 Task: Find an Airbnb in Hoeyang, North Korea for 7 guests from July 10 to July 15, with a price range of 10,000 to 15,000, 4 bedrooms, 7 beds, 4 bathrooms, and amenities including Wifi, TV, Free parking, Gym, Breakfast, and Self check-in.
Action: Mouse moved to (565, 135)
Screenshot: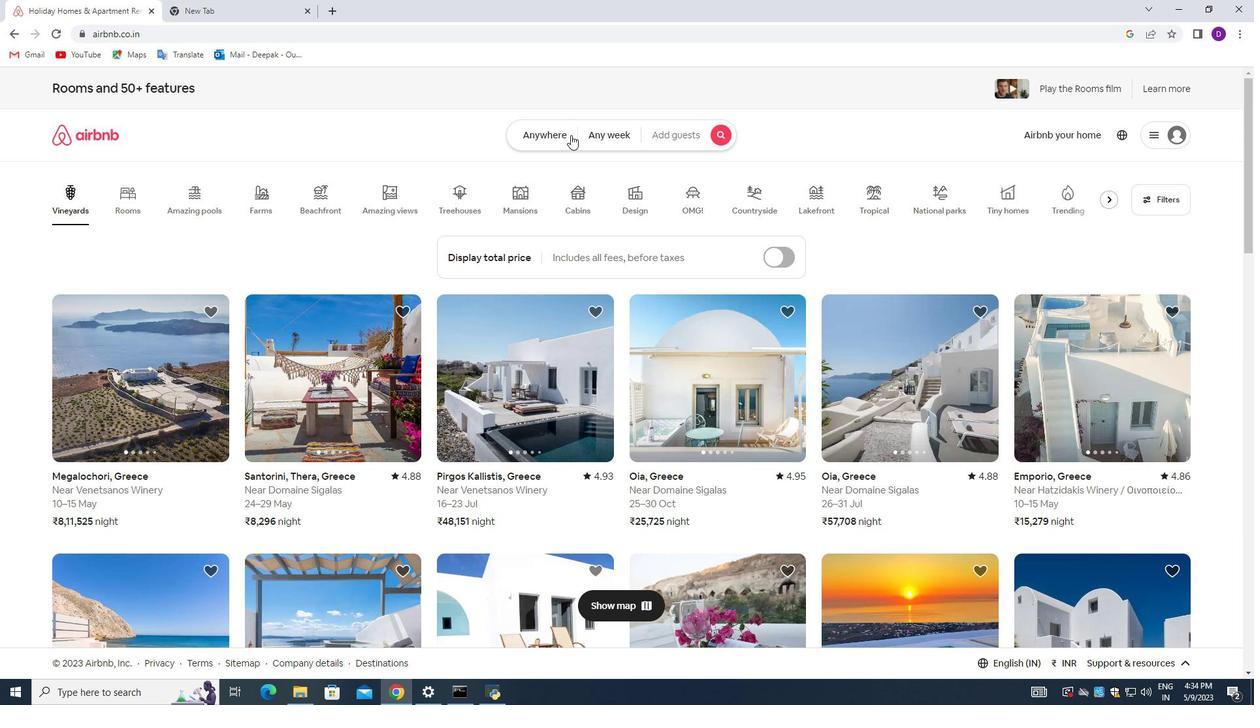 
Action: Mouse pressed left at (565, 135)
Screenshot: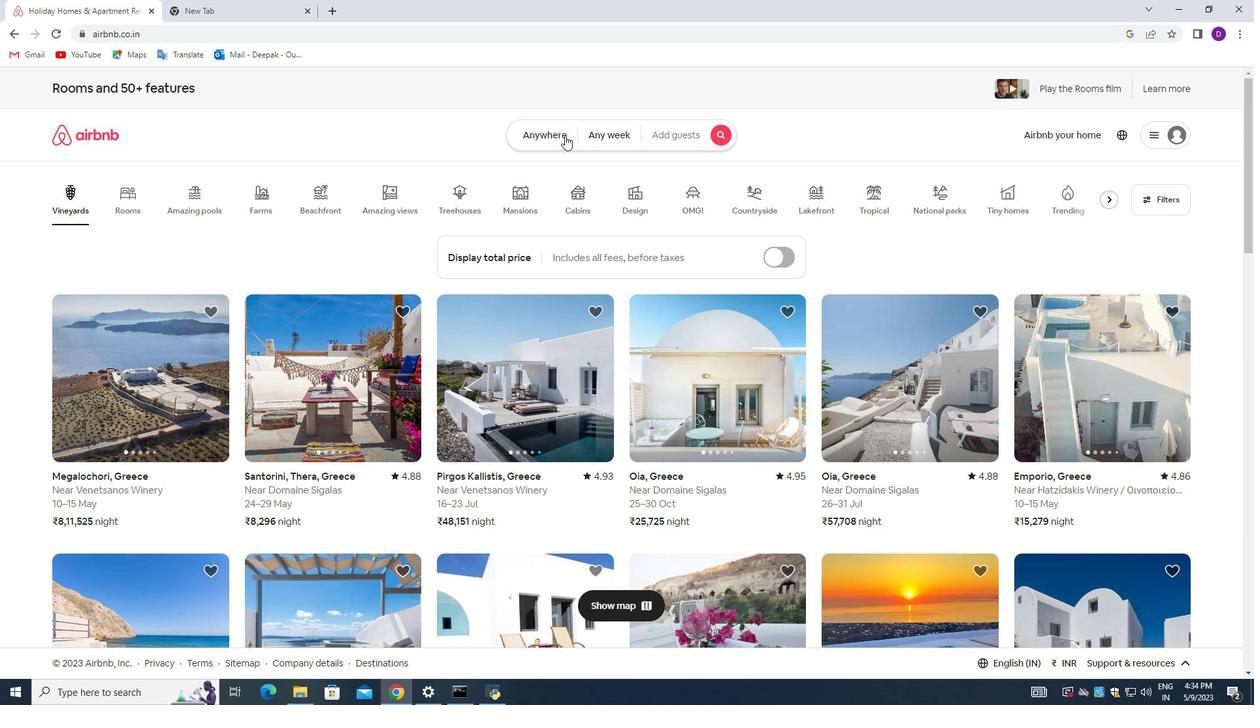 
Action: Mouse moved to (385, 180)
Screenshot: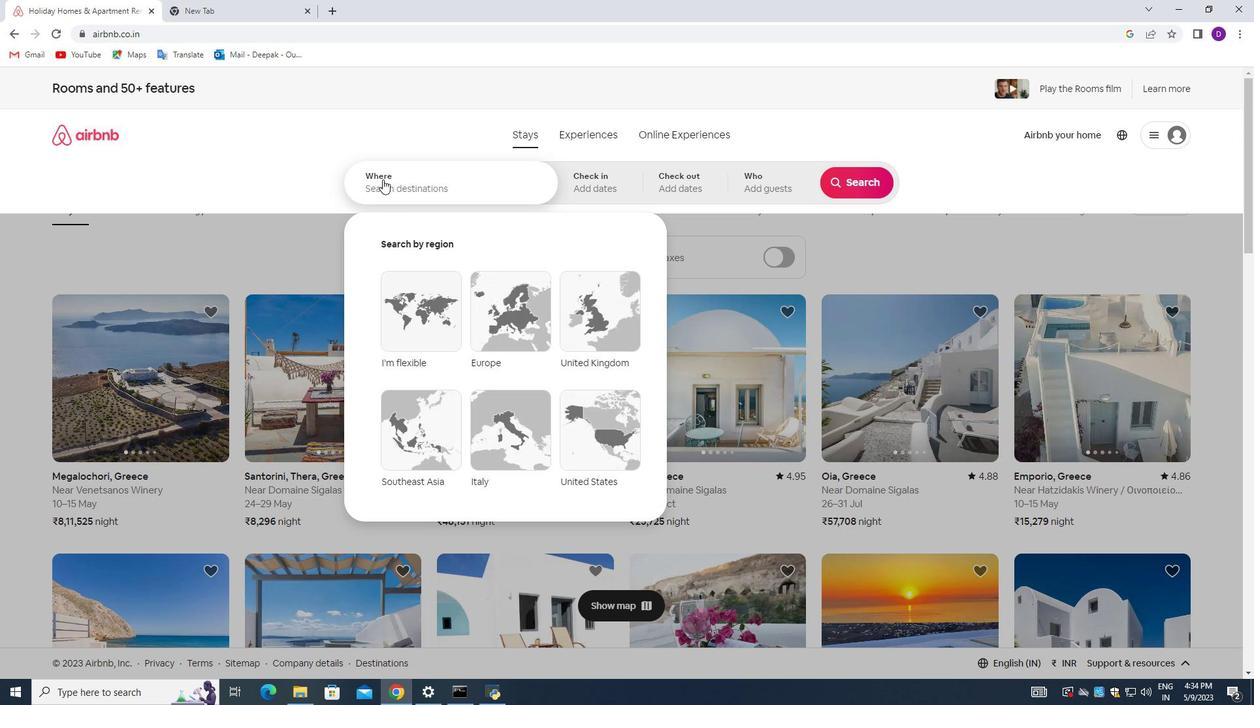 
Action: Mouse pressed left at (385, 180)
Screenshot: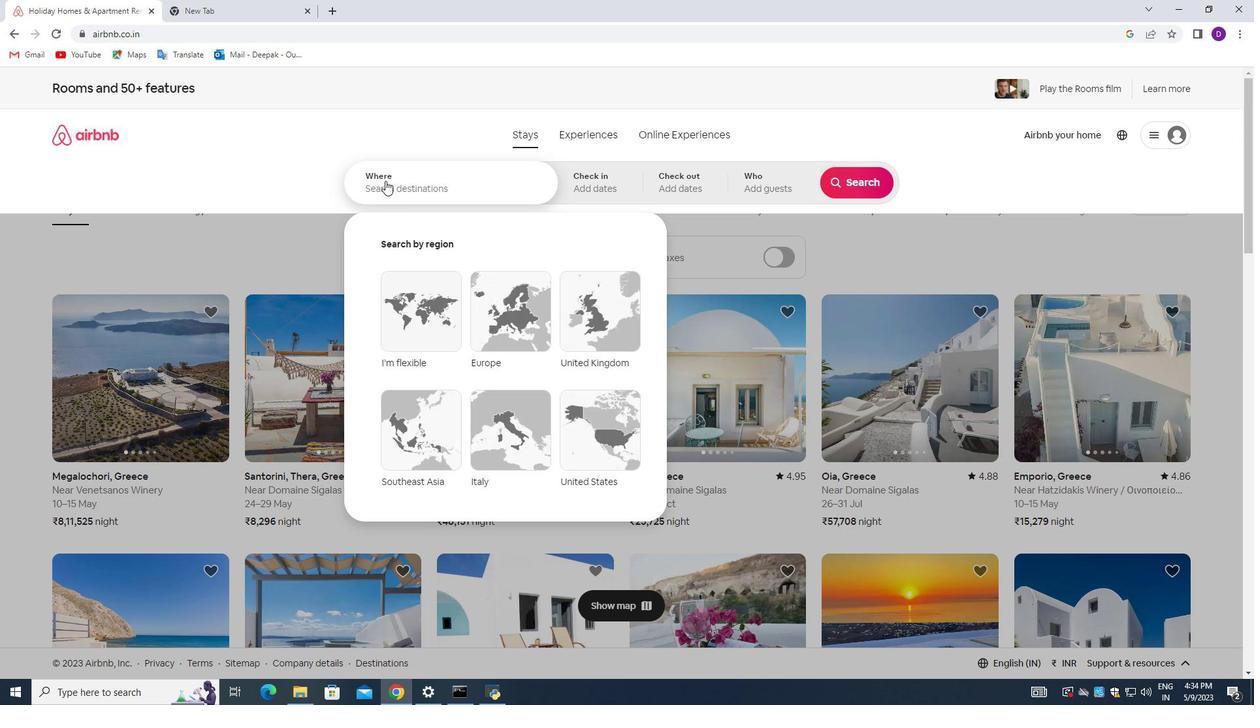 
Action: Key pressed <Key.shift>Hoeyang,<Key.shift><Key.shift><Key.shift><Key.shift>North<Key.shift><Key.shift><Key.shift>K<Key.backspace><Key.space><Key.shift>Korea<Key.enter>
Screenshot: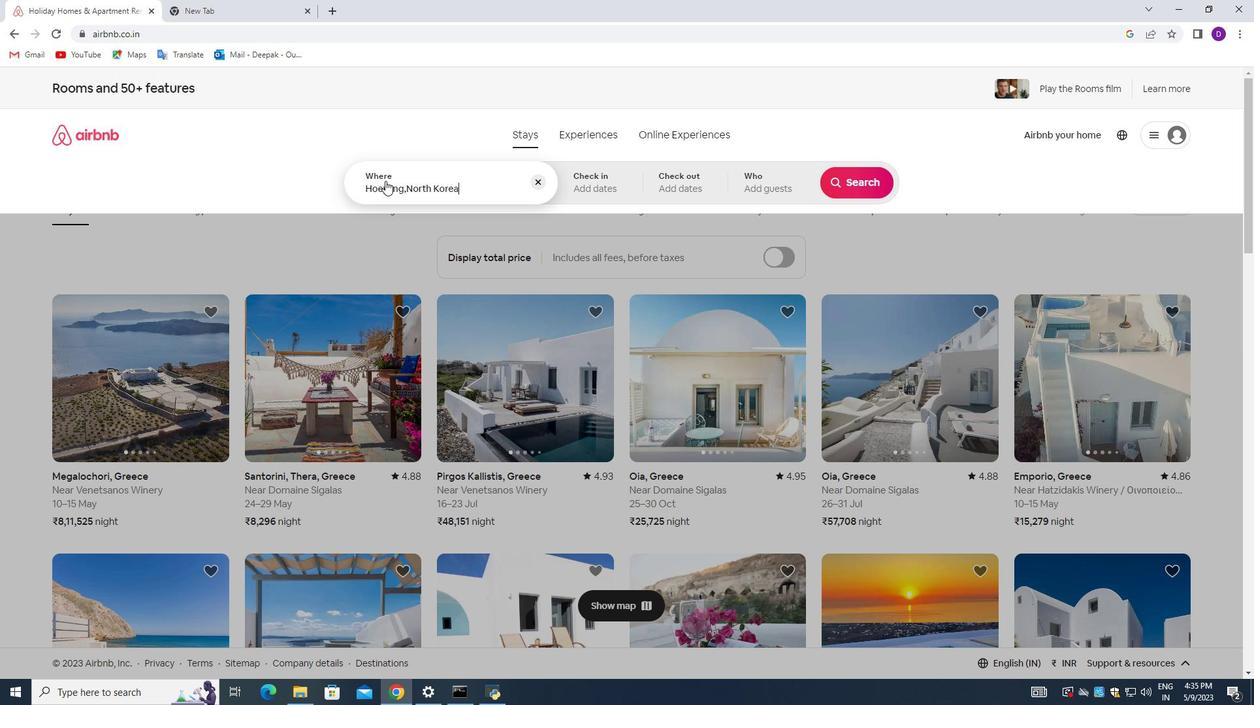 
Action: Mouse moved to (857, 290)
Screenshot: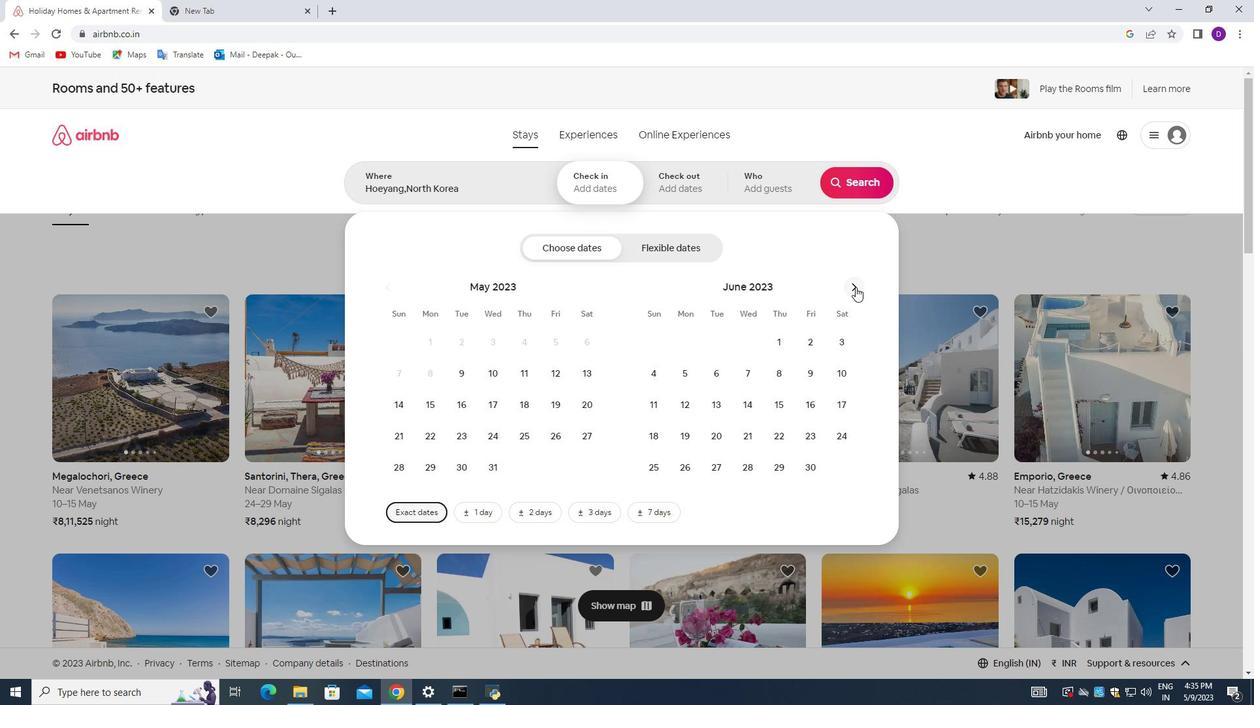 
Action: Mouse pressed left at (857, 290)
Screenshot: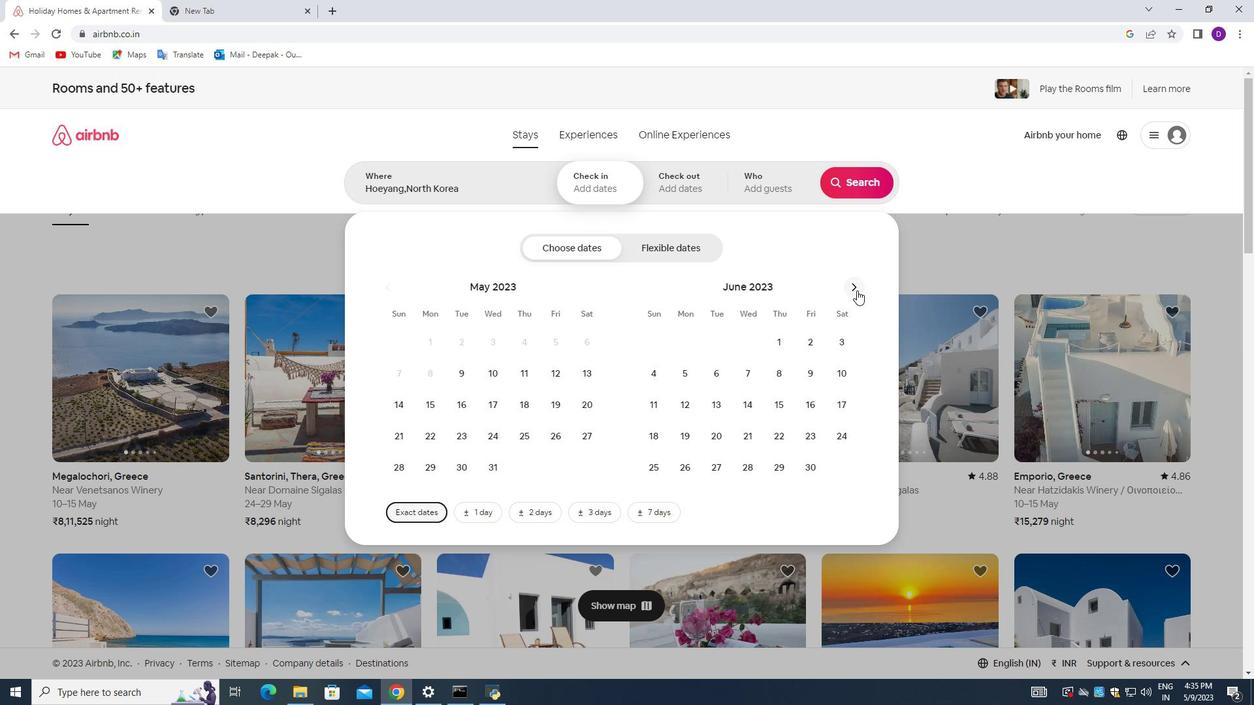 
Action: Mouse moved to (689, 405)
Screenshot: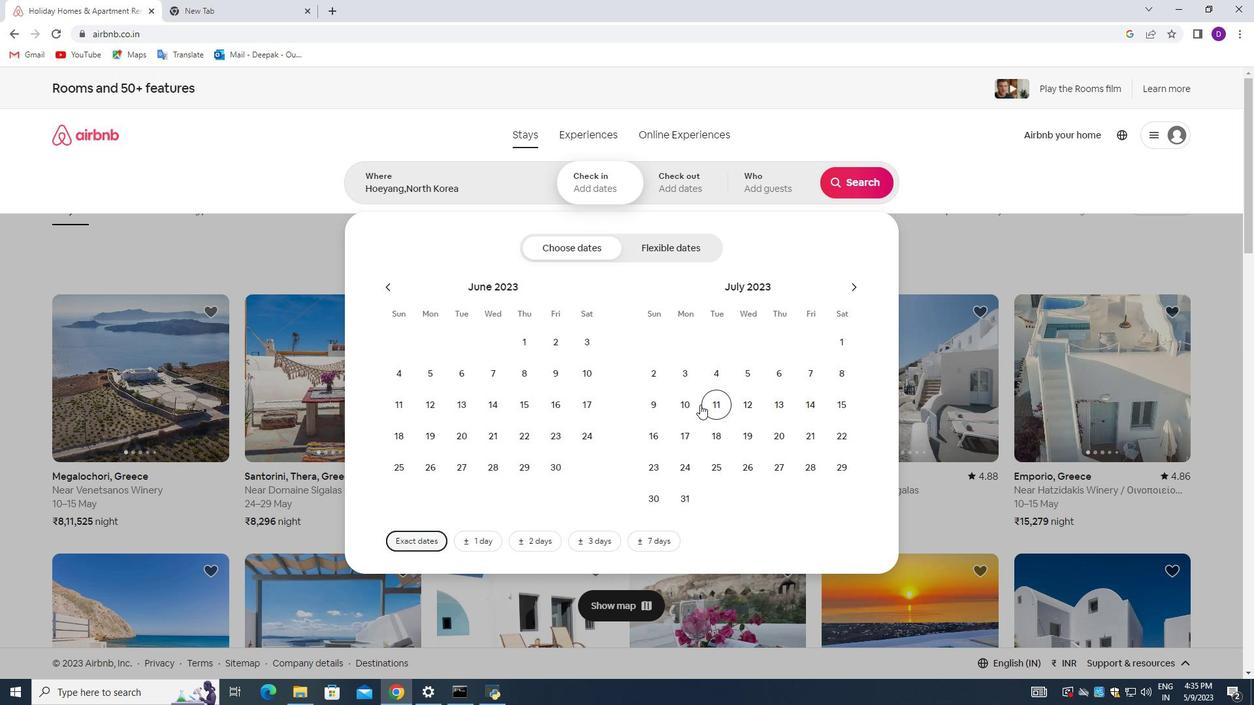 
Action: Mouse pressed left at (689, 405)
Screenshot: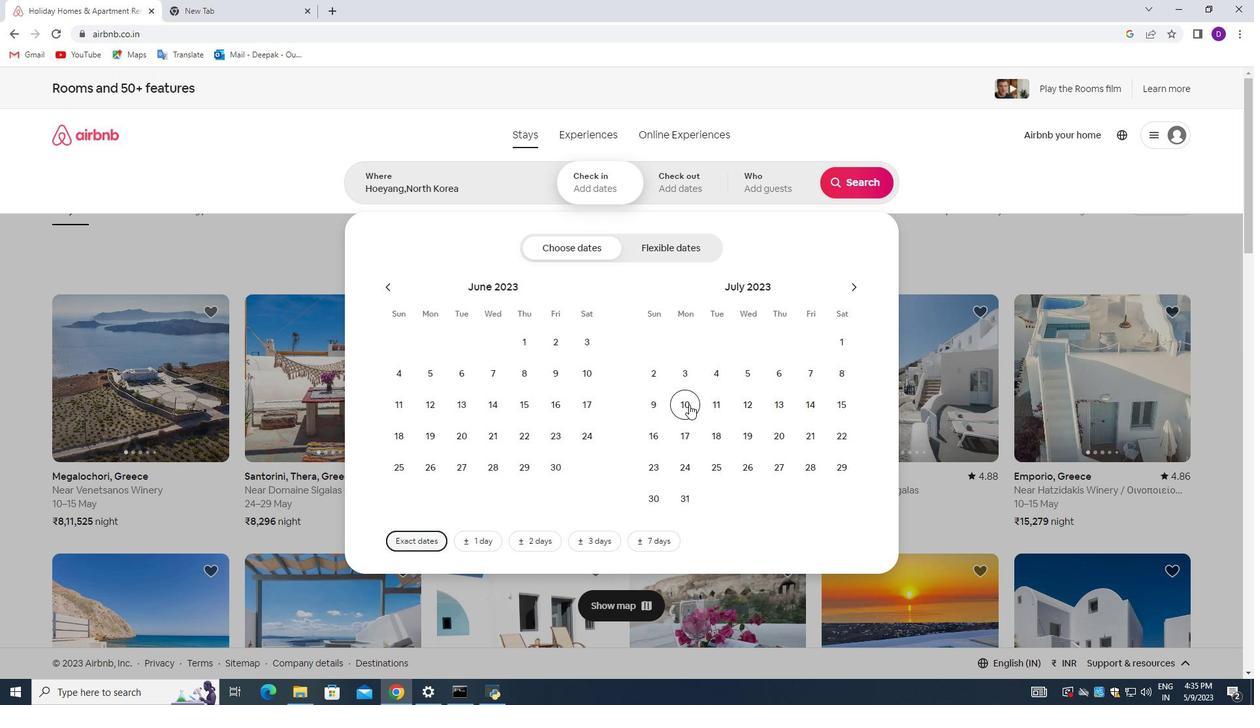 
Action: Mouse moved to (837, 403)
Screenshot: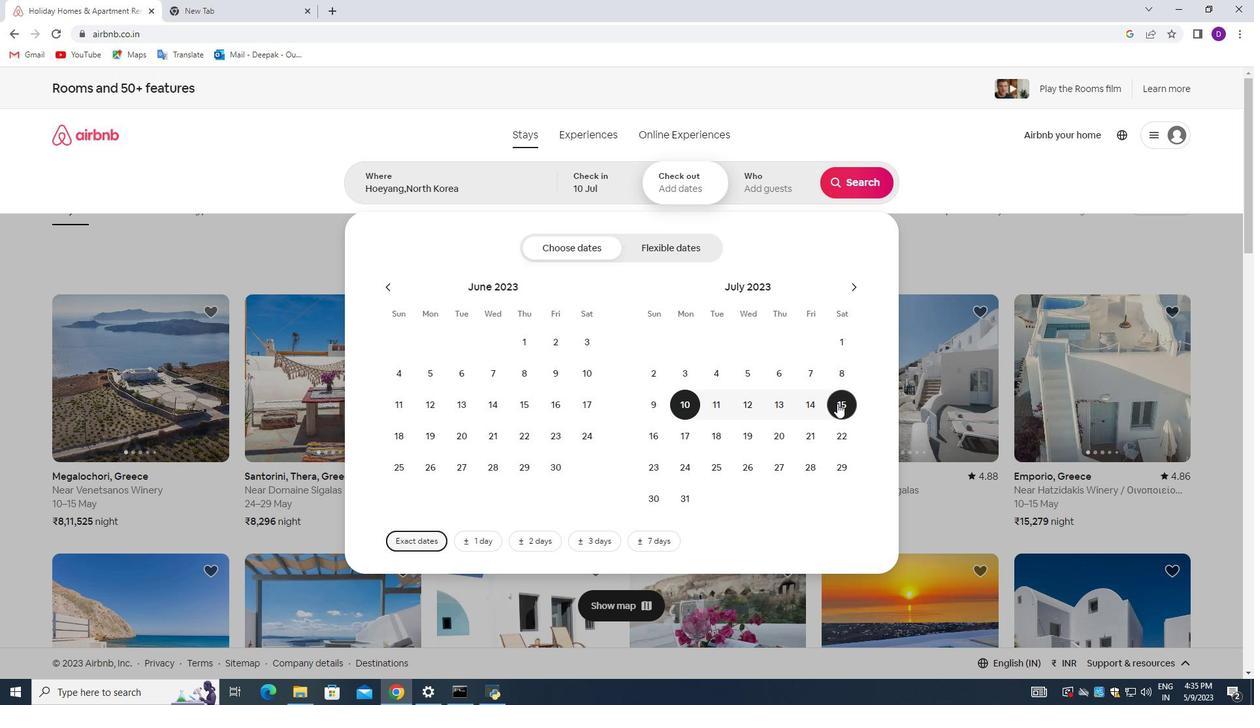 
Action: Mouse pressed left at (837, 403)
Screenshot: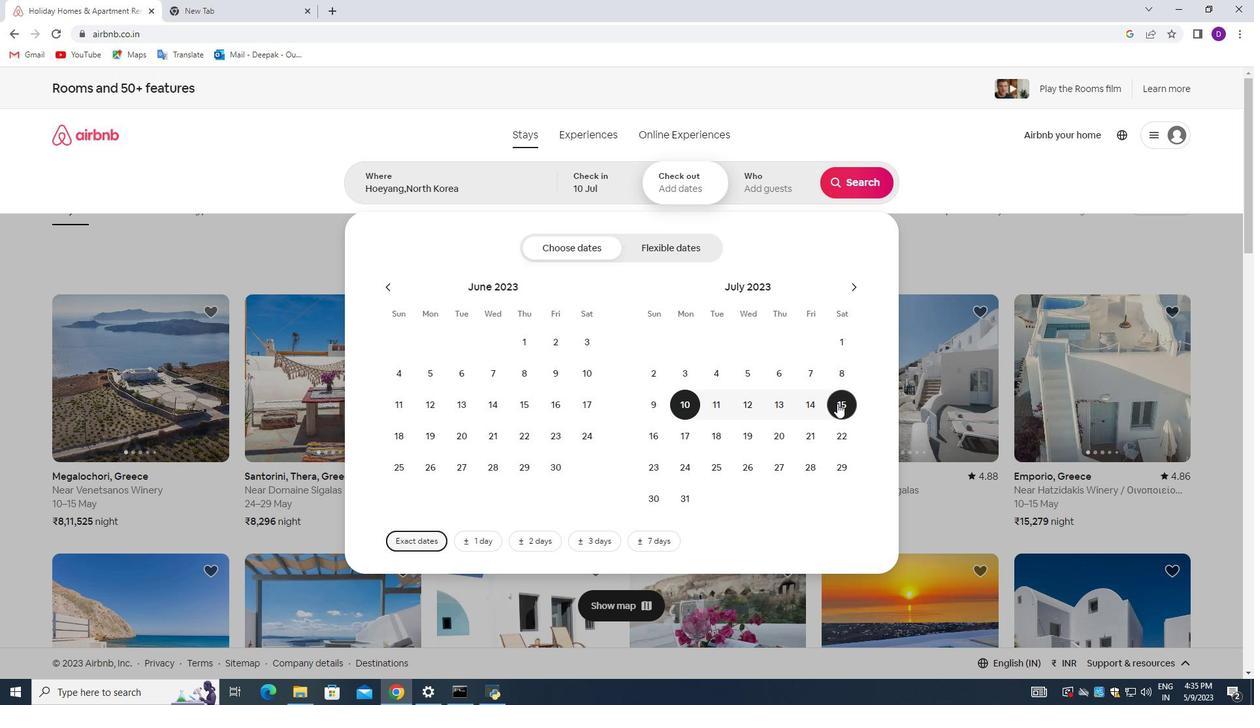 
Action: Mouse moved to (757, 189)
Screenshot: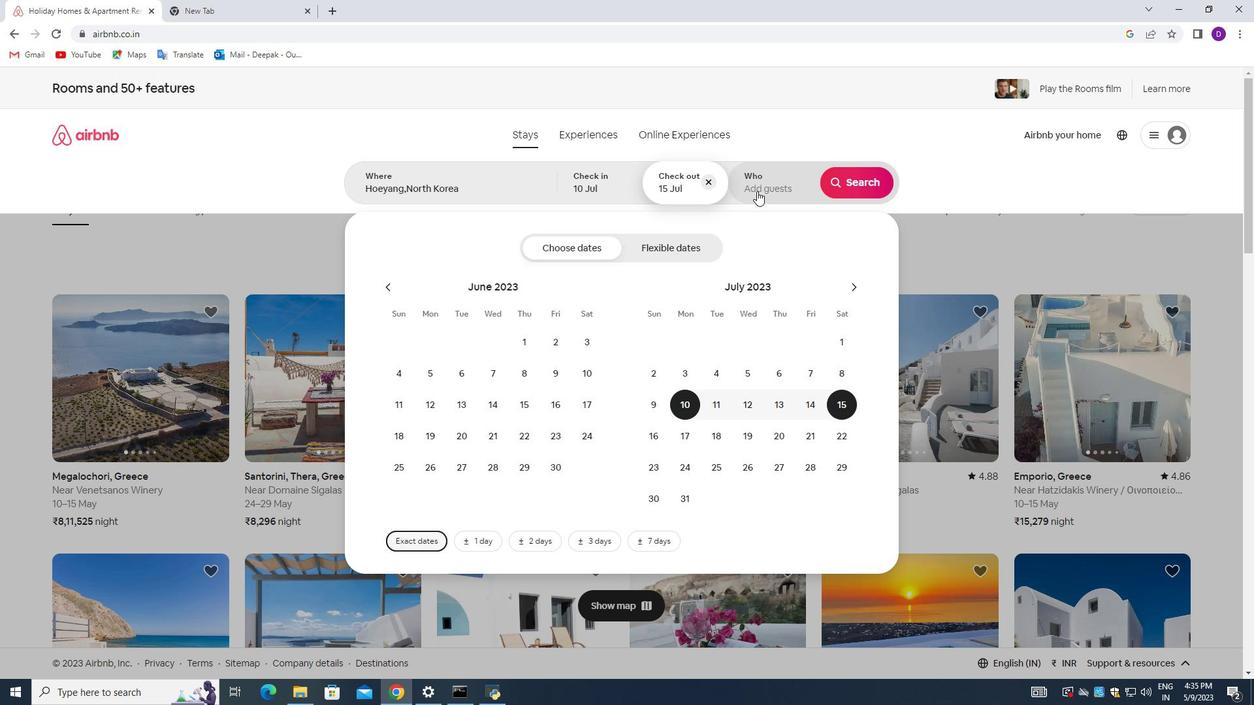 
Action: Mouse pressed left at (757, 189)
Screenshot: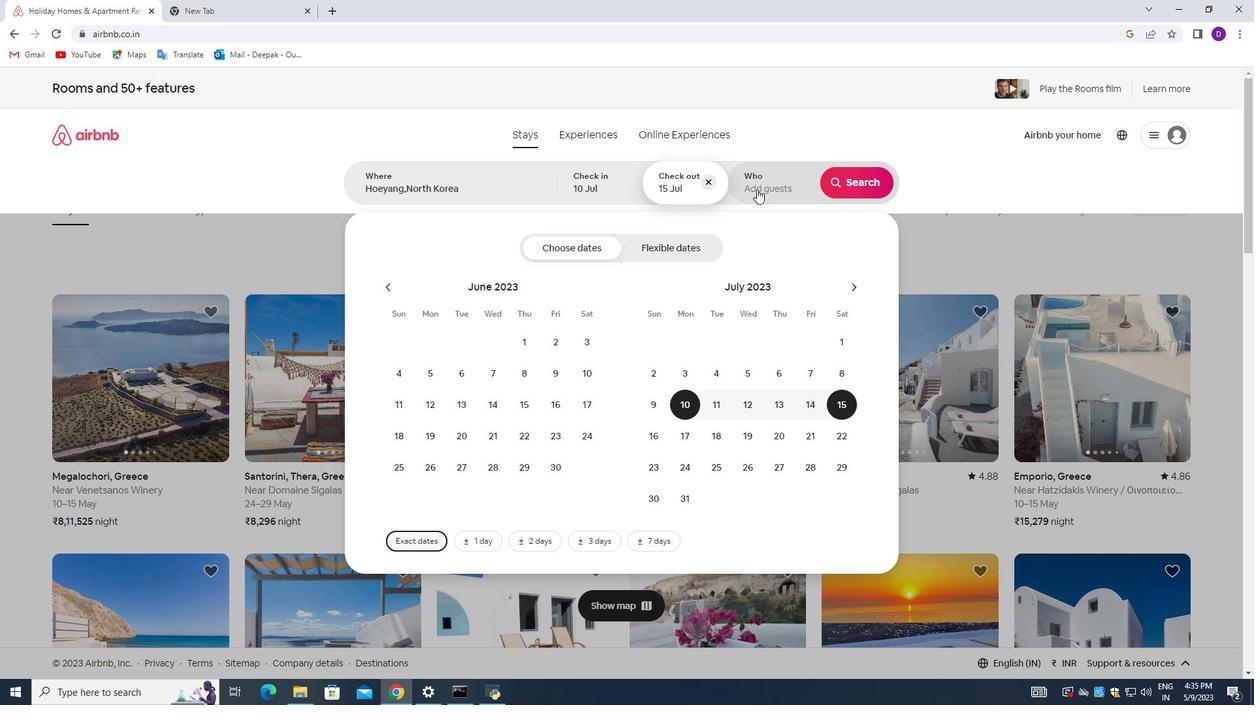 
Action: Mouse moved to (862, 252)
Screenshot: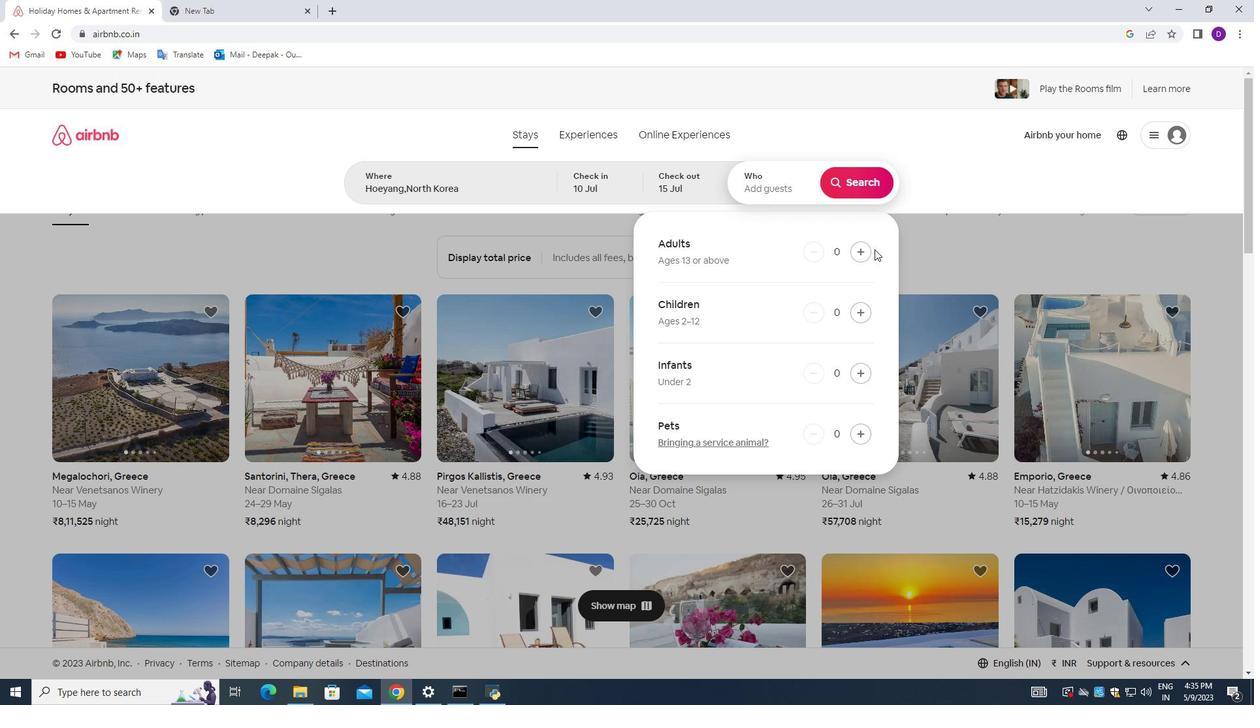 
Action: Mouse pressed left at (862, 252)
Screenshot: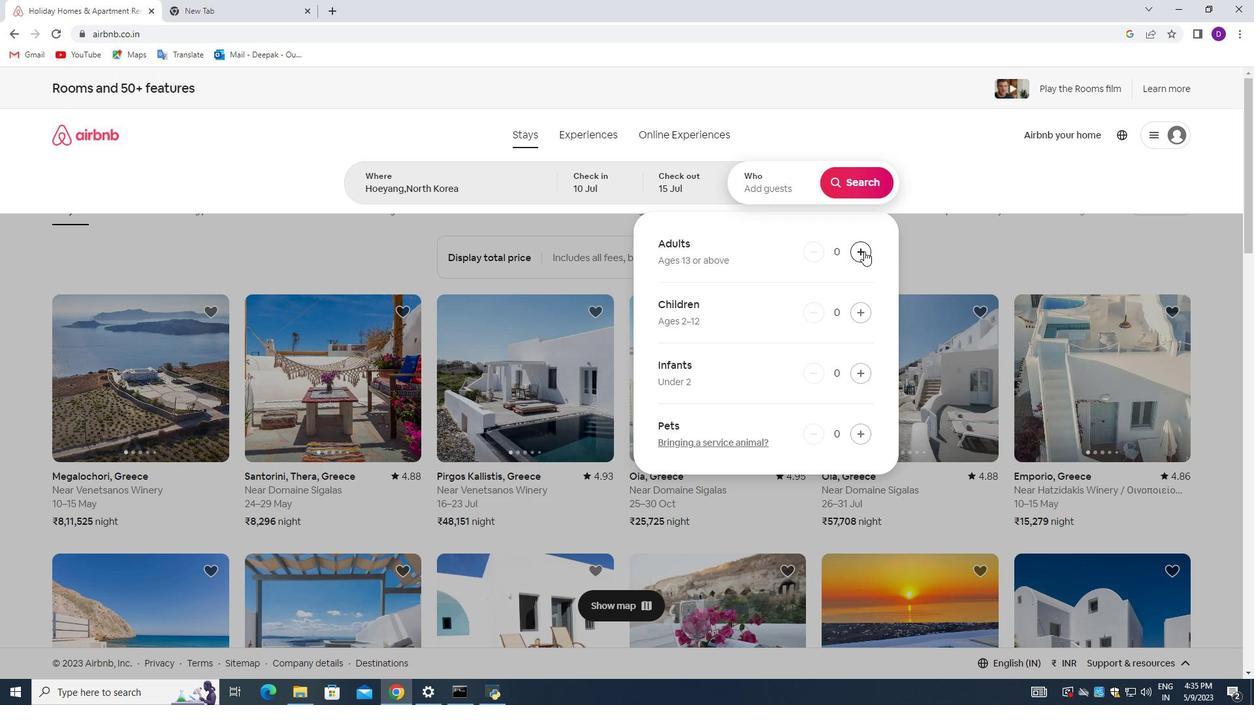 
Action: Mouse pressed left at (862, 252)
Screenshot: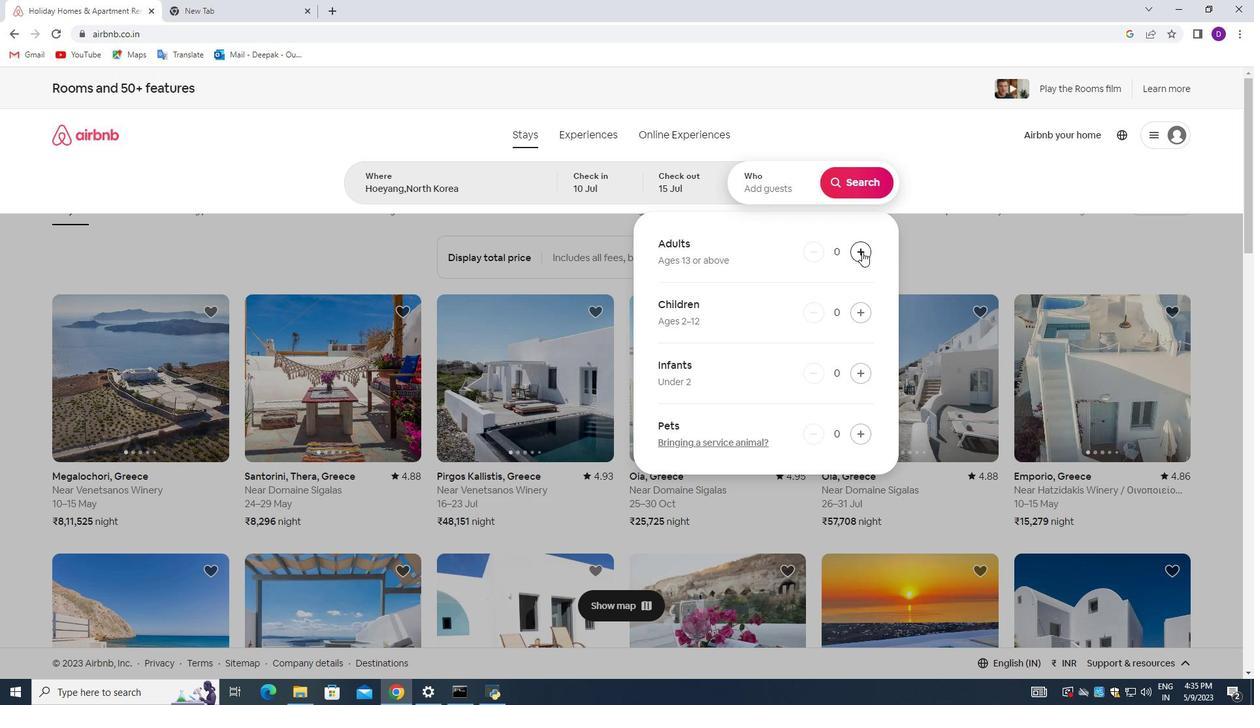
Action: Mouse pressed left at (862, 252)
Screenshot: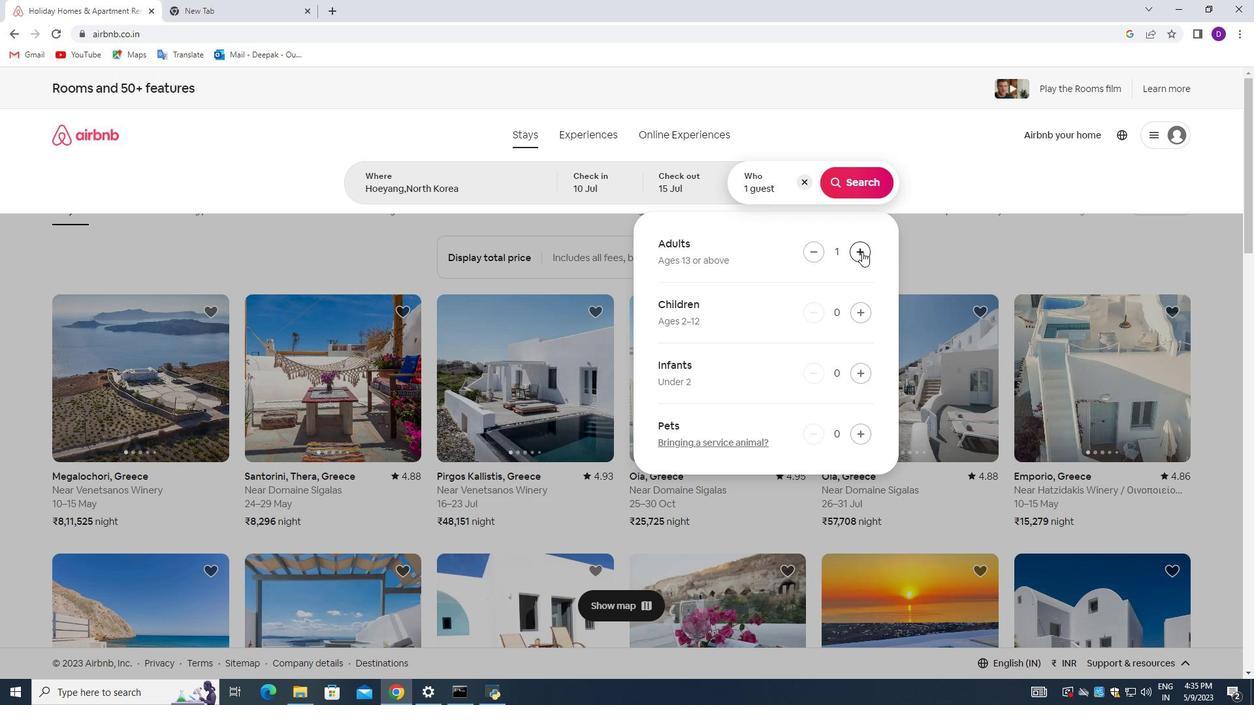 
Action: Mouse pressed left at (862, 252)
Screenshot: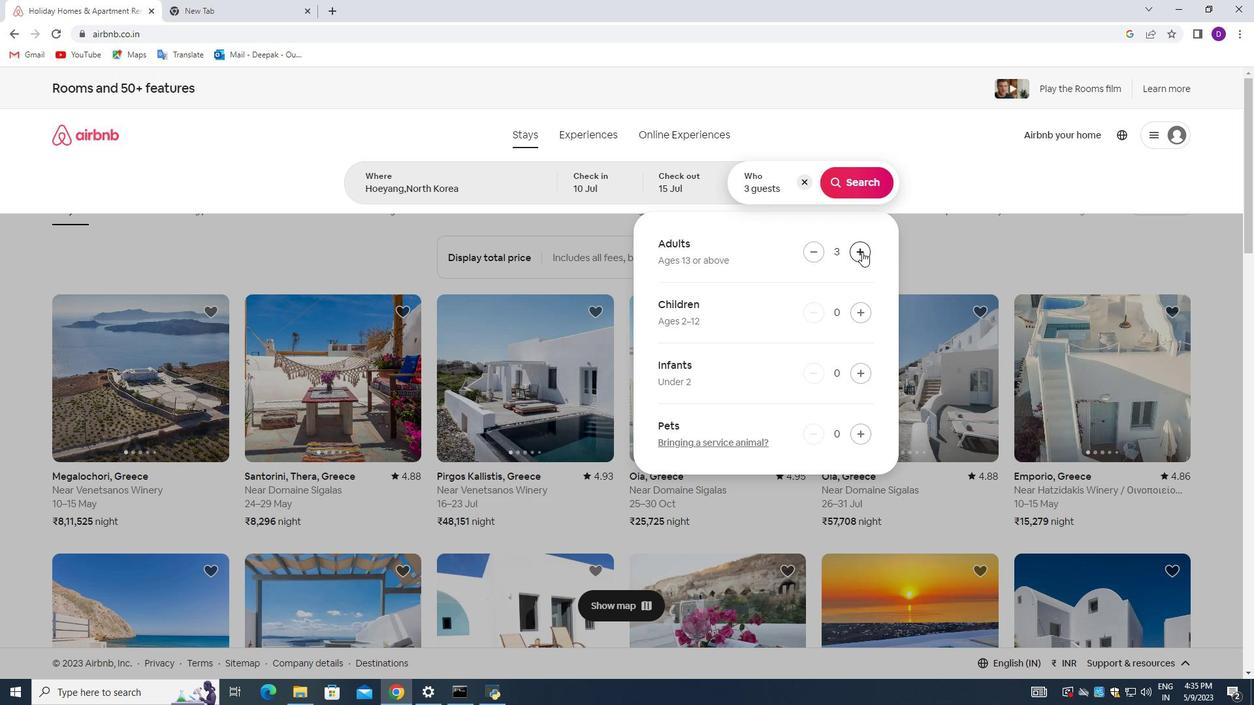 
Action: Mouse pressed left at (862, 252)
Screenshot: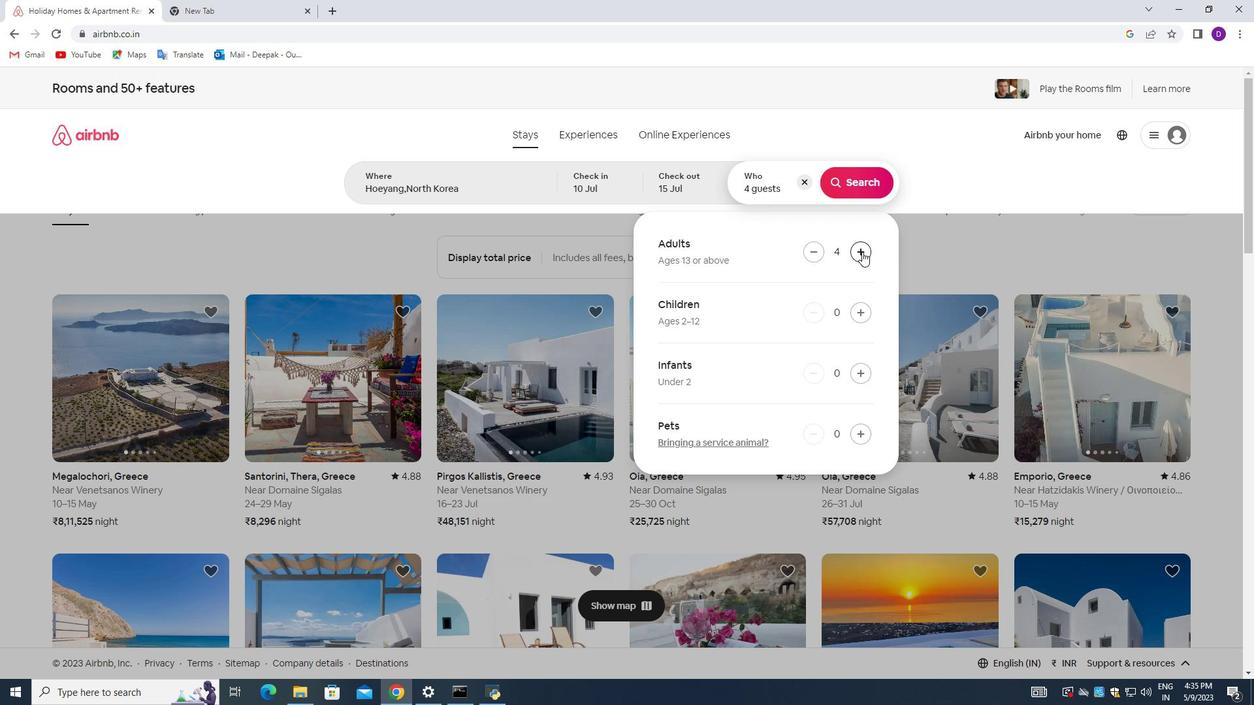 
Action: Mouse pressed left at (862, 252)
Screenshot: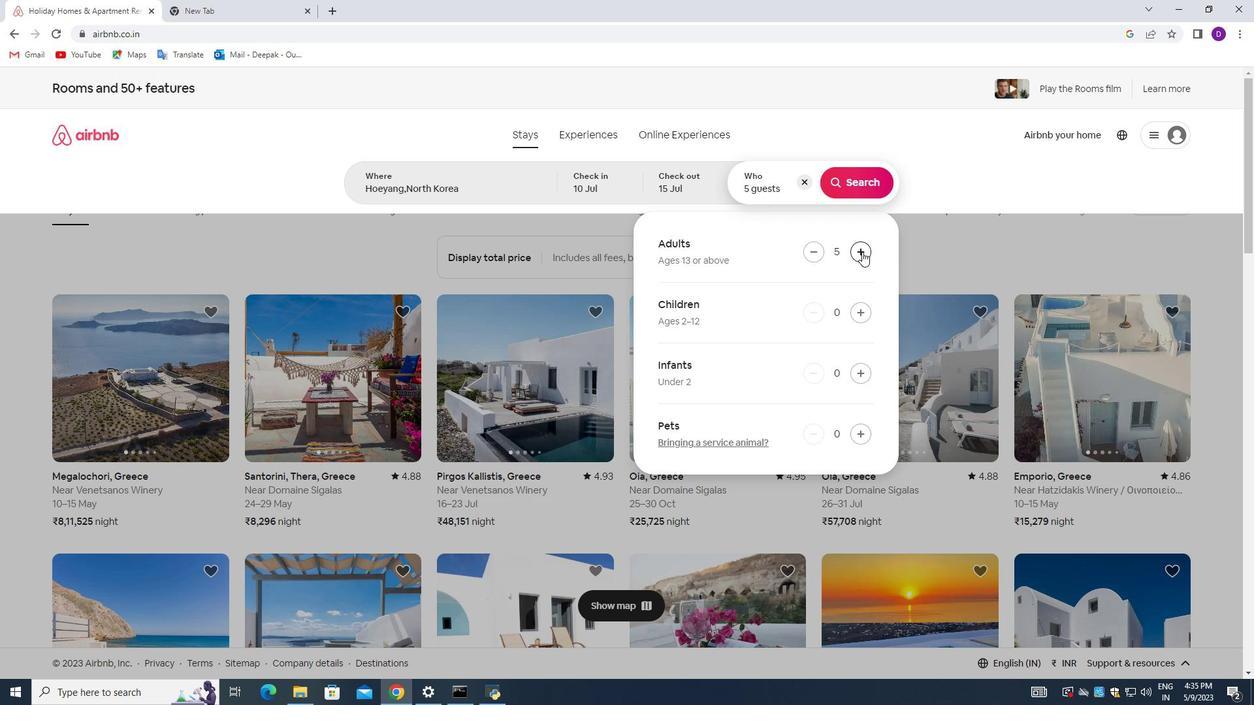 
Action: Mouse pressed left at (862, 252)
Screenshot: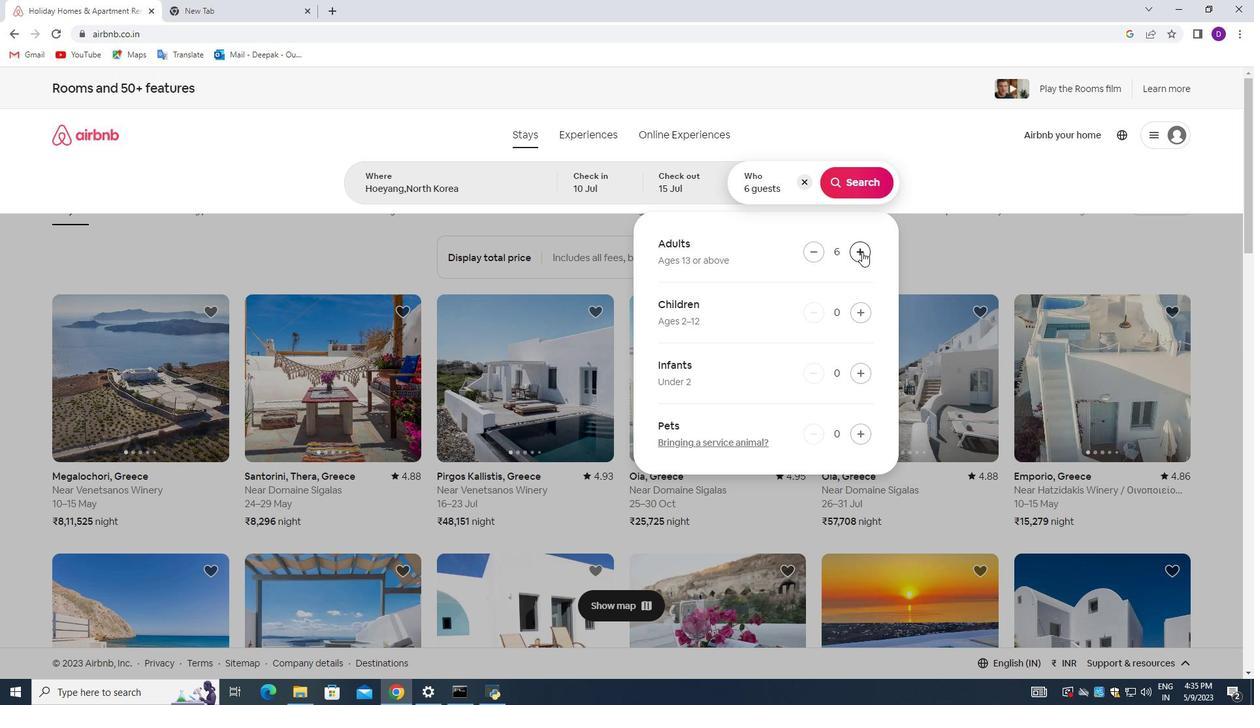 
Action: Mouse moved to (865, 182)
Screenshot: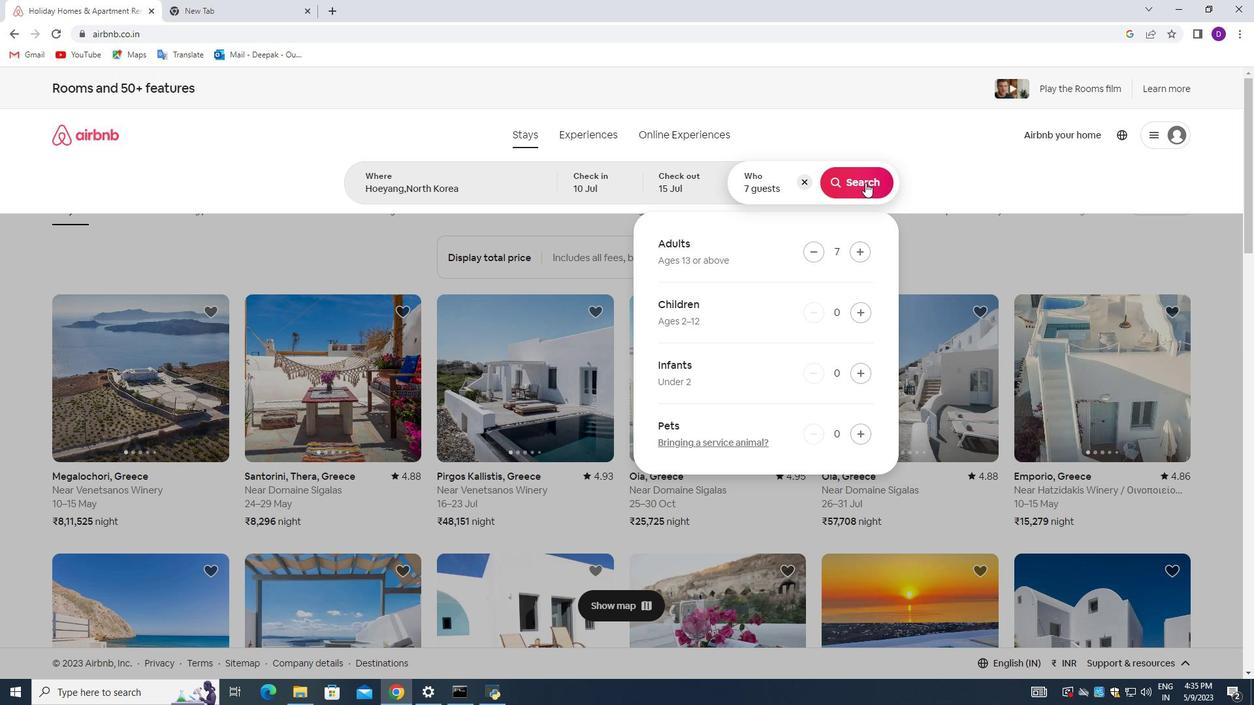 
Action: Mouse pressed left at (865, 182)
Screenshot: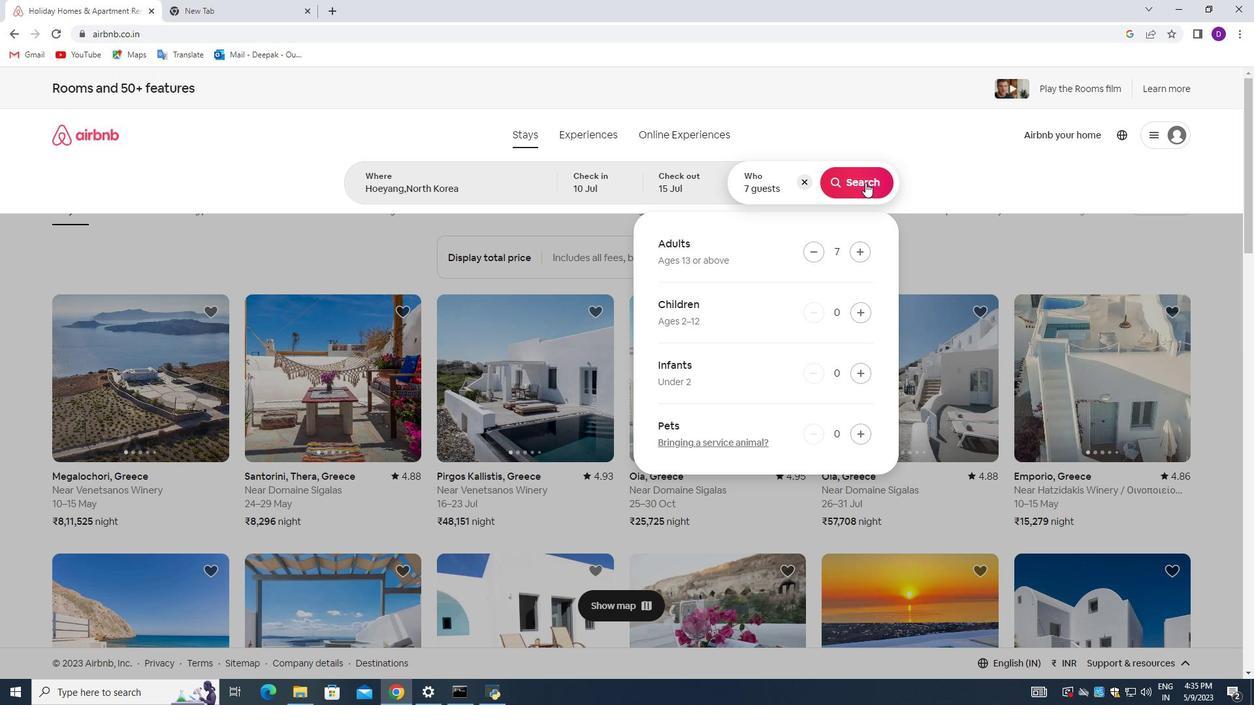 
Action: Mouse moved to (1187, 138)
Screenshot: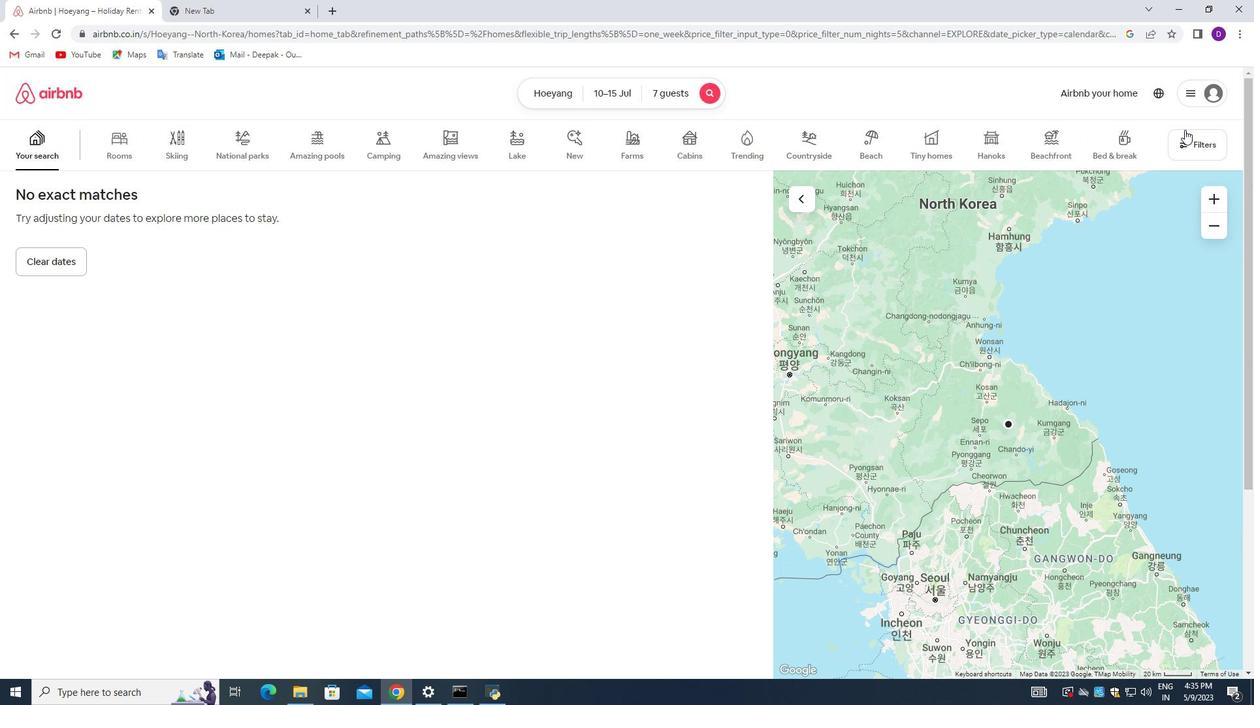 
Action: Mouse pressed left at (1187, 138)
Screenshot: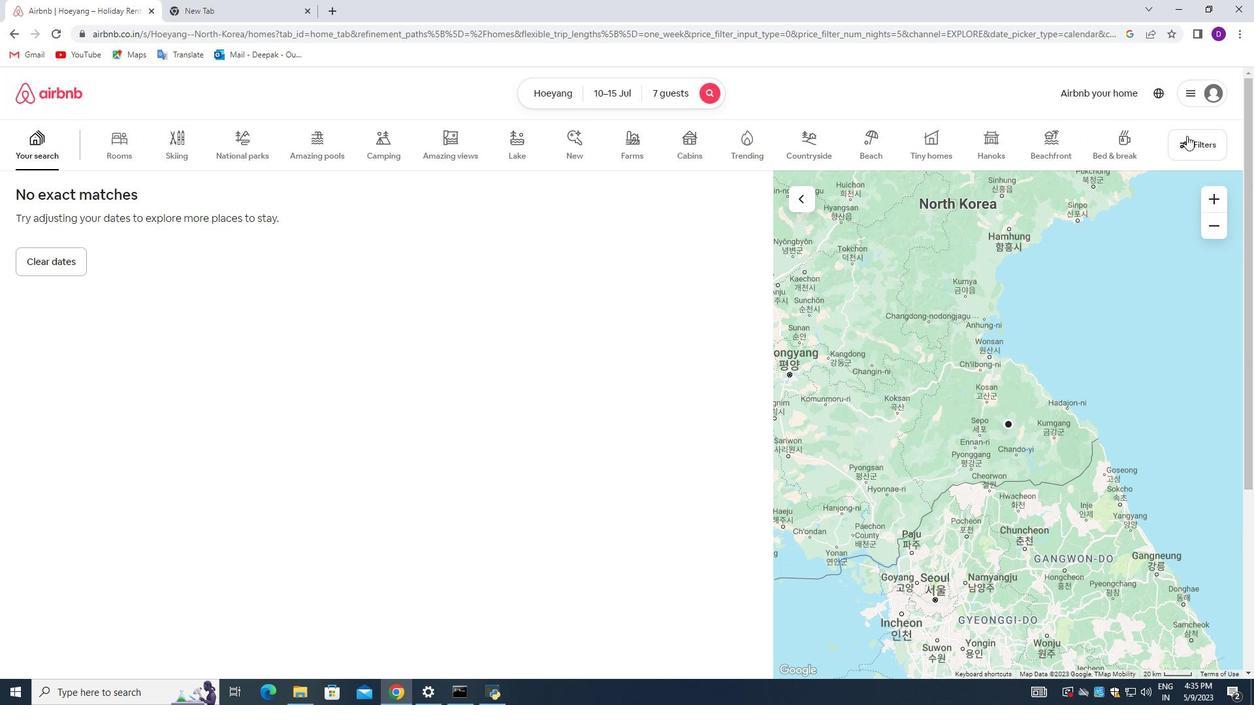 
Action: Mouse moved to (463, 461)
Screenshot: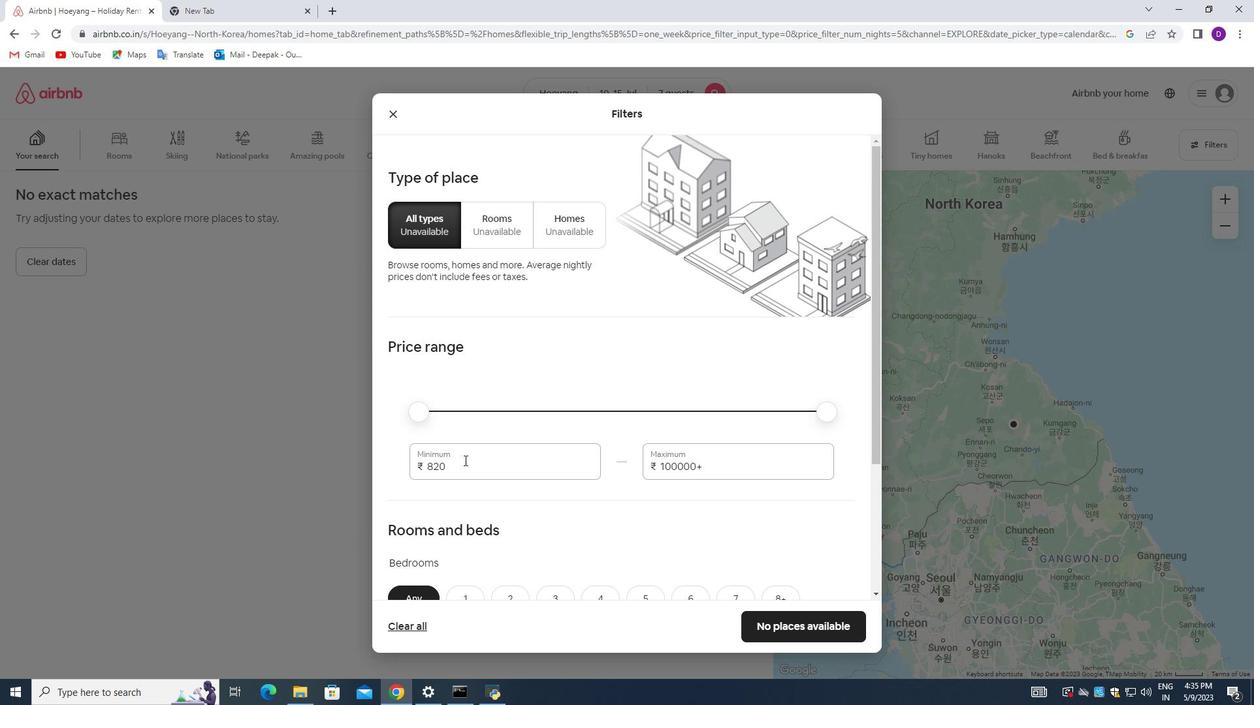 
Action: Mouse pressed left at (463, 461)
Screenshot: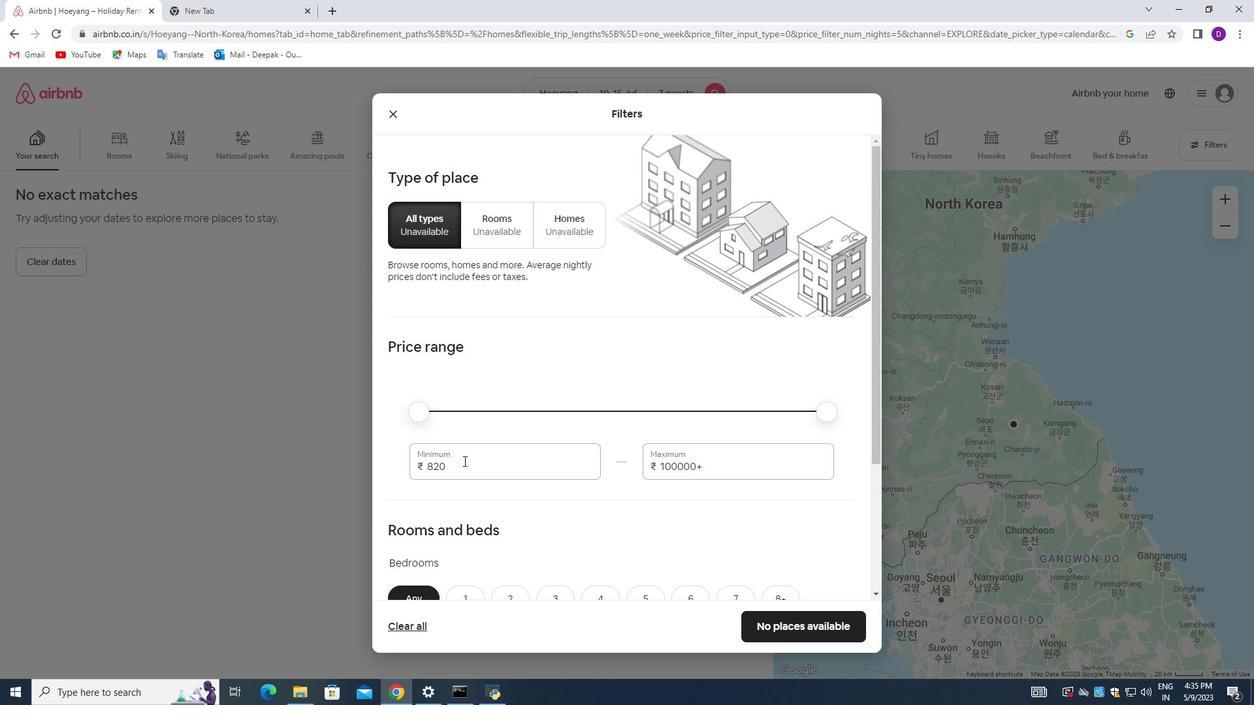 
Action: Mouse pressed left at (463, 461)
Screenshot: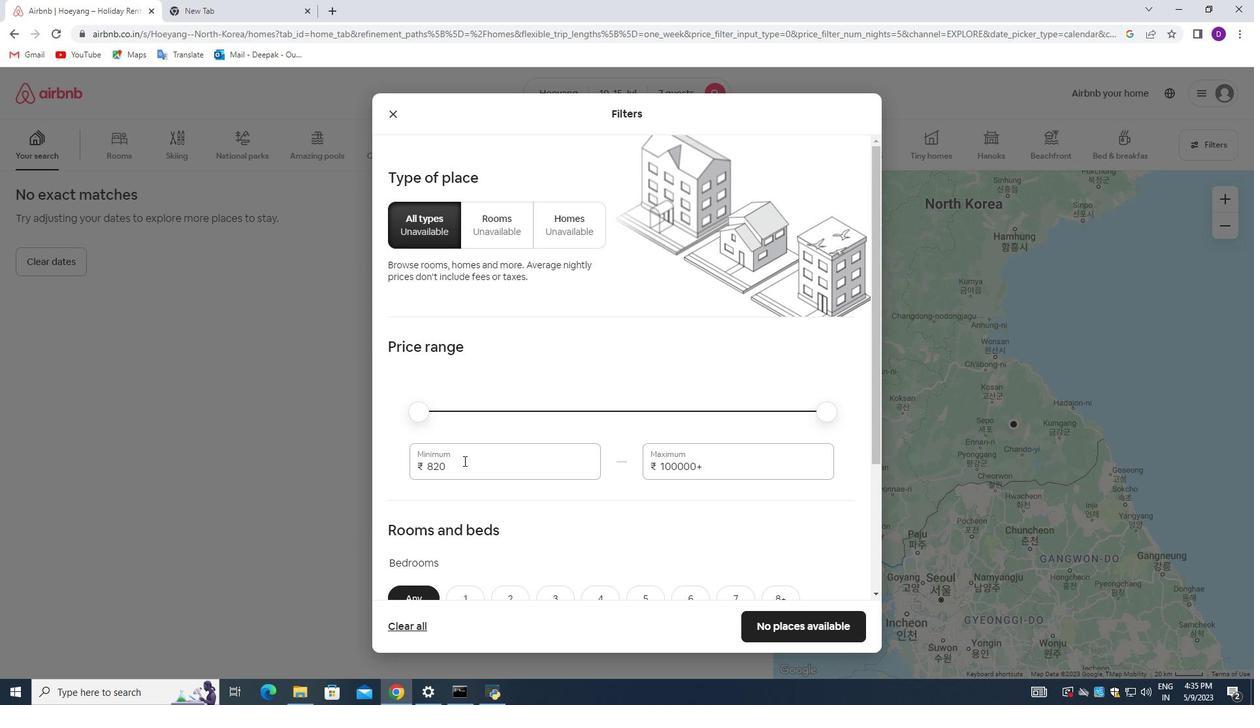 
Action: Key pressed <Key.backspace>10000<Key.tab>15000
Screenshot: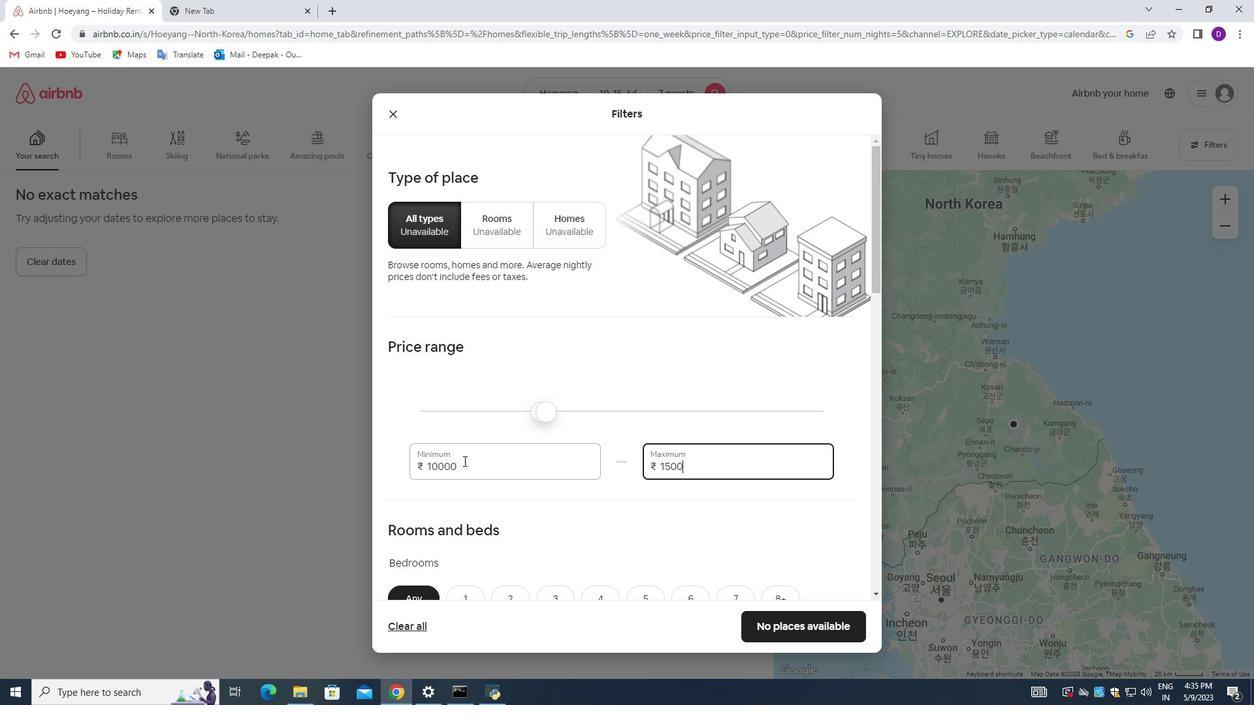 
Action: Mouse scrolled (463, 460) with delta (0, 0)
Screenshot: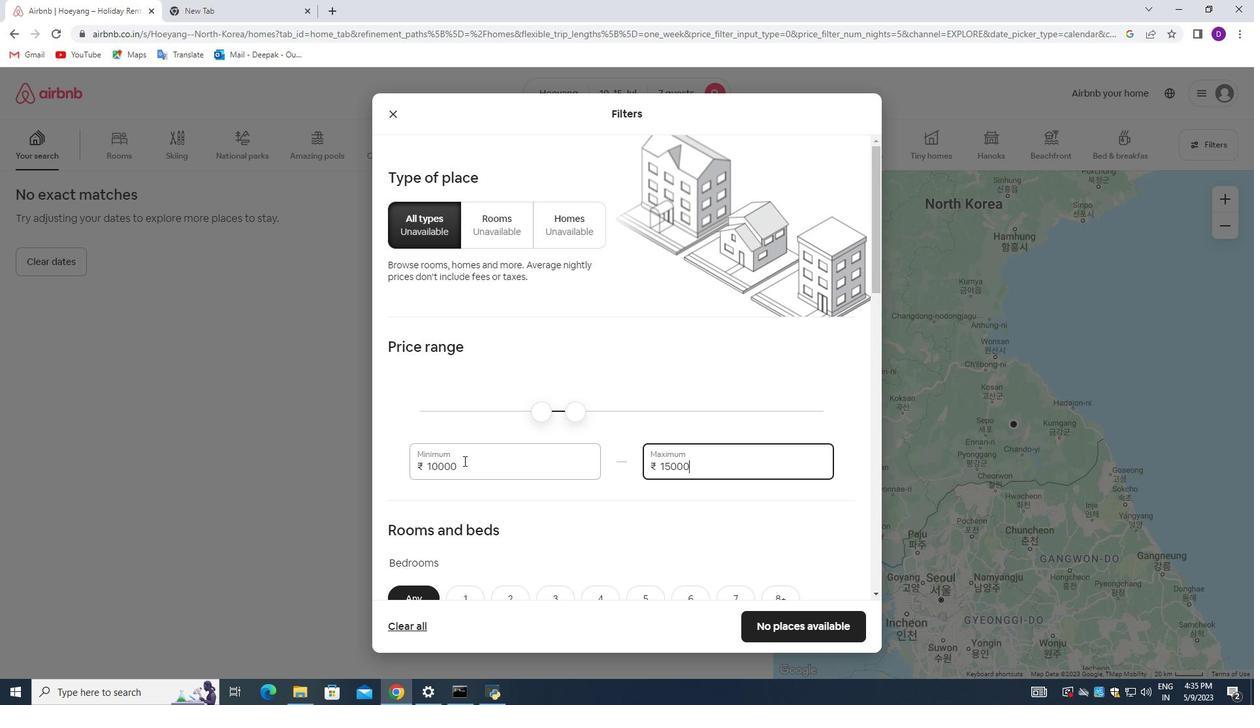 
Action: Mouse scrolled (463, 460) with delta (0, 0)
Screenshot: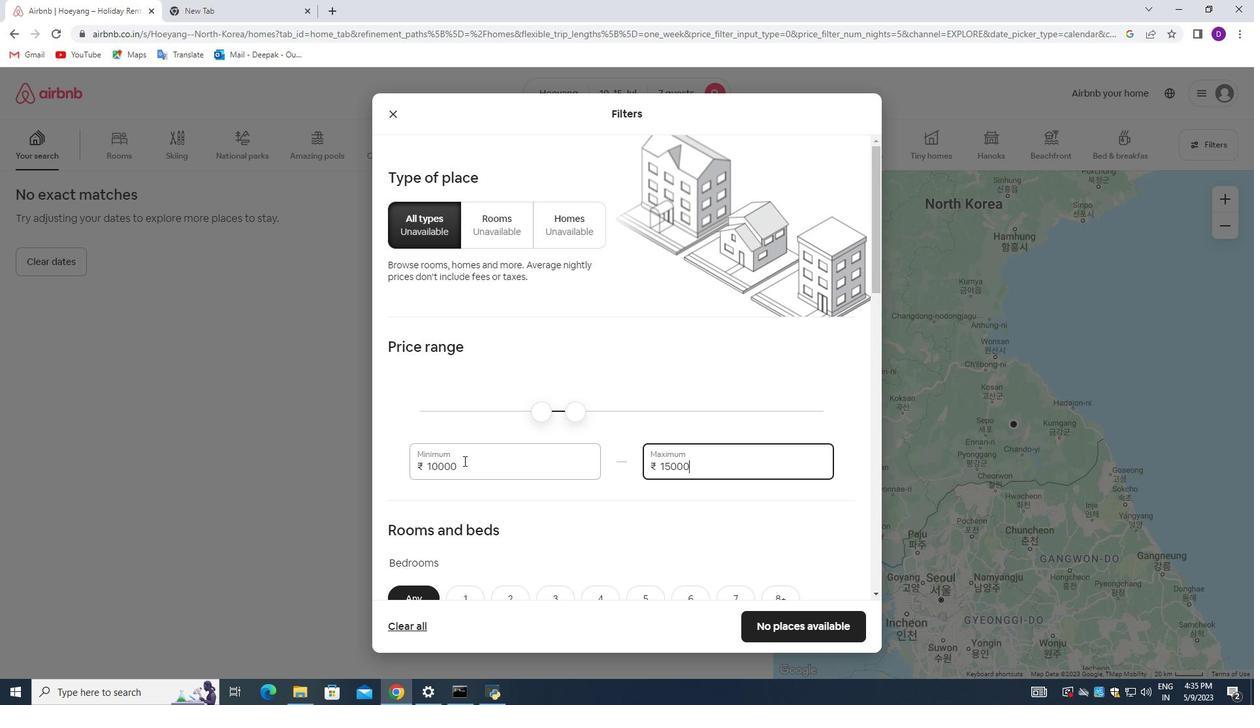 
Action: Mouse scrolled (463, 460) with delta (0, 0)
Screenshot: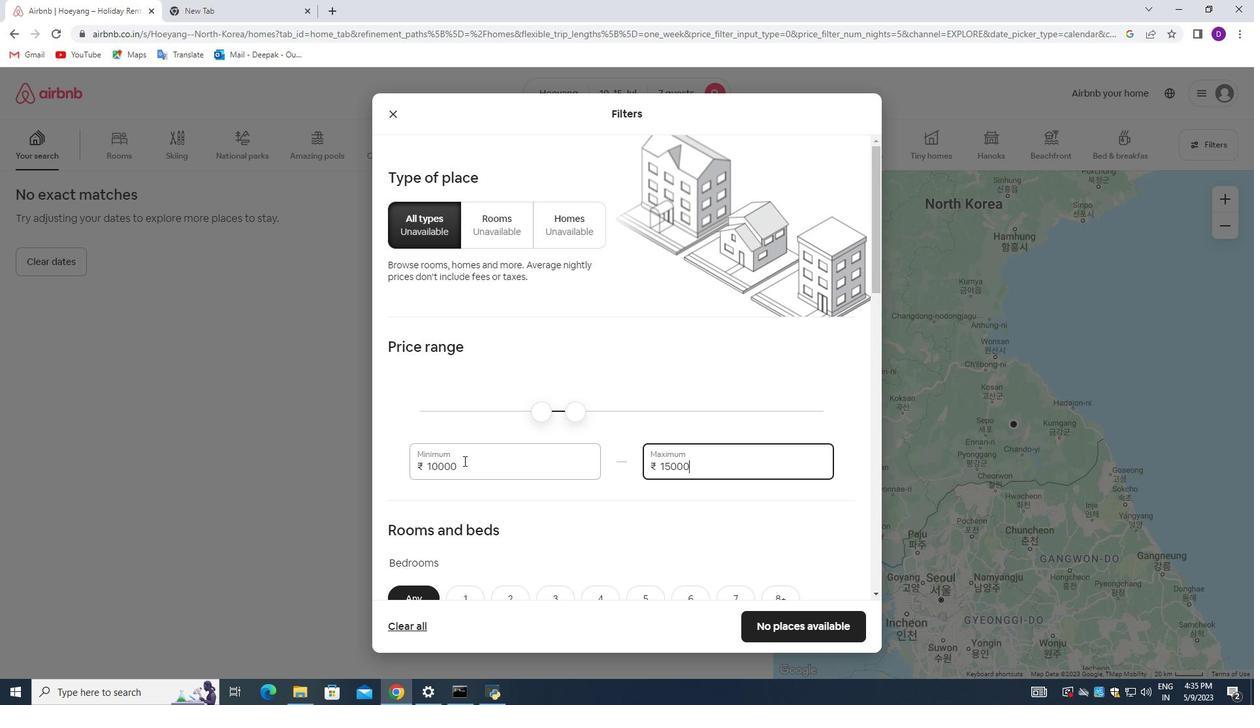 
Action: Mouse scrolled (463, 460) with delta (0, 0)
Screenshot: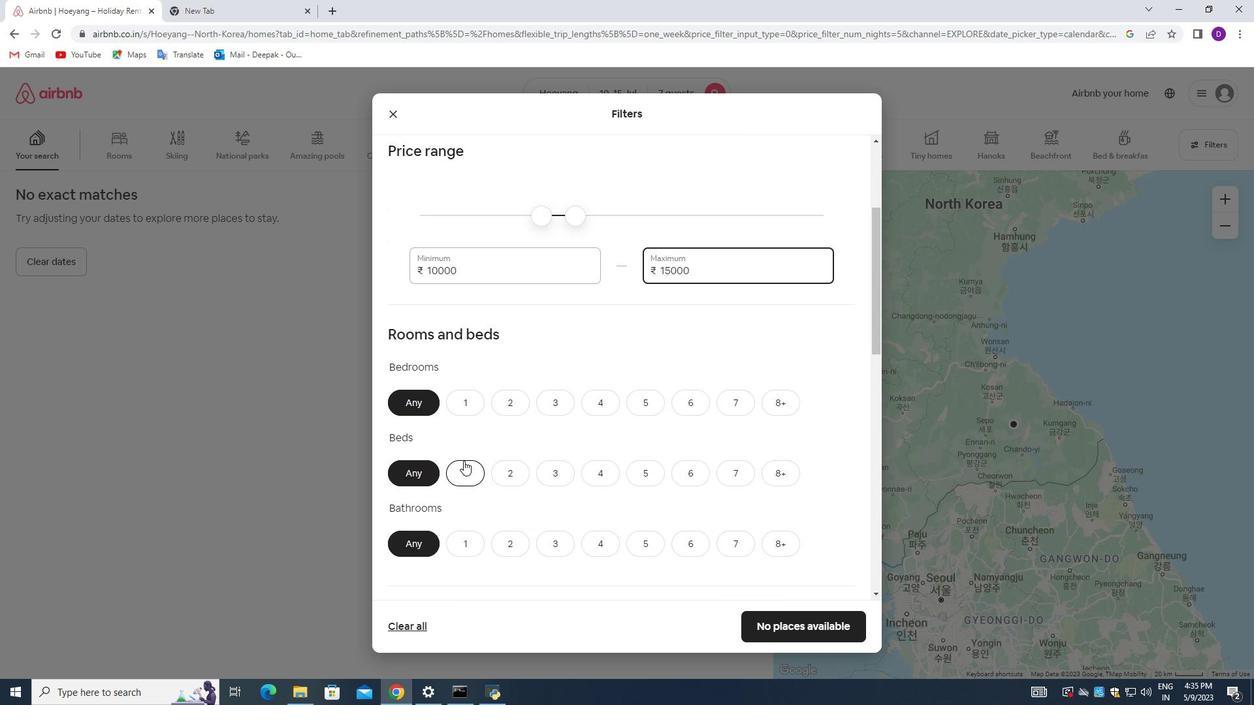 
Action: Mouse scrolled (463, 460) with delta (0, 0)
Screenshot: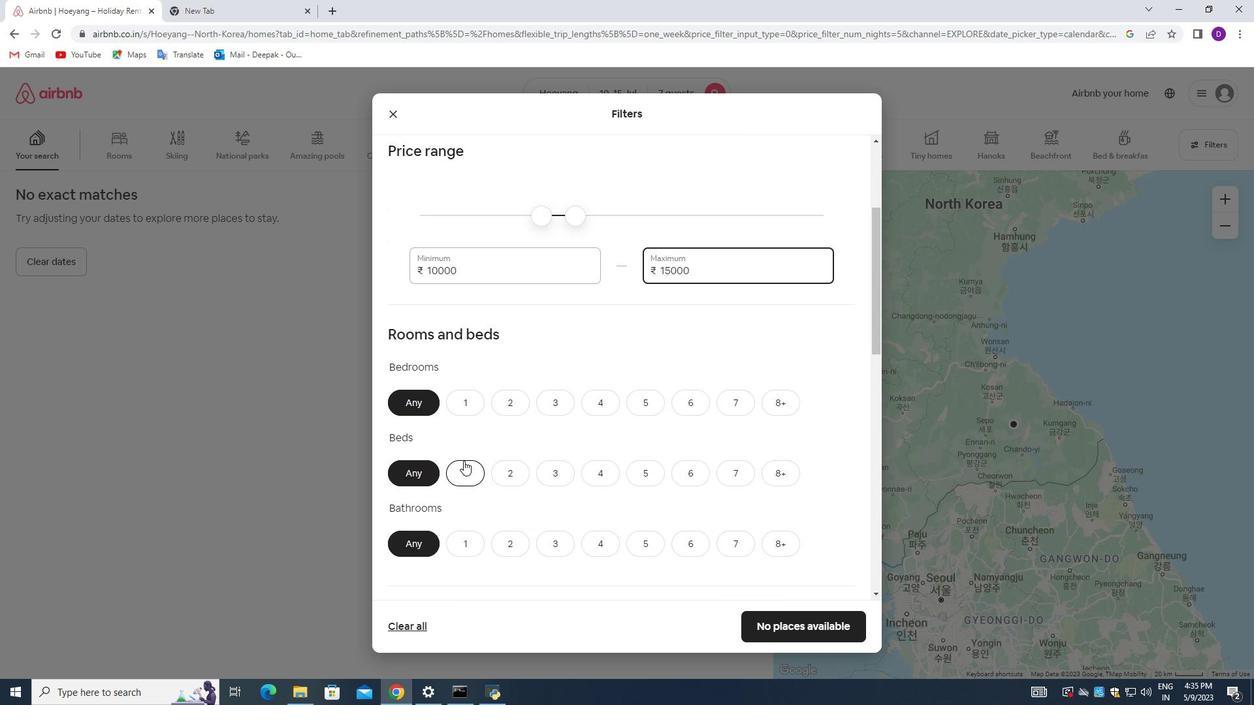 
Action: Mouse moved to (608, 273)
Screenshot: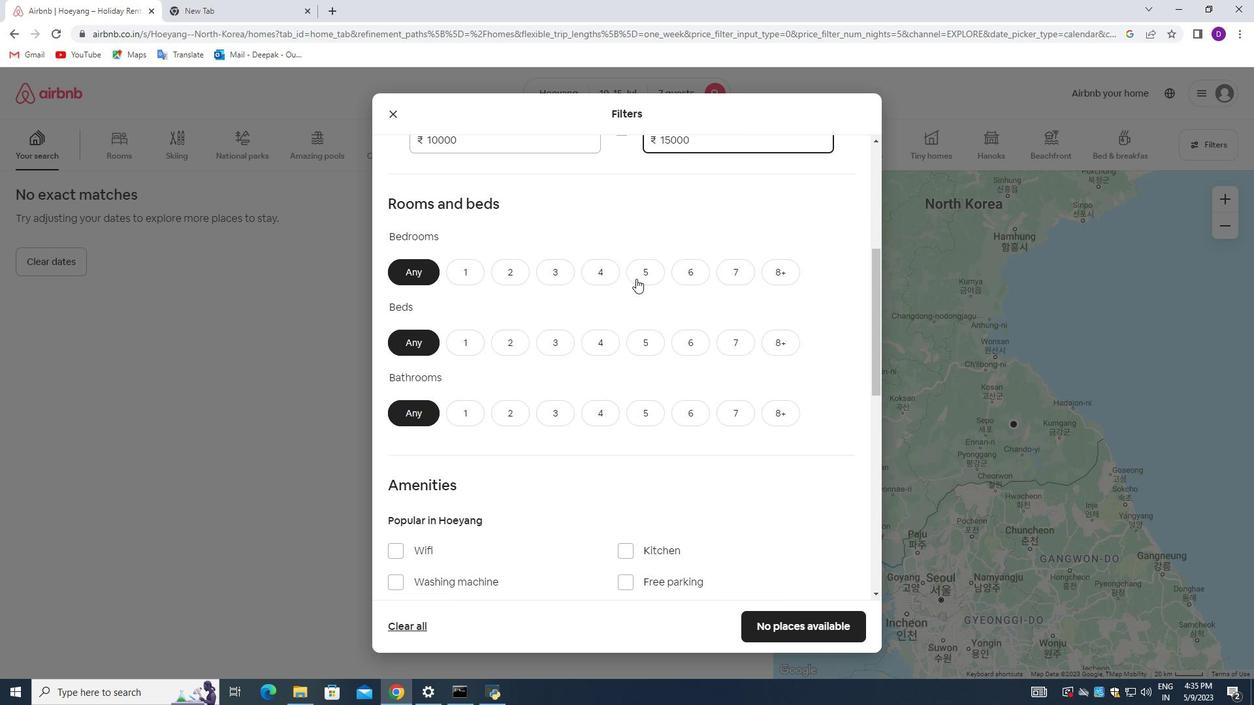 
Action: Mouse pressed left at (608, 273)
Screenshot: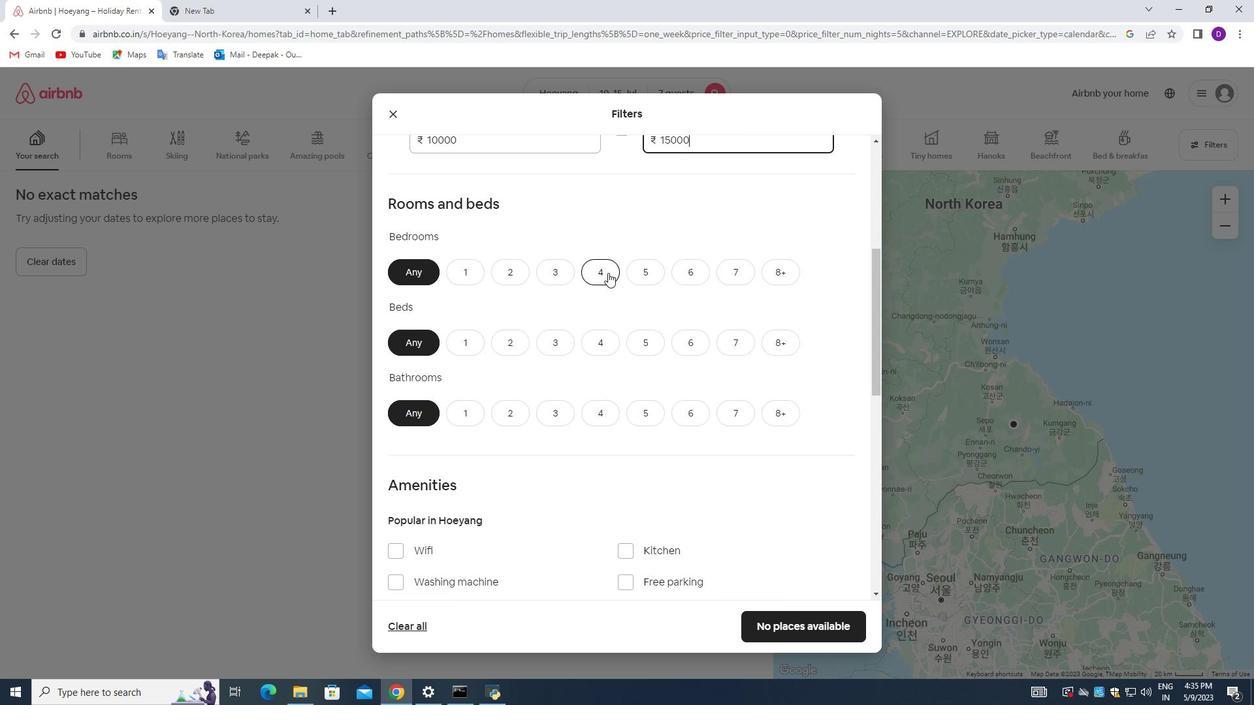 
Action: Mouse moved to (731, 335)
Screenshot: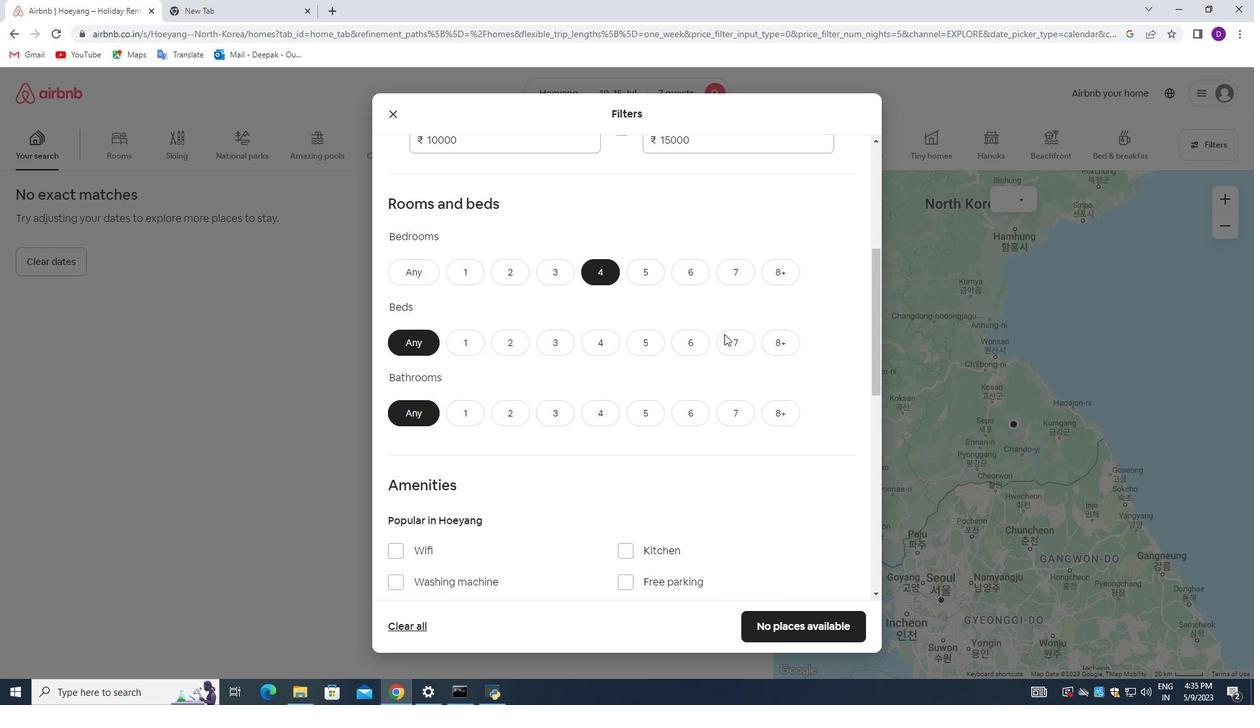 
Action: Mouse pressed left at (731, 335)
Screenshot: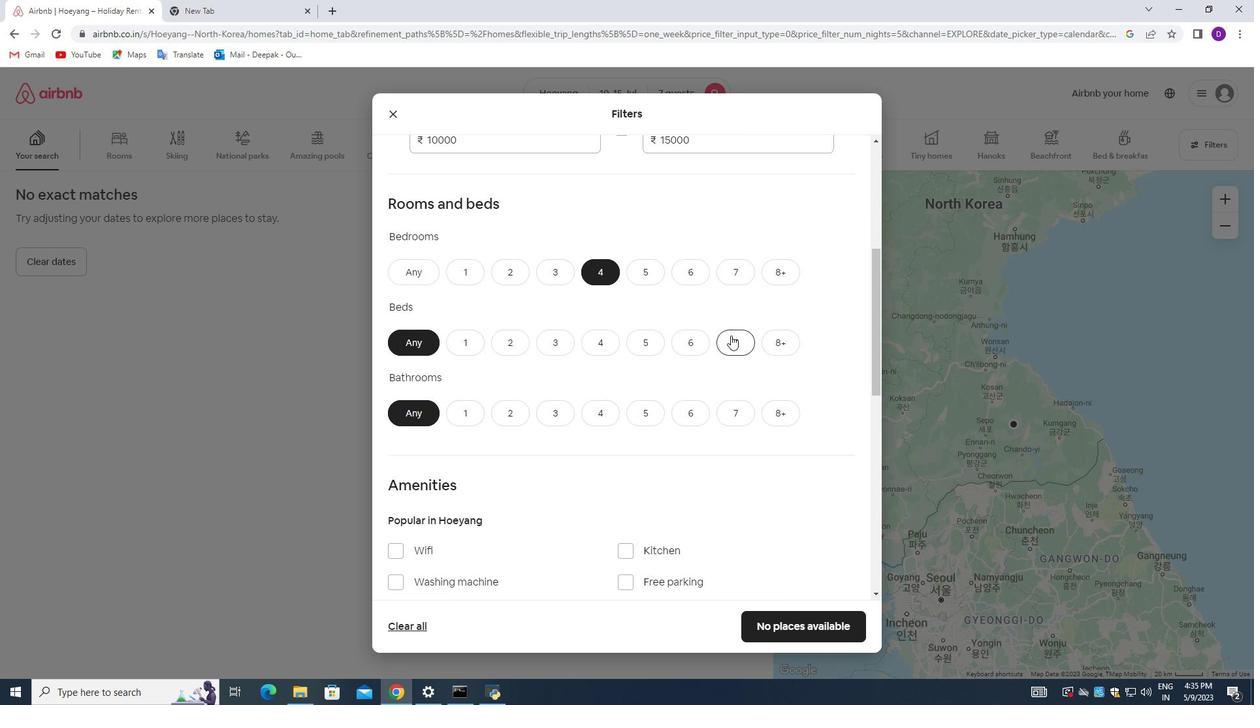 
Action: Mouse moved to (603, 416)
Screenshot: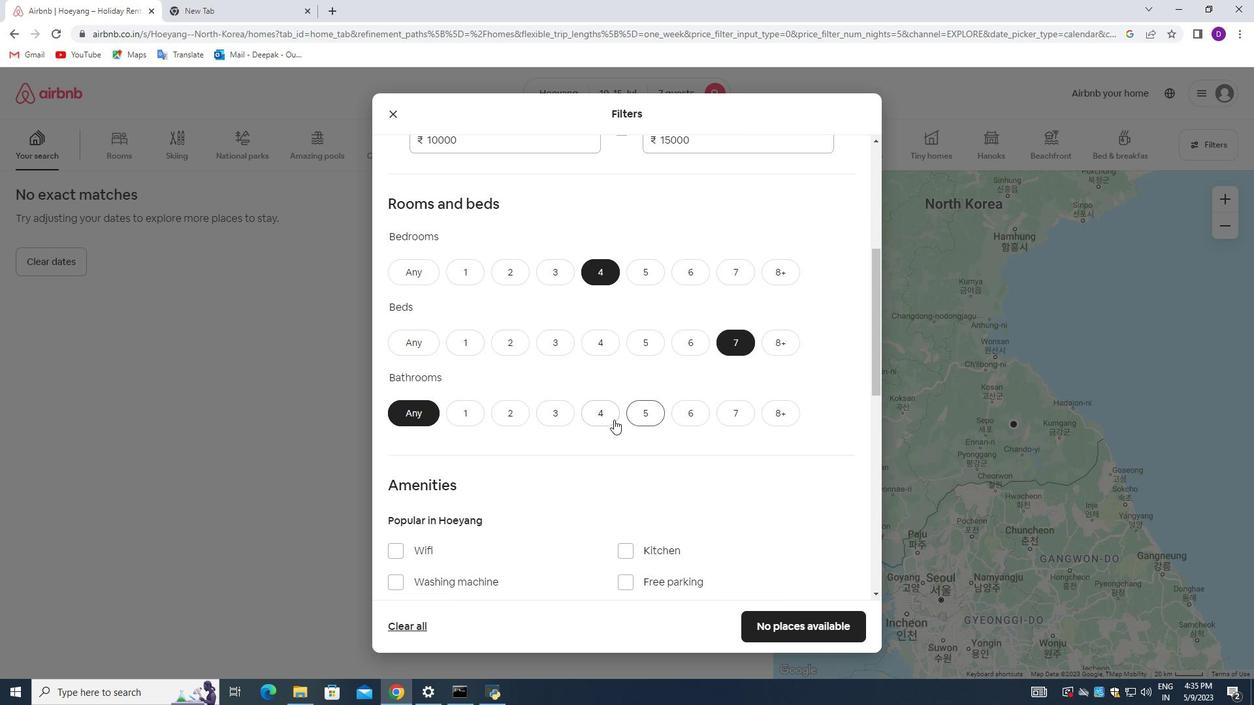
Action: Mouse pressed left at (603, 416)
Screenshot: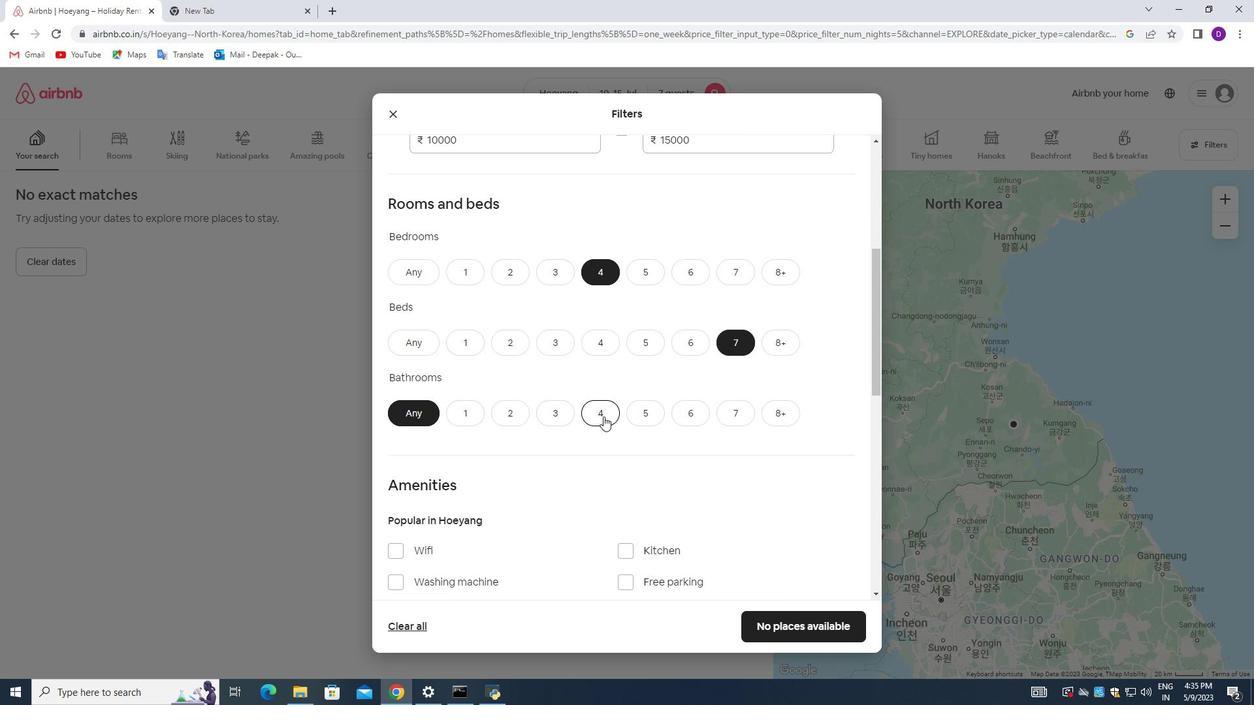 
Action: Mouse moved to (690, 418)
Screenshot: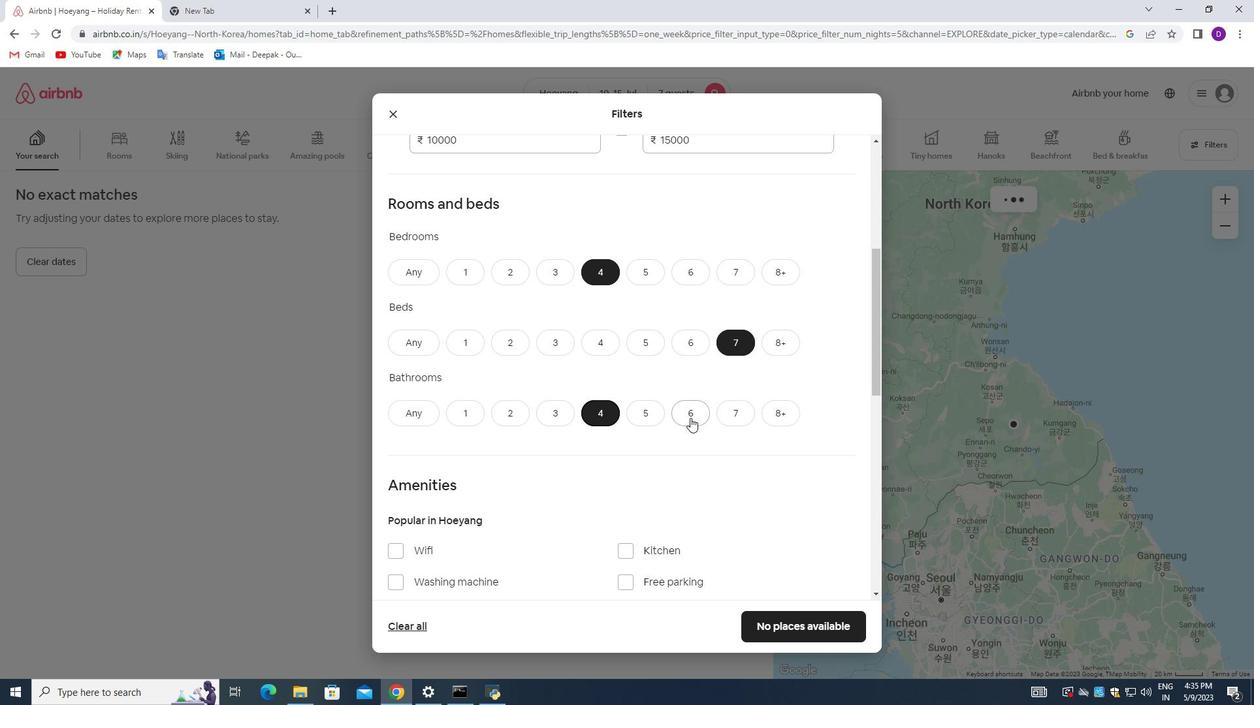 
Action: Mouse scrolled (690, 418) with delta (0, 0)
Screenshot: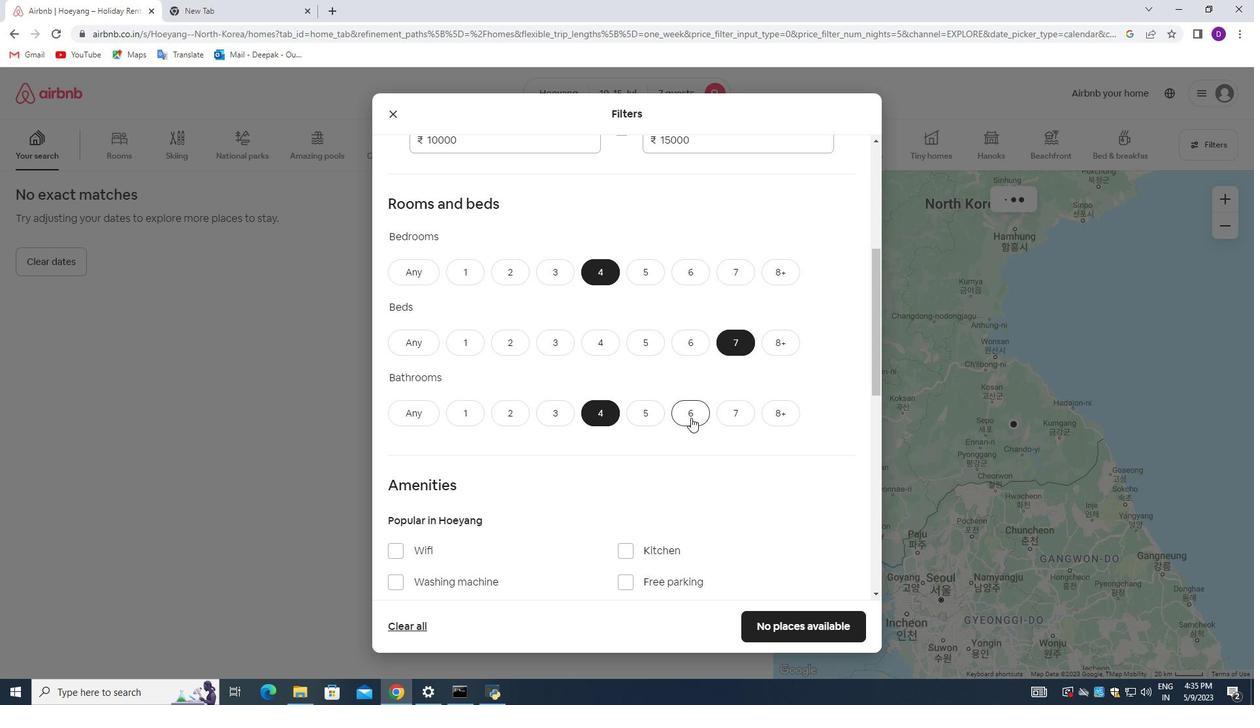 
Action: Mouse scrolled (690, 418) with delta (0, 0)
Screenshot: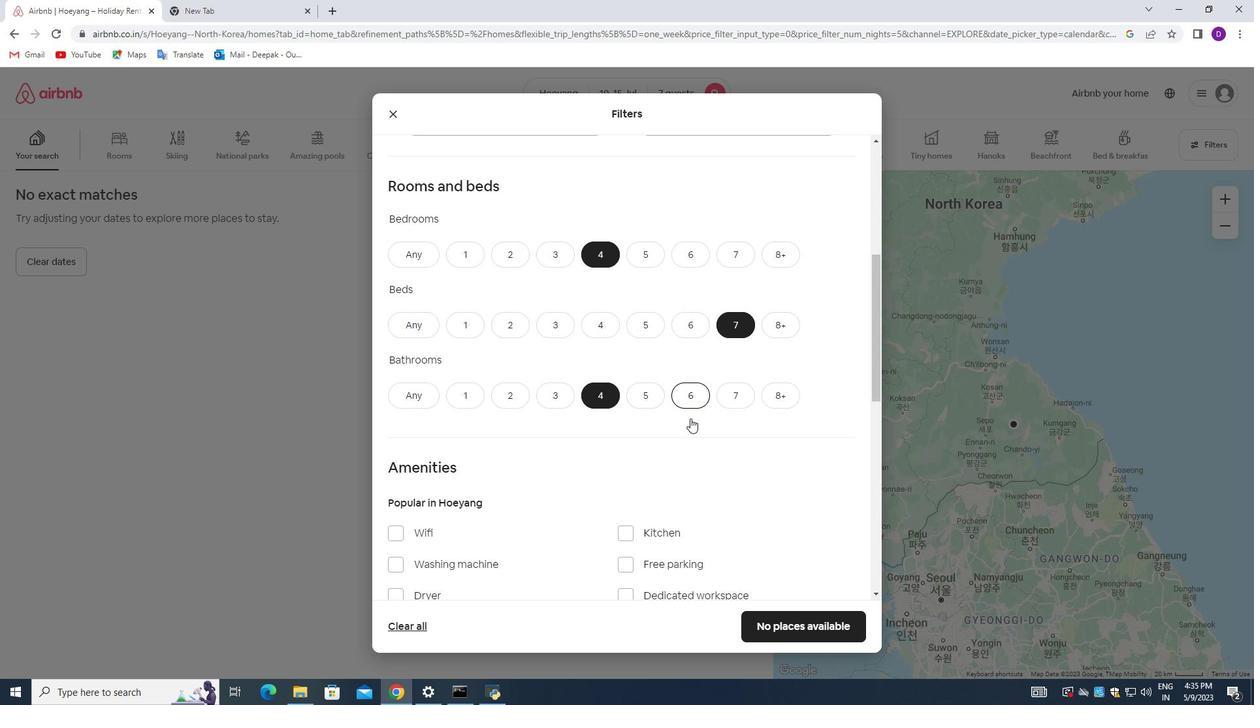 
Action: Mouse moved to (399, 421)
Screenshot: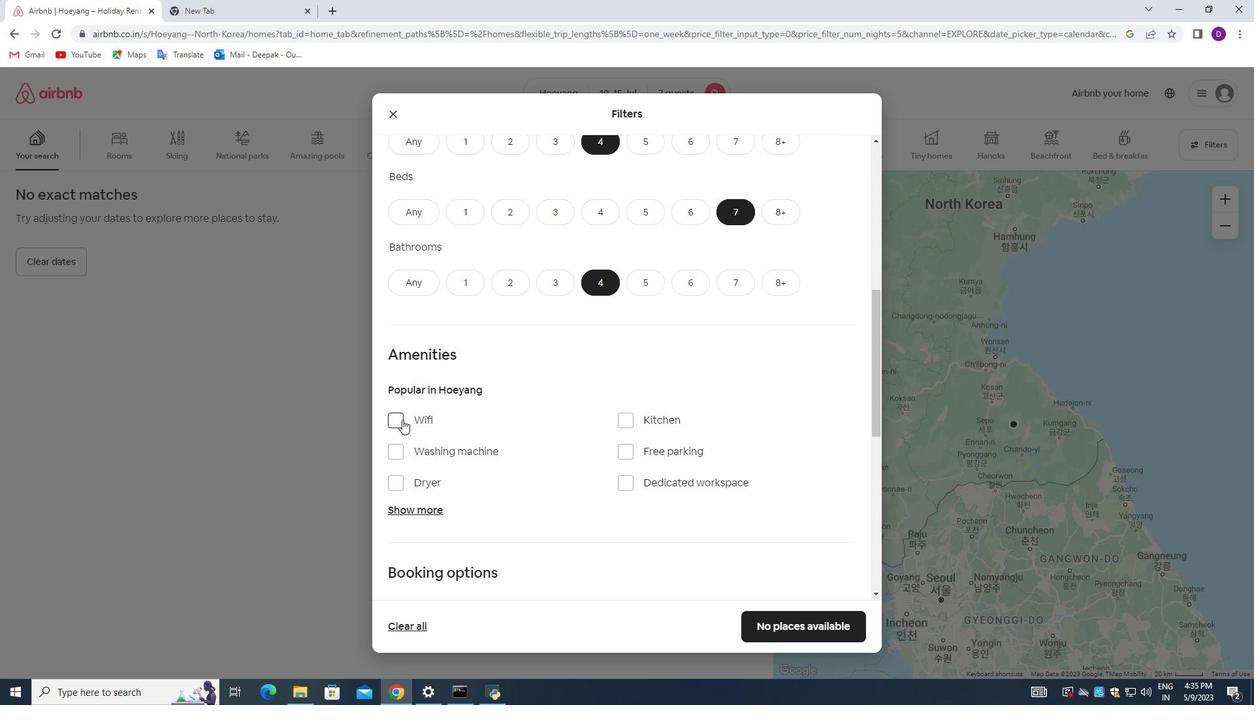 
Action: Mouse pressed left at (399, 421)
Screenshot: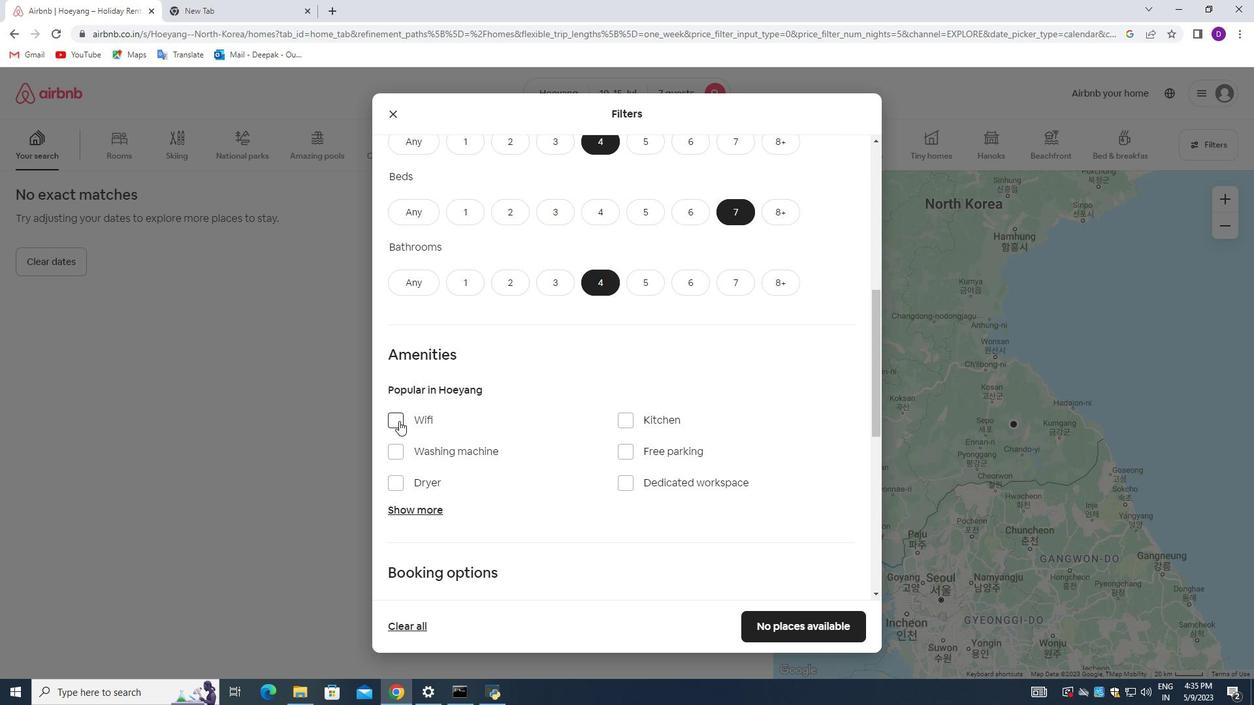 
Action: Mouse moved to (417, 506)
Screenshot: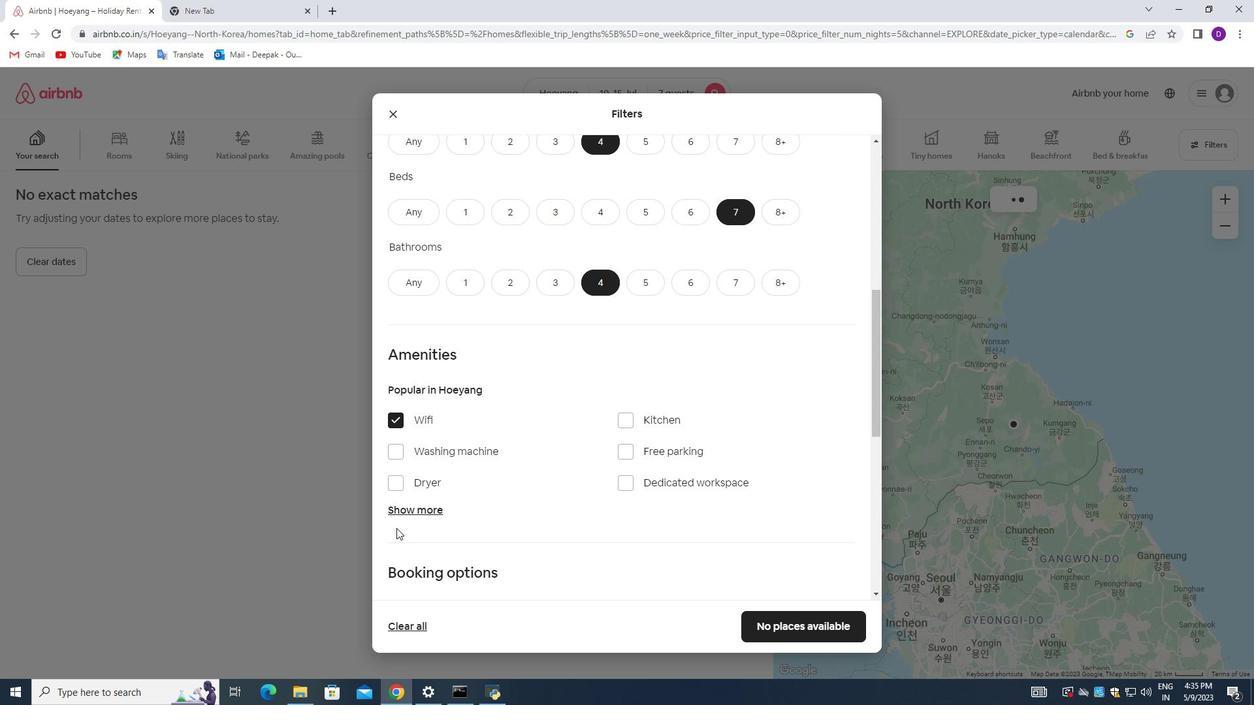 
Action: Mouse pressed left at (417, 506)
Screenshot: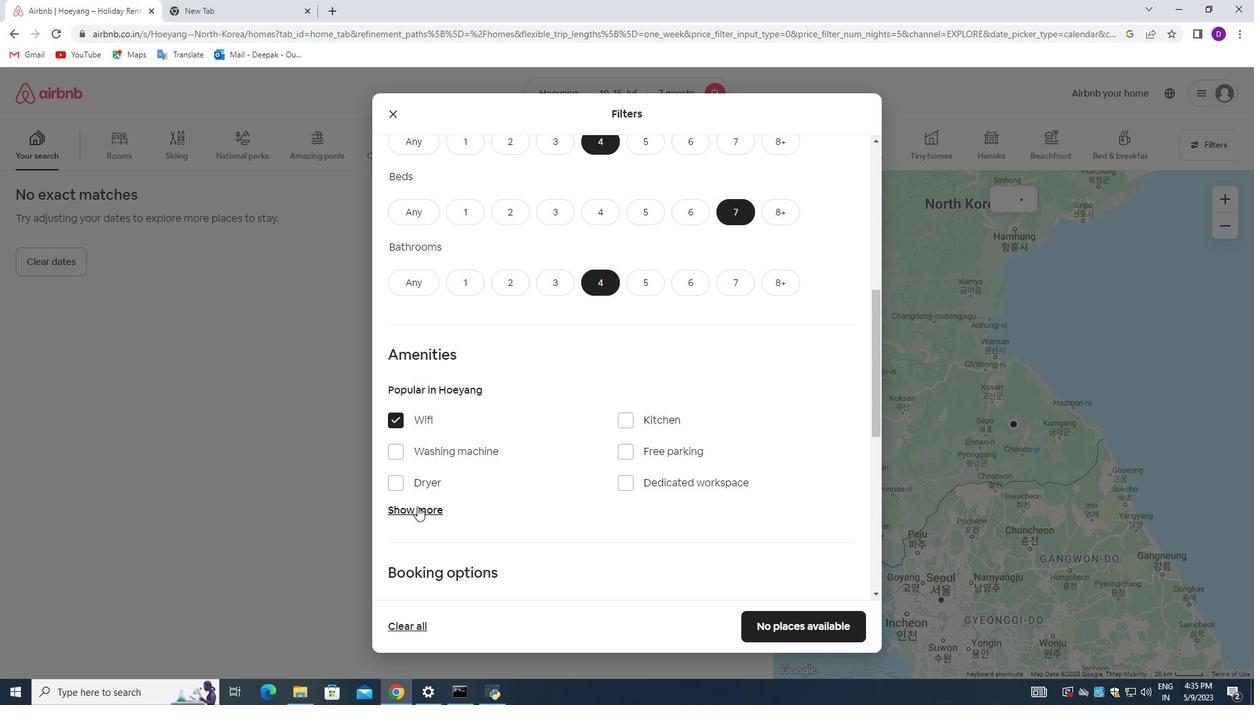 
Action: Mouse moved to (567, 527)
Screenshot: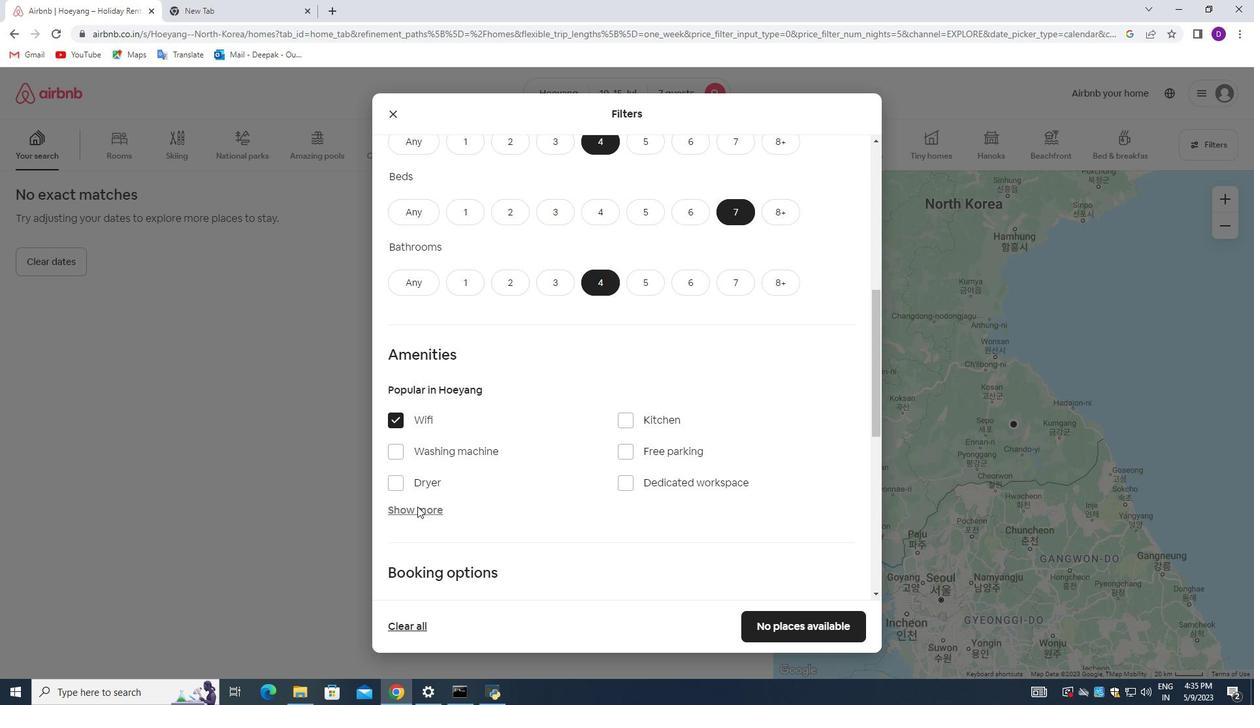 
Action: Mouse scrolled (567, 526) with delta (0, 0)
Screenshot: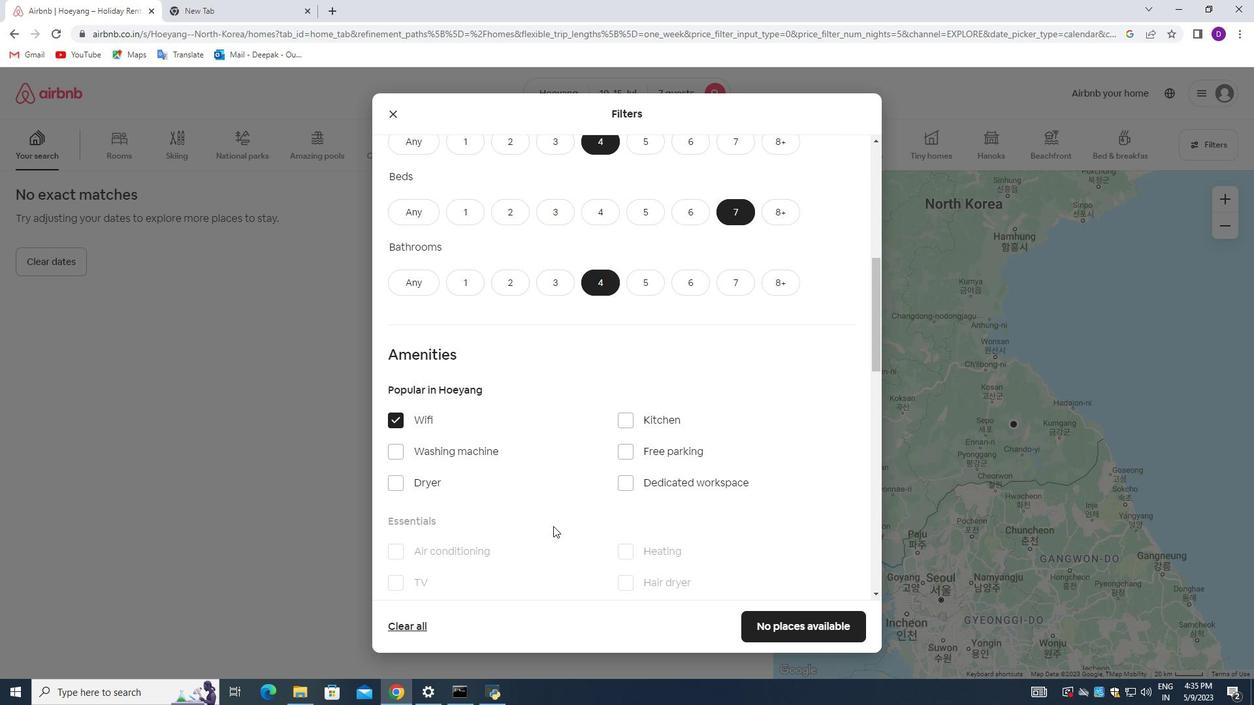 
Action: Mouse moved to (568, 527)
Screenshot: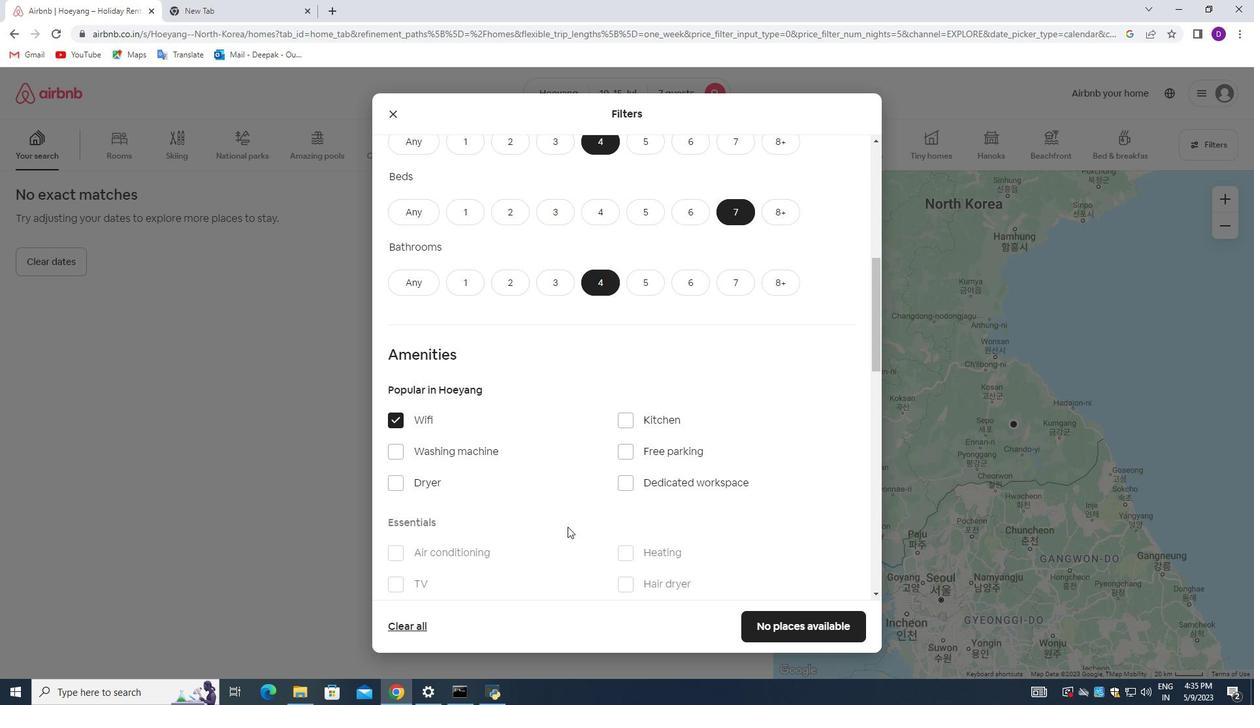 
Action: Mouse scrolled (568, 526) with delta (0, 0)
Screenshot: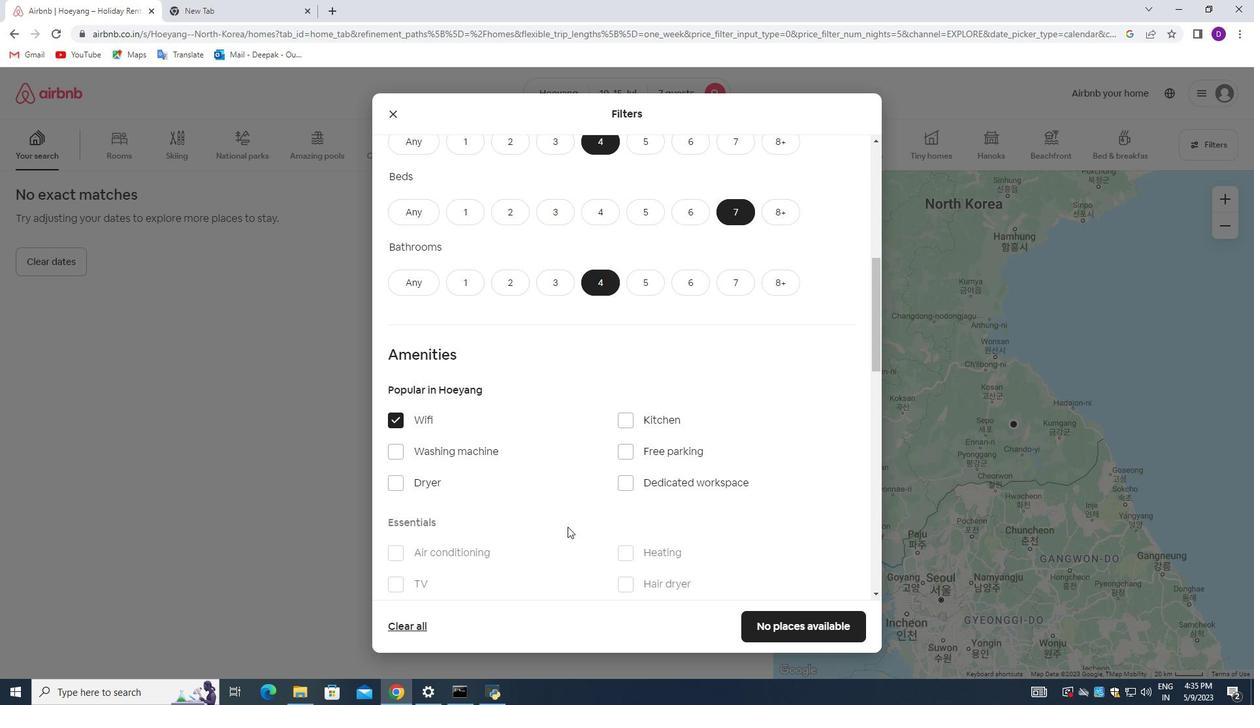 
Action: Mouse moved to (387, 461)
Screenshot: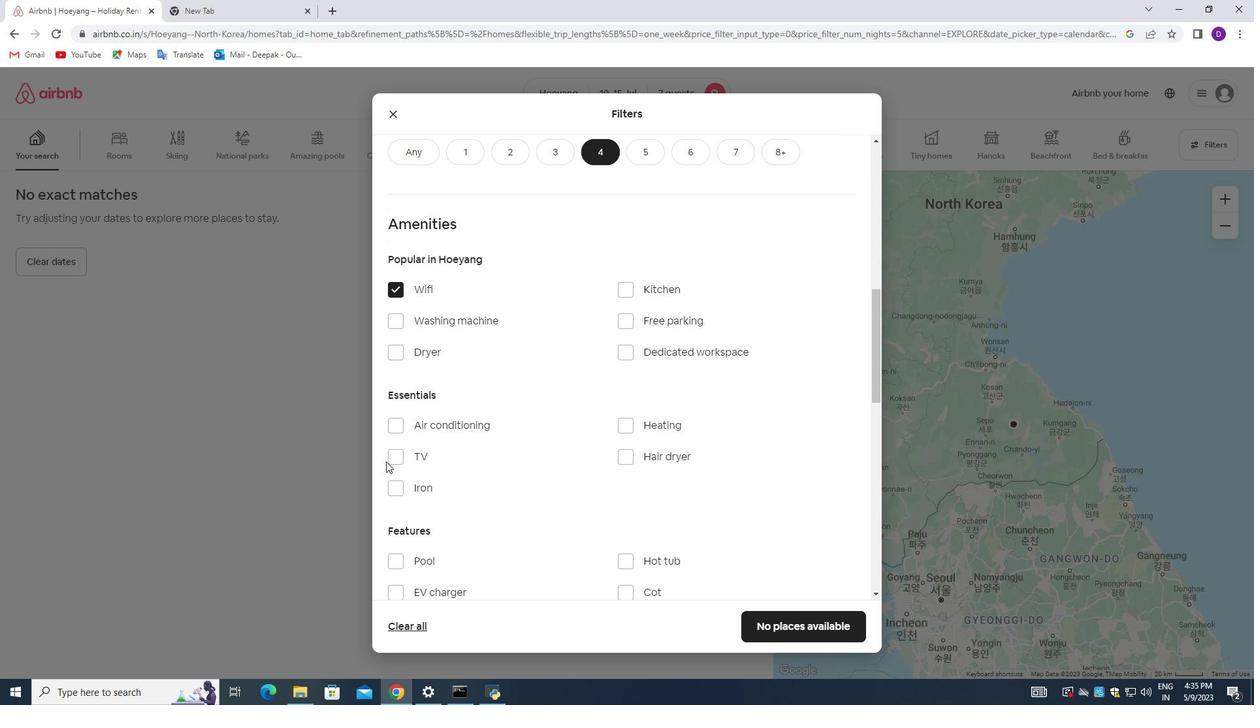 
Action: Mouse pressed left at (387, 461)
Screenshot: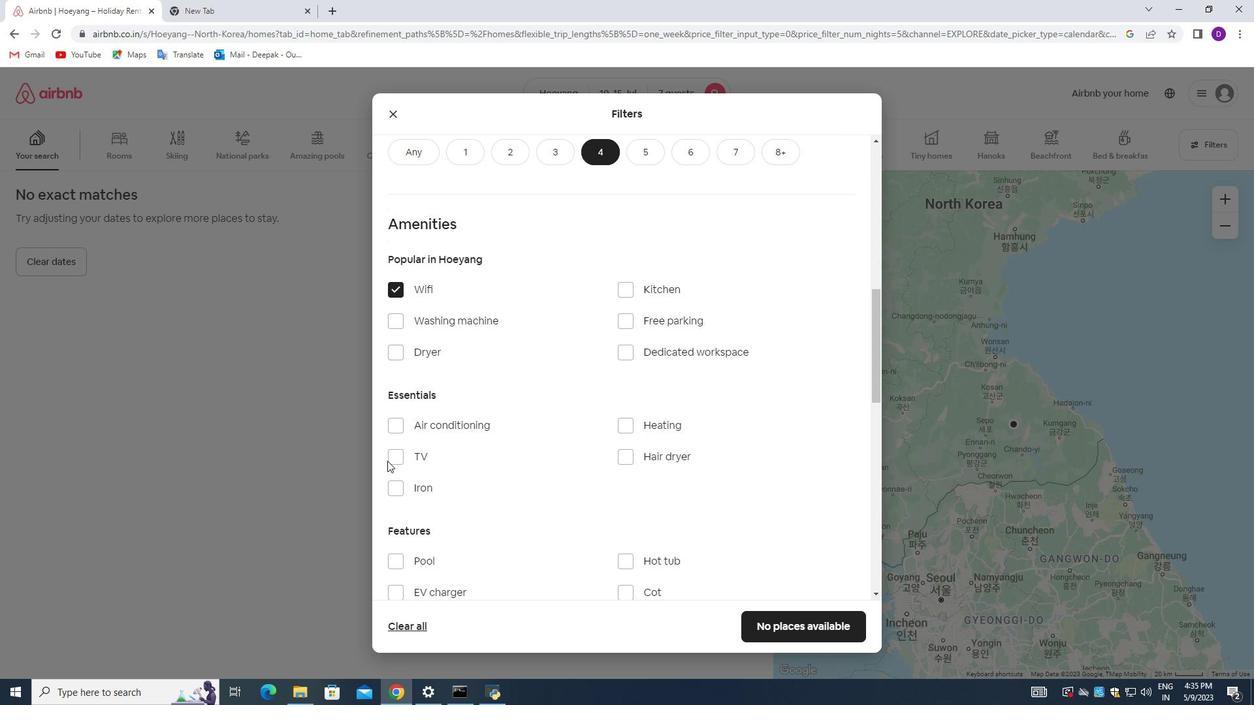 
Action: Mouse moved to (498, 461)
Screenshot: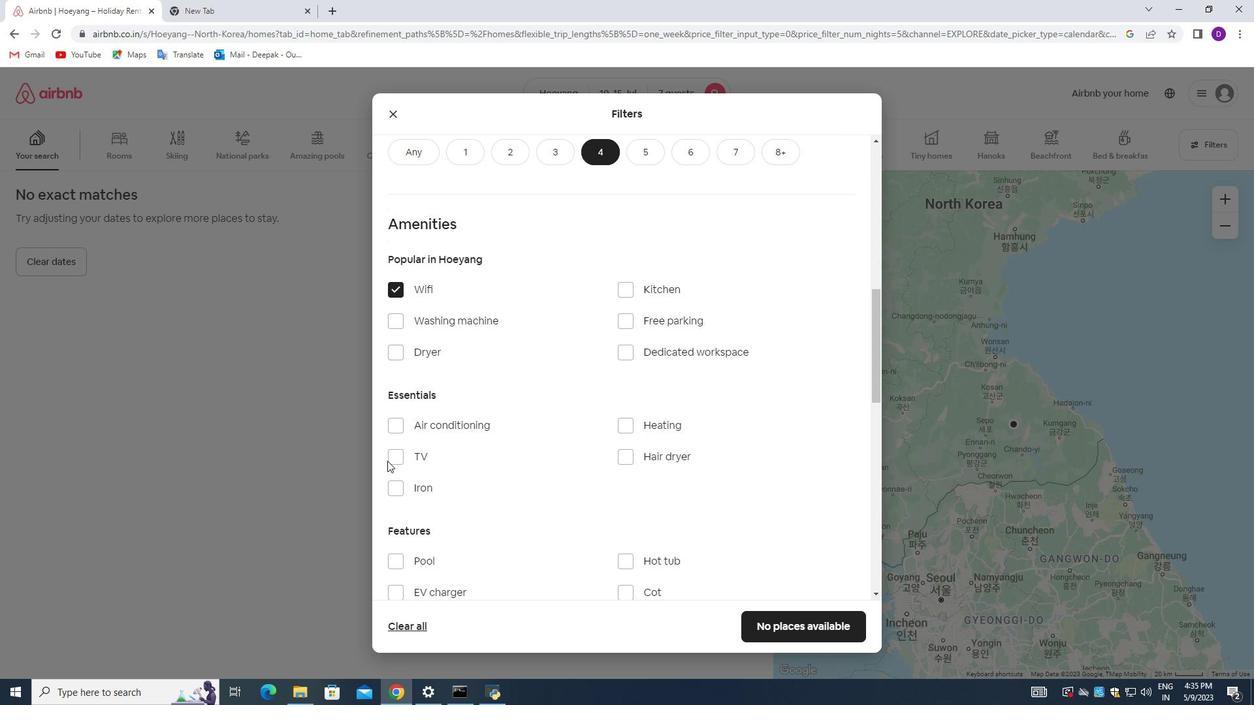
Action: Mouse scrolled (498, 460) with delta (0, 0)
Screenshot: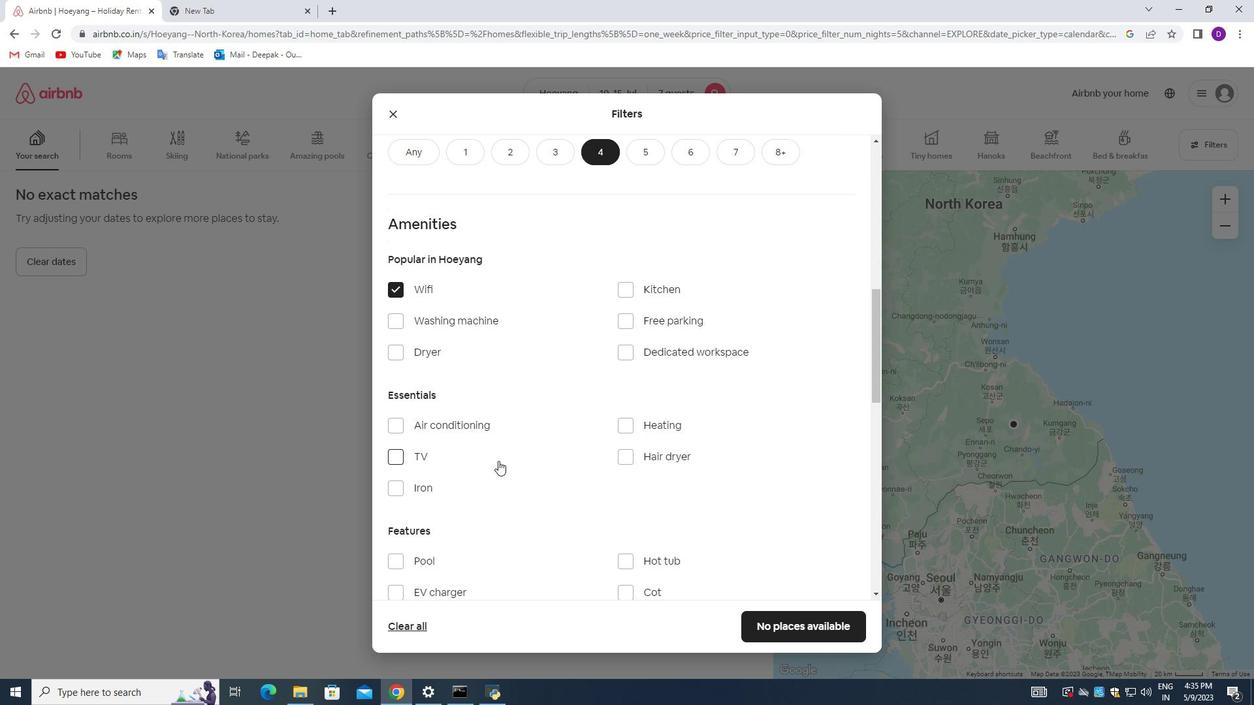 
Action: Mouse moved to (397, 397)
Screenshot: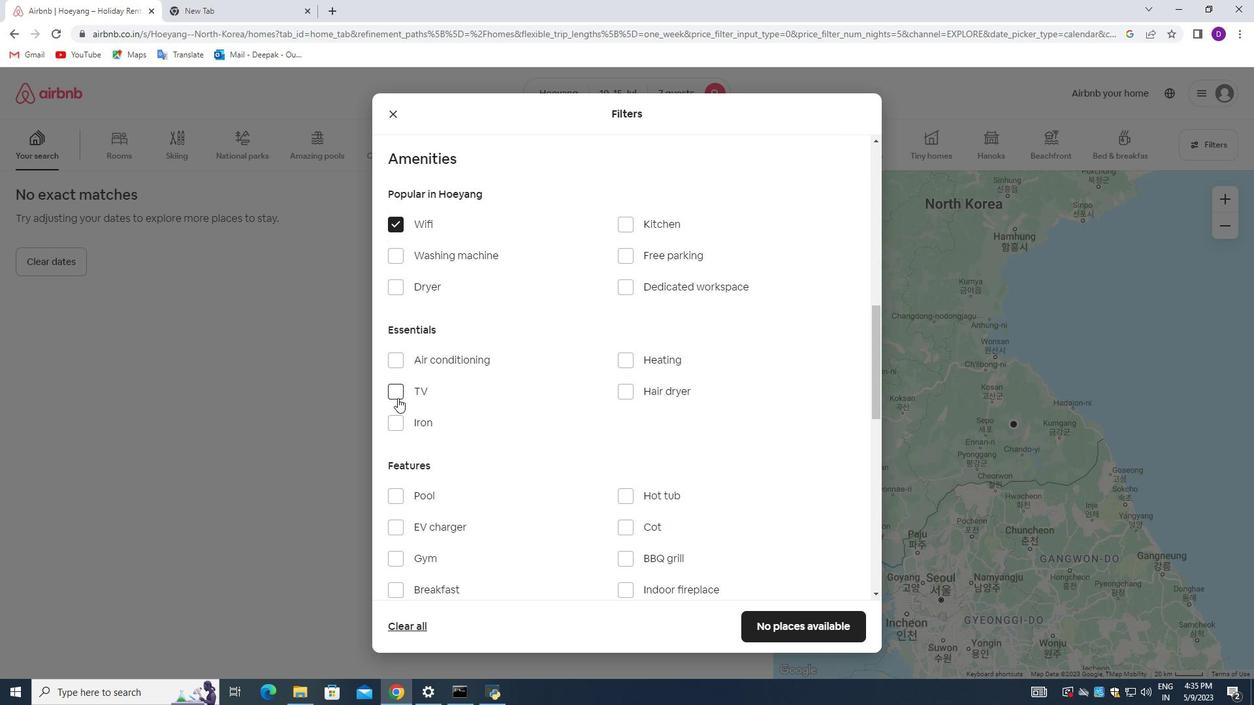 
Action: Mouse pressed left at (397, 397)
Screenshot: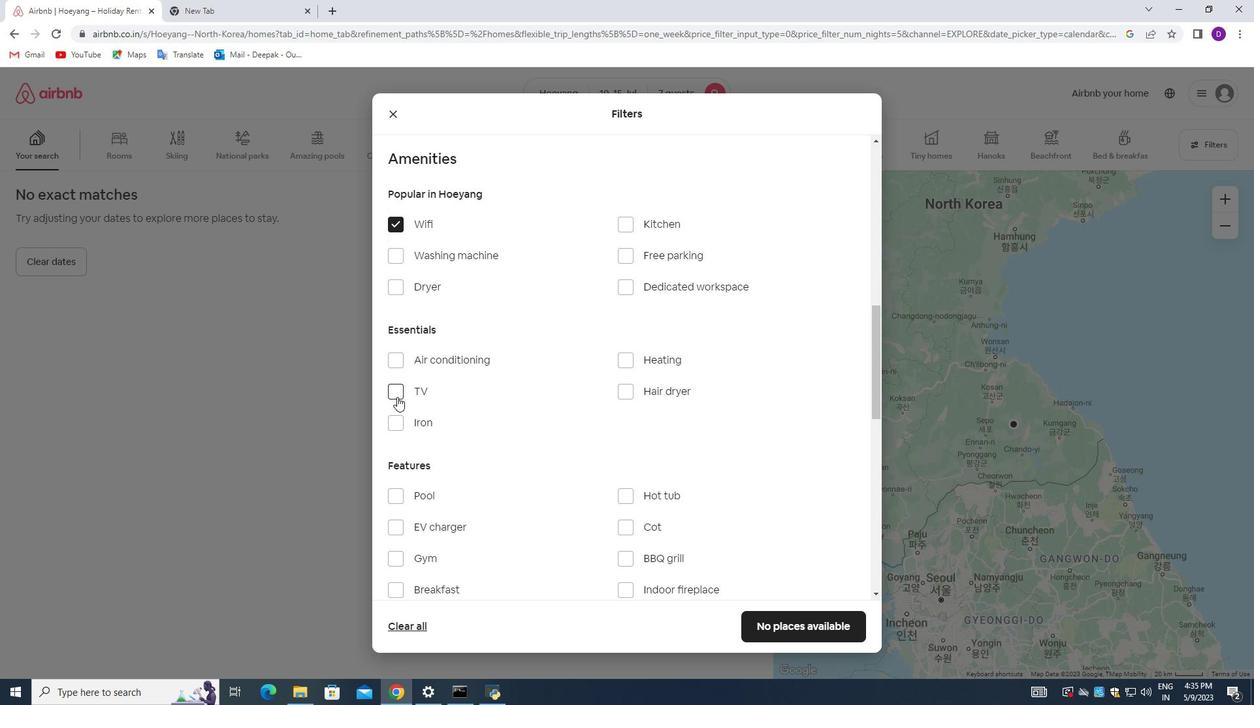 
Action: Mouse moved to (505, 424)
Screenshot: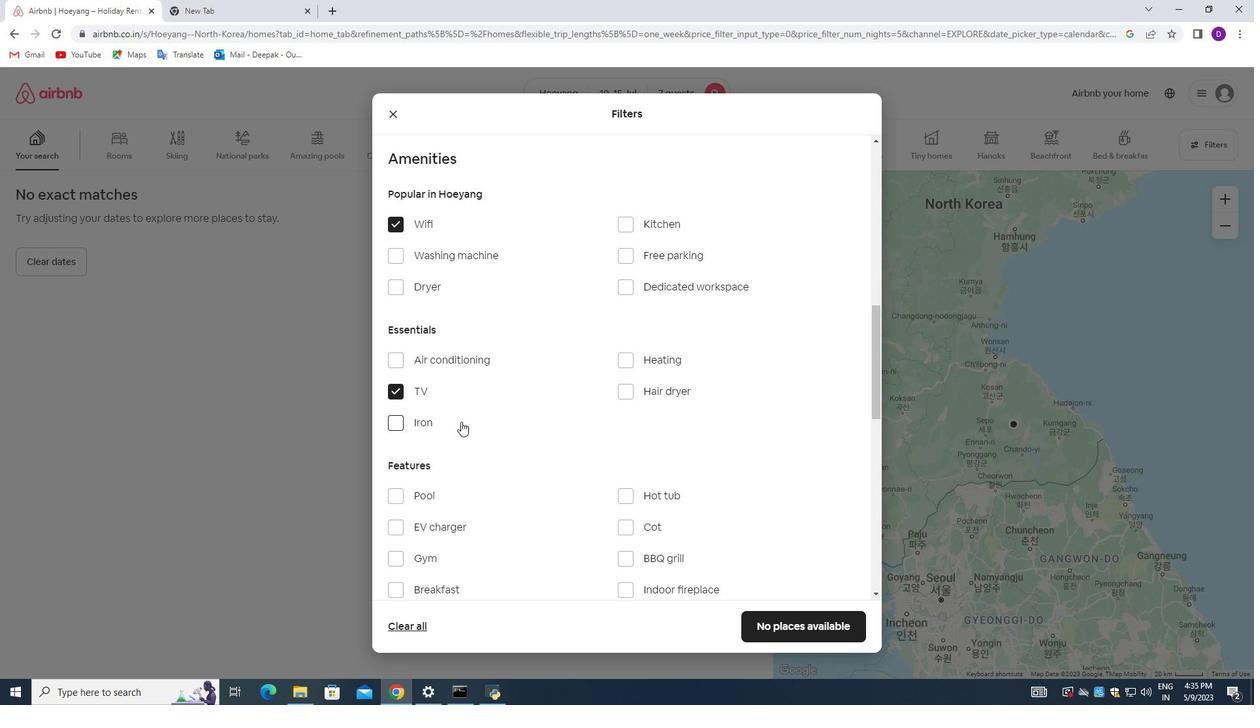 
Action: Mouse scrolled (505, 423) with delta (0, 0)
Screenshot: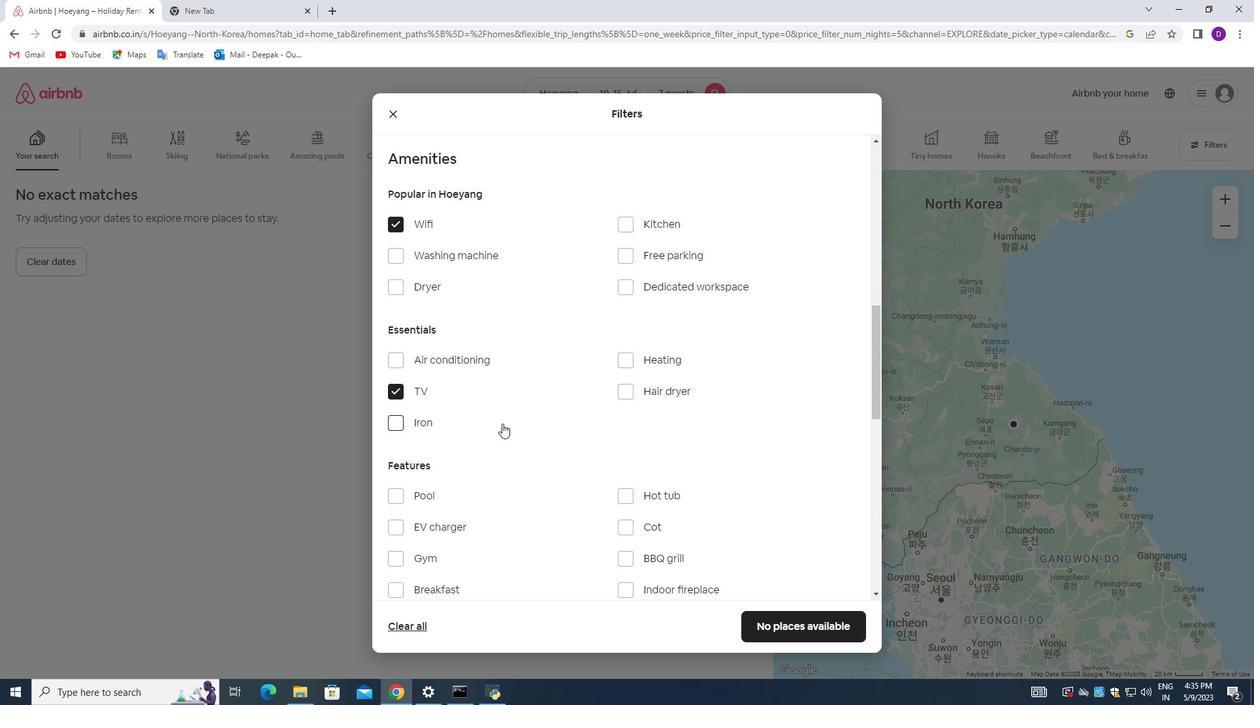 
Action: Mouse scrolled (505, 423) with delta (0, 0)
Screenshot: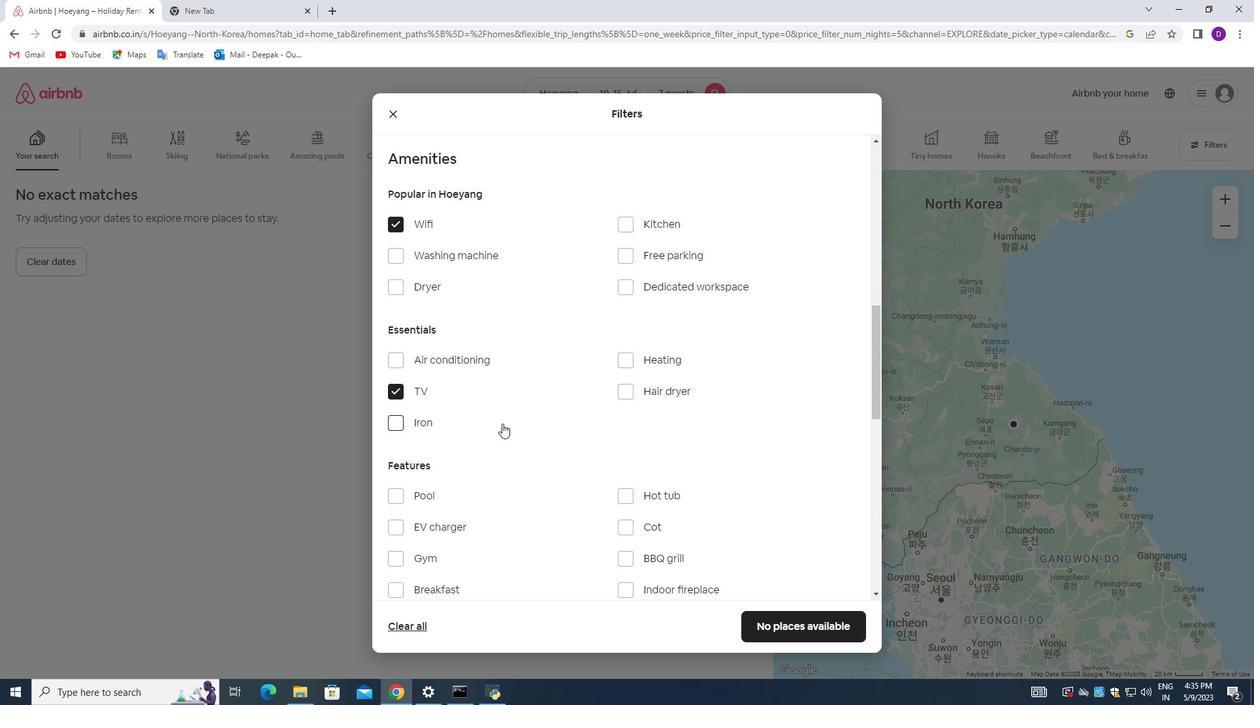 
Action: Mouse scrolled (505, 424) with delta (0, 0)
Screenshot: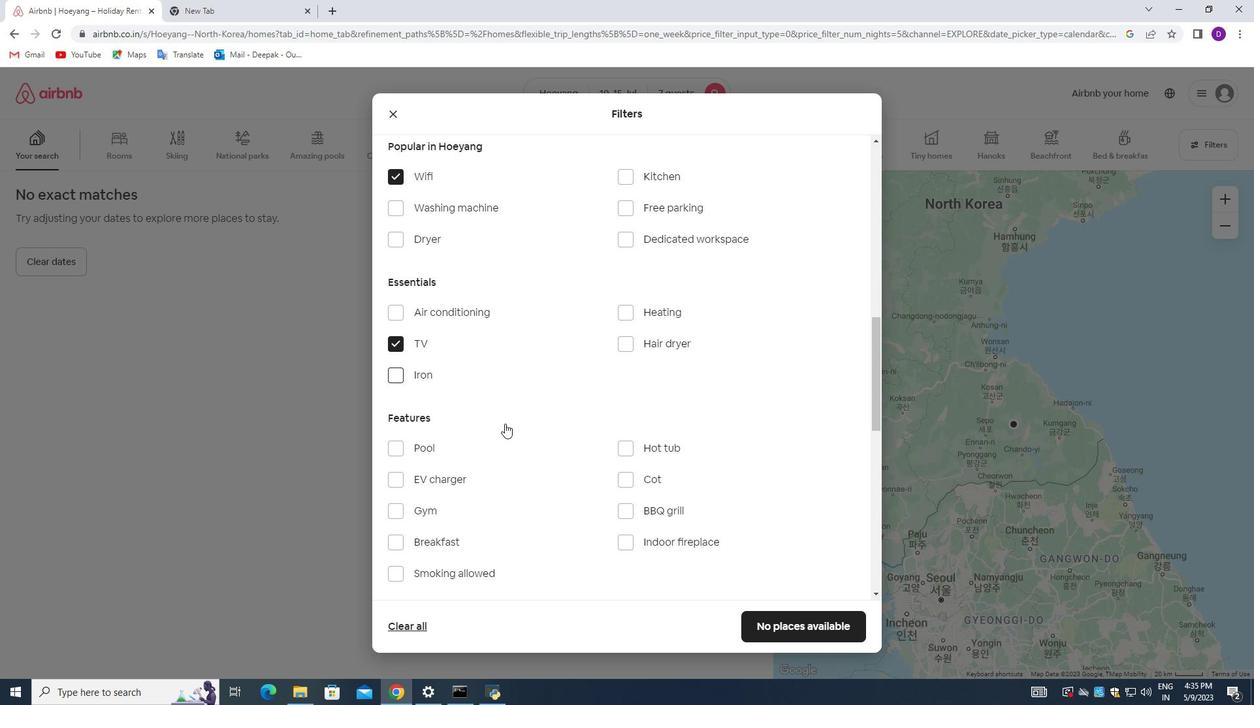 
Action: Mouse scrolled (505, 424) with delta (0, 0)
Screenshot: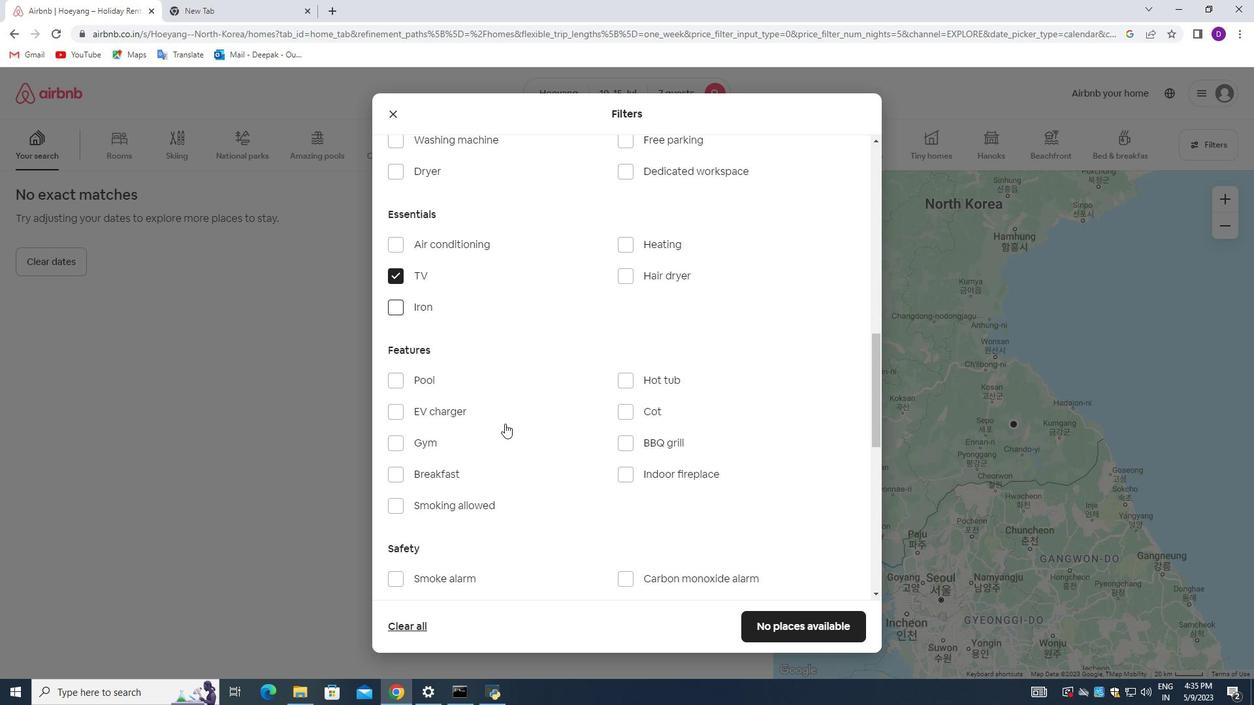 
Action: Mouse scrolled (505, 424) with delta (0, 0)
Screenshot: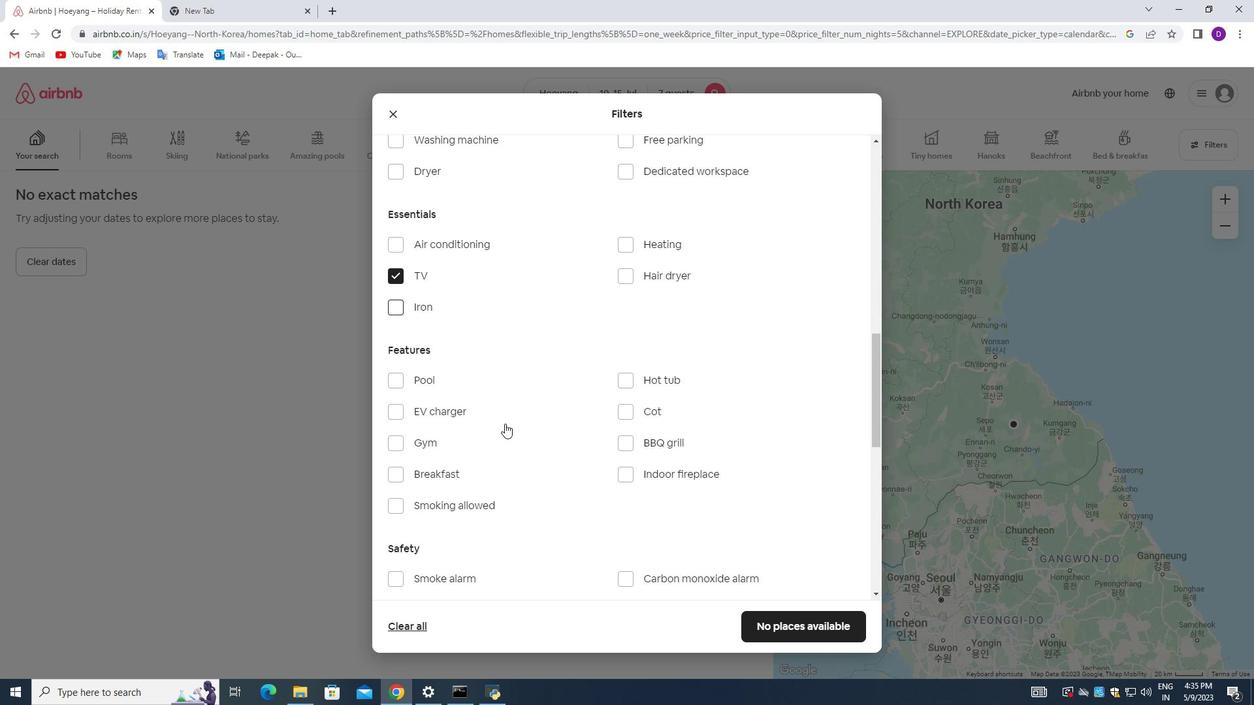 
Action: Mouse scrolled (505, 424) with delta (0, 0)
Screenshot: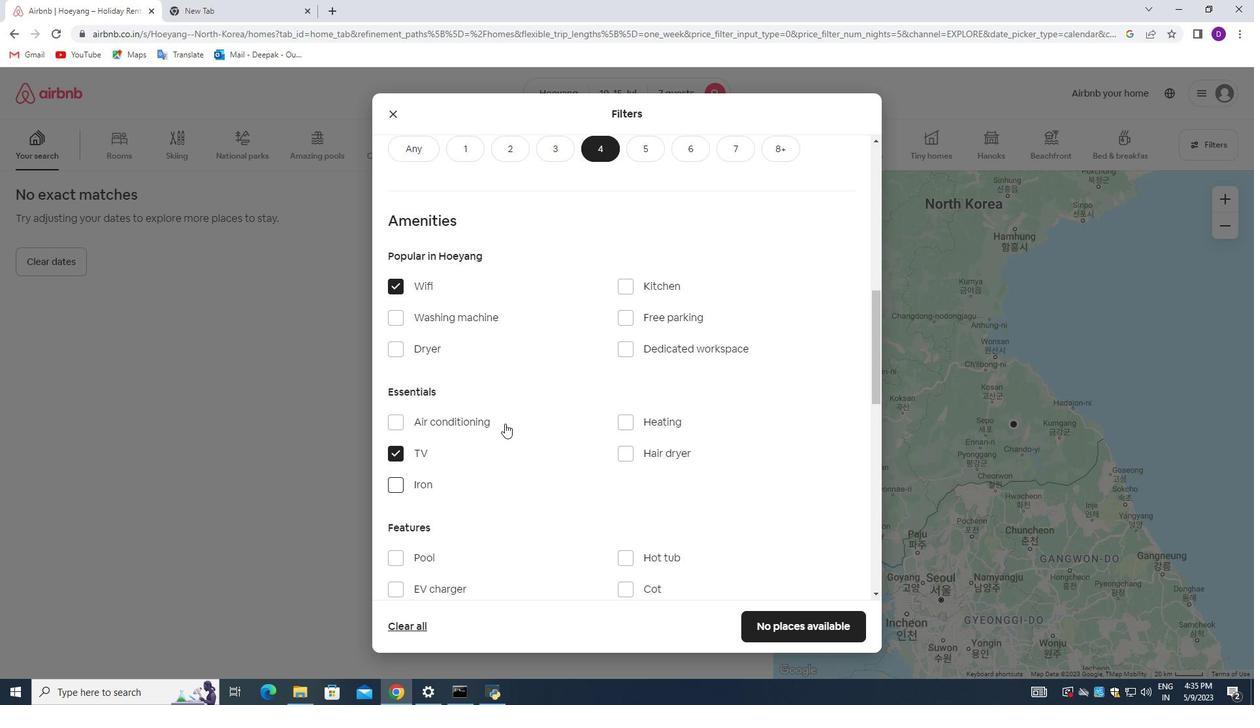 
Action: Mouse scrolled (505, 424) with delta (0, 0)
Screenshot: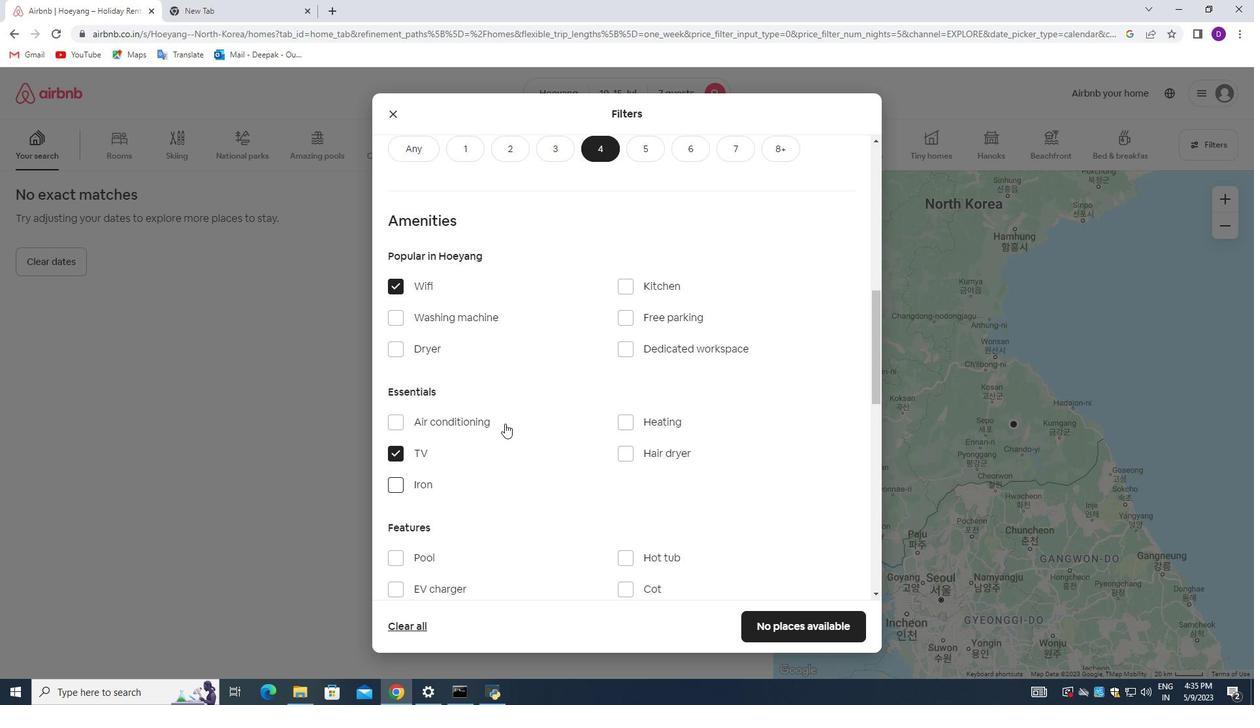 
Action: Mouse scrolled (505, 424) with delta (0, 0)
Screenshot: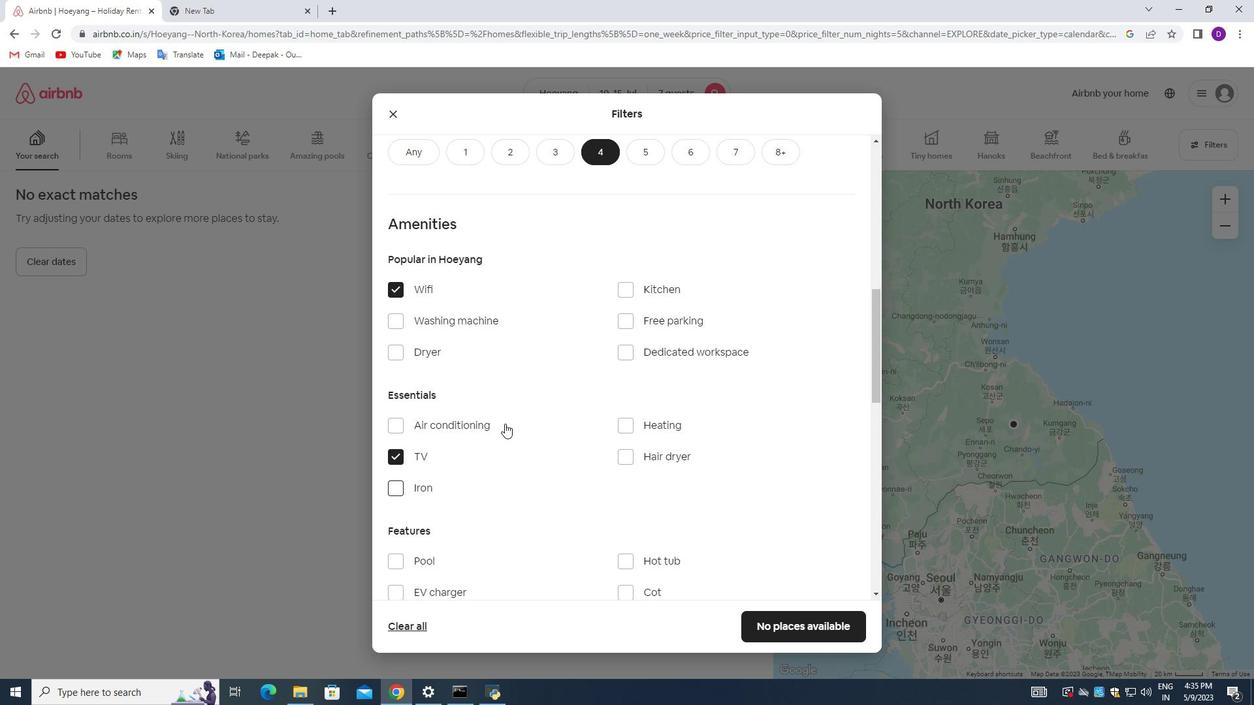 
Action: Mouse scrolled (505, 424) with delta (0, 0)
Screenshot: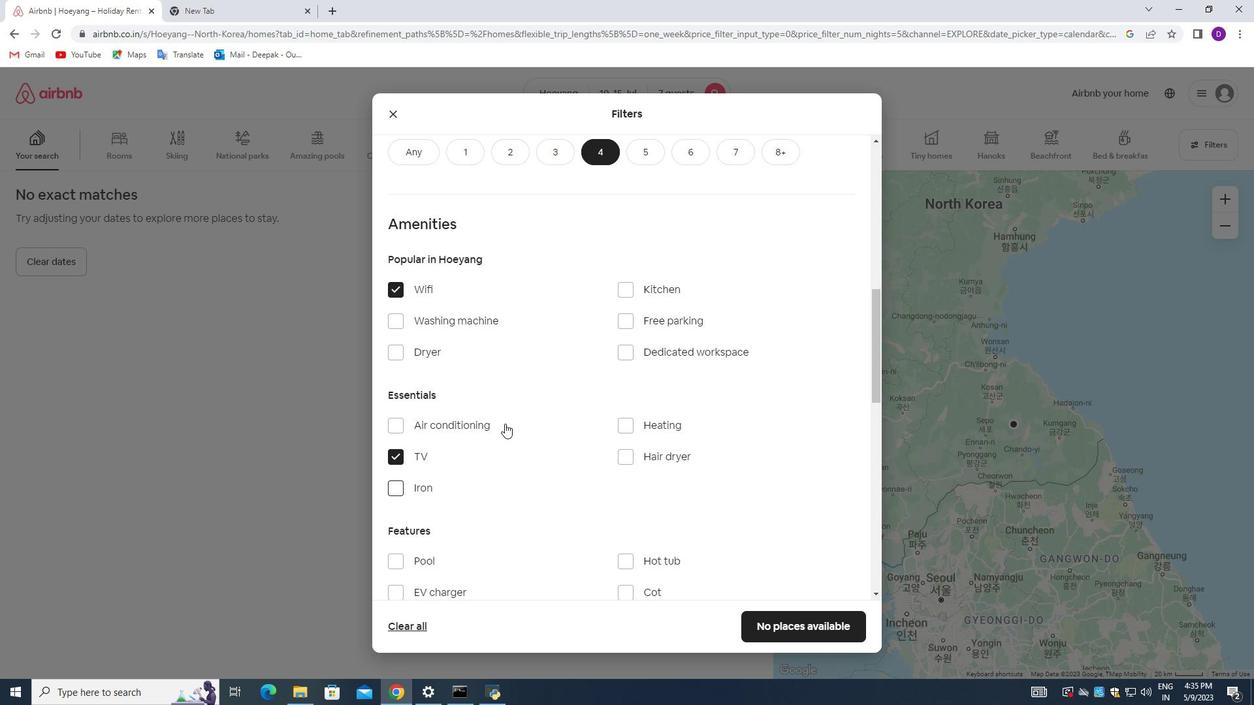 
Action: Mouse scrolled (505, 423) with delta (0, 0)
Screenshot: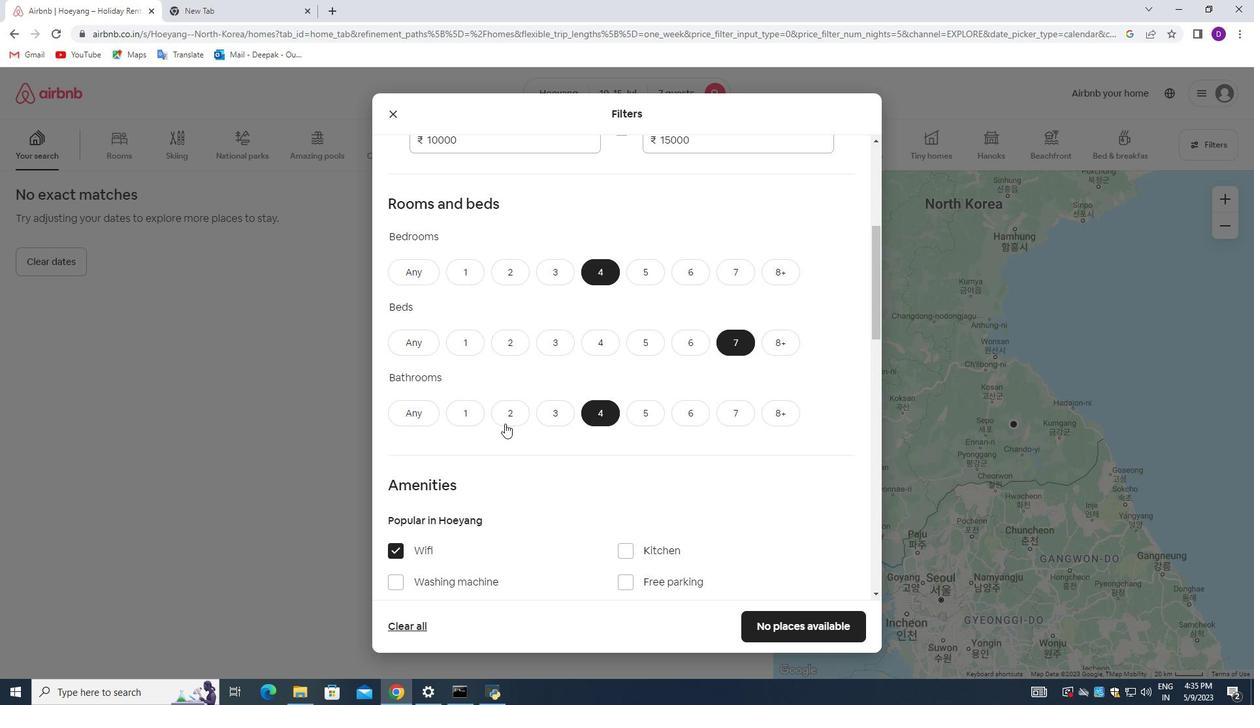 
Action: Mouse scrolled (505, 423) with delta (0, 0)
Screenshot: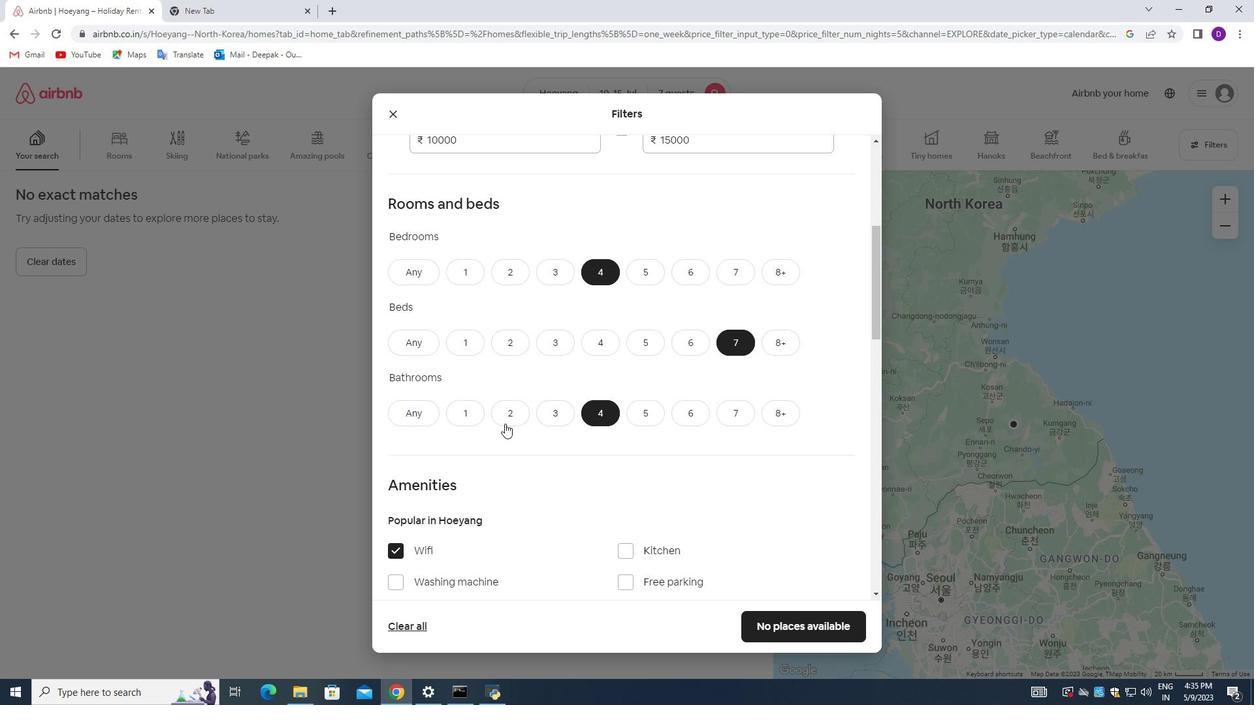 
Action: Mouse scrolled (505, 423) with delta (0, 0)
Screenshot: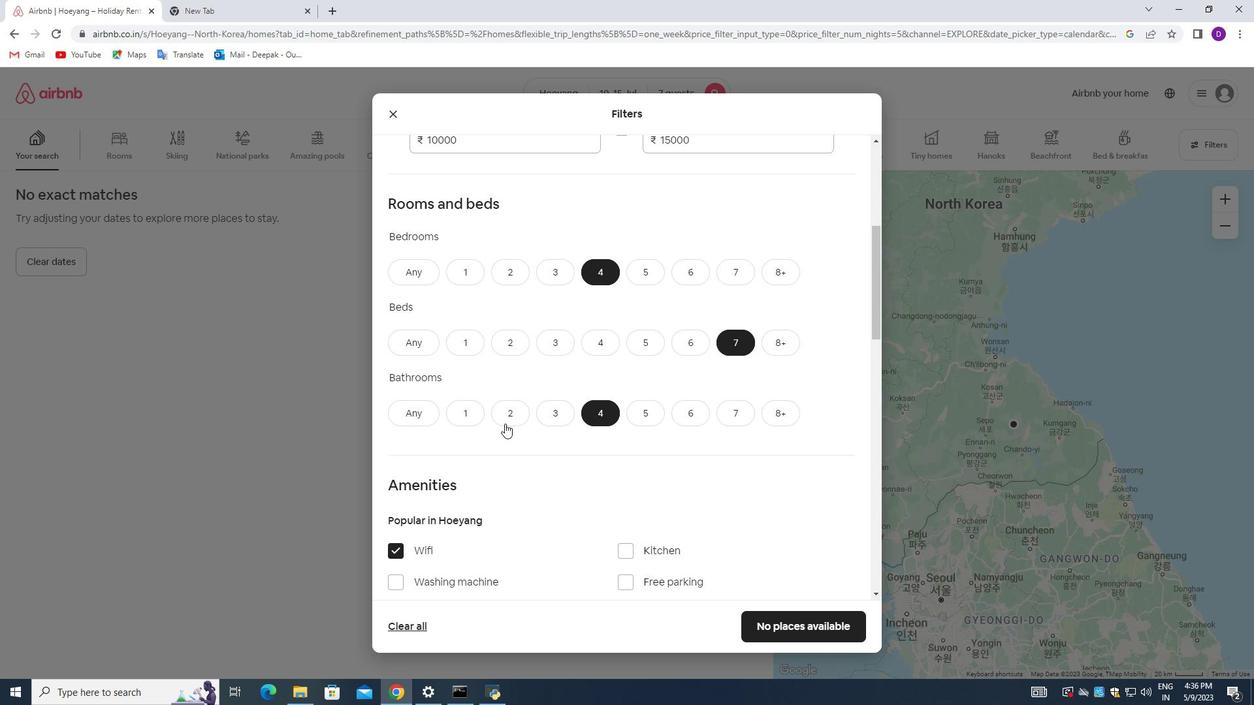 
Action: Mouse moved to (631, 387)
Screenshot: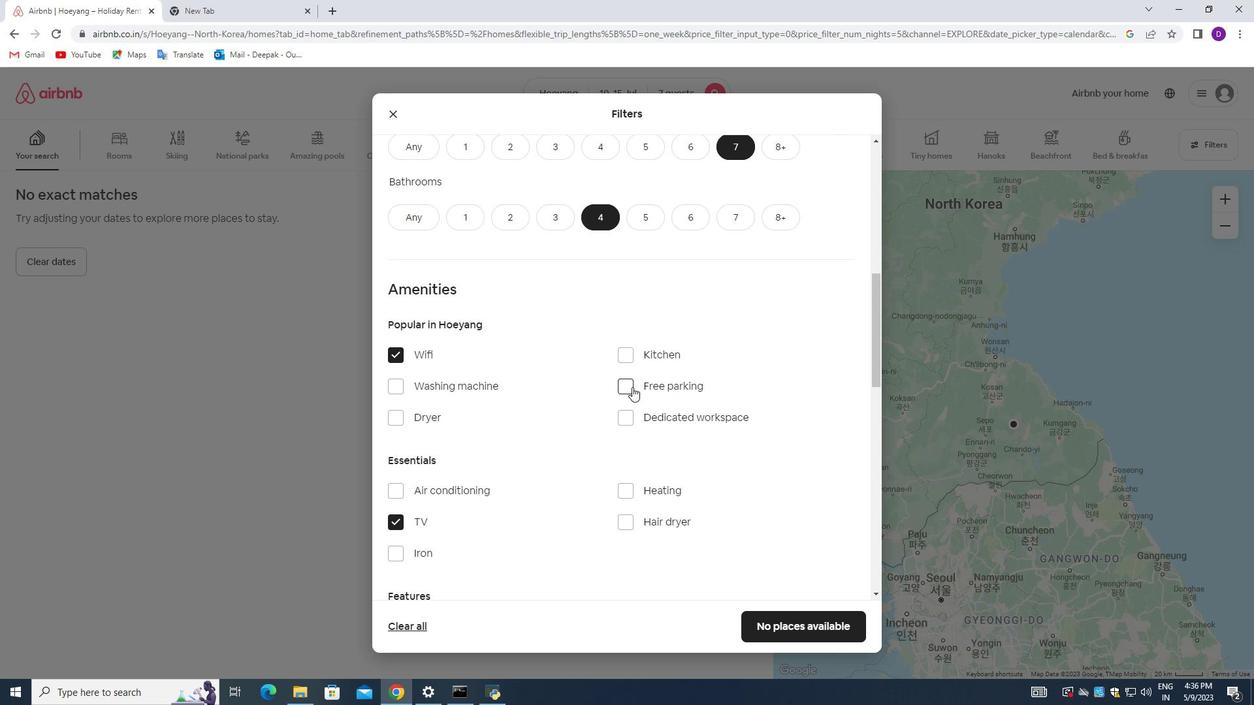
Action: Mouse pressed left at (631, 387)
Screenshot: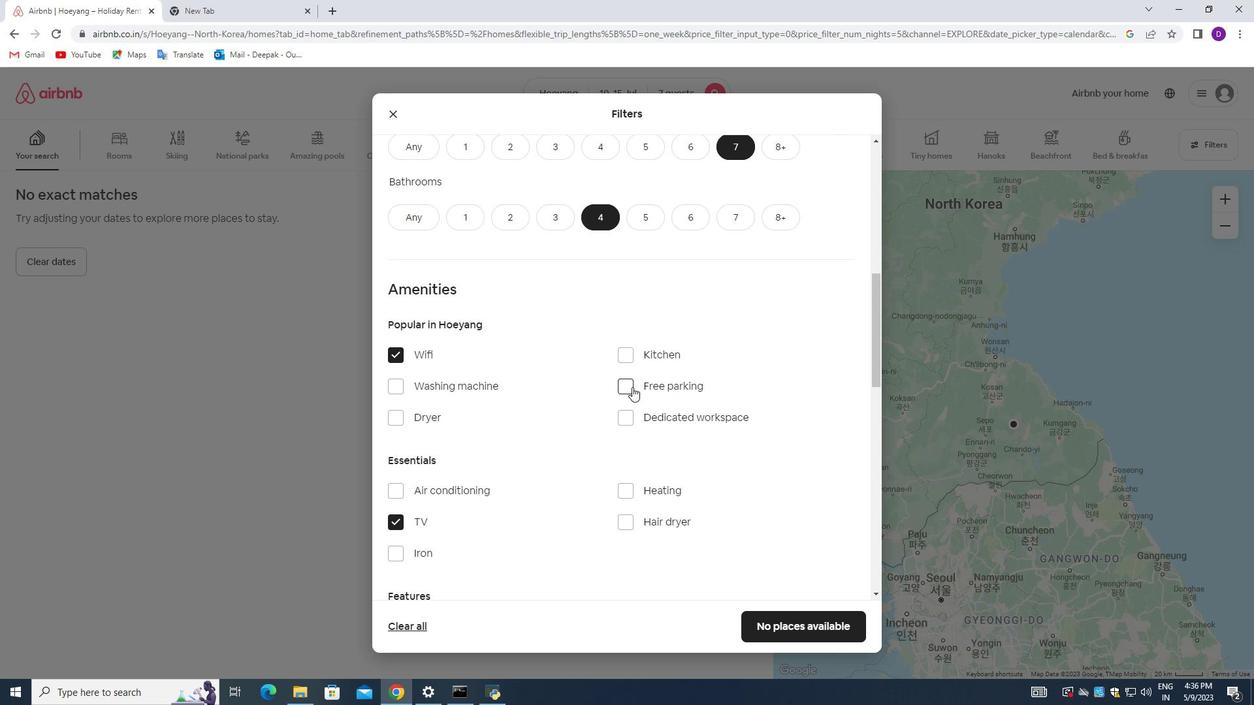 
Action: Mouse moved to (516, 499)
Screenshot: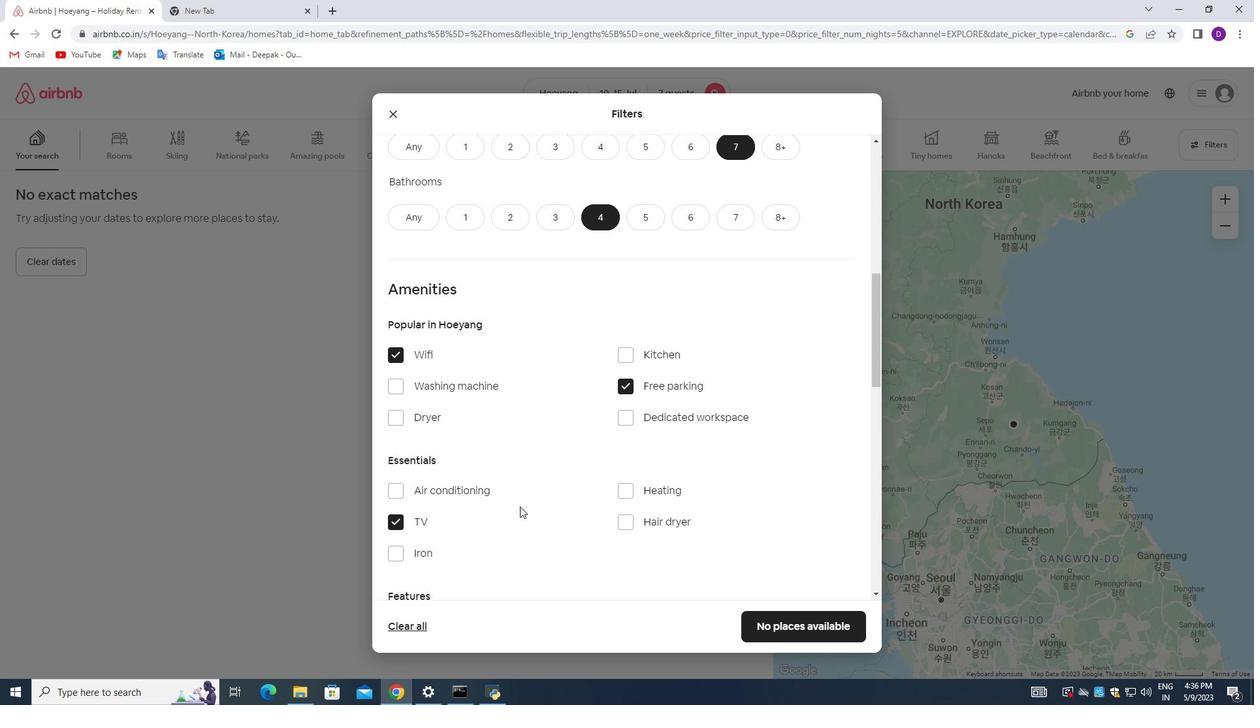 
Action: Mouse scrolled (516, 499) with delta (0, 0)
Screenshot: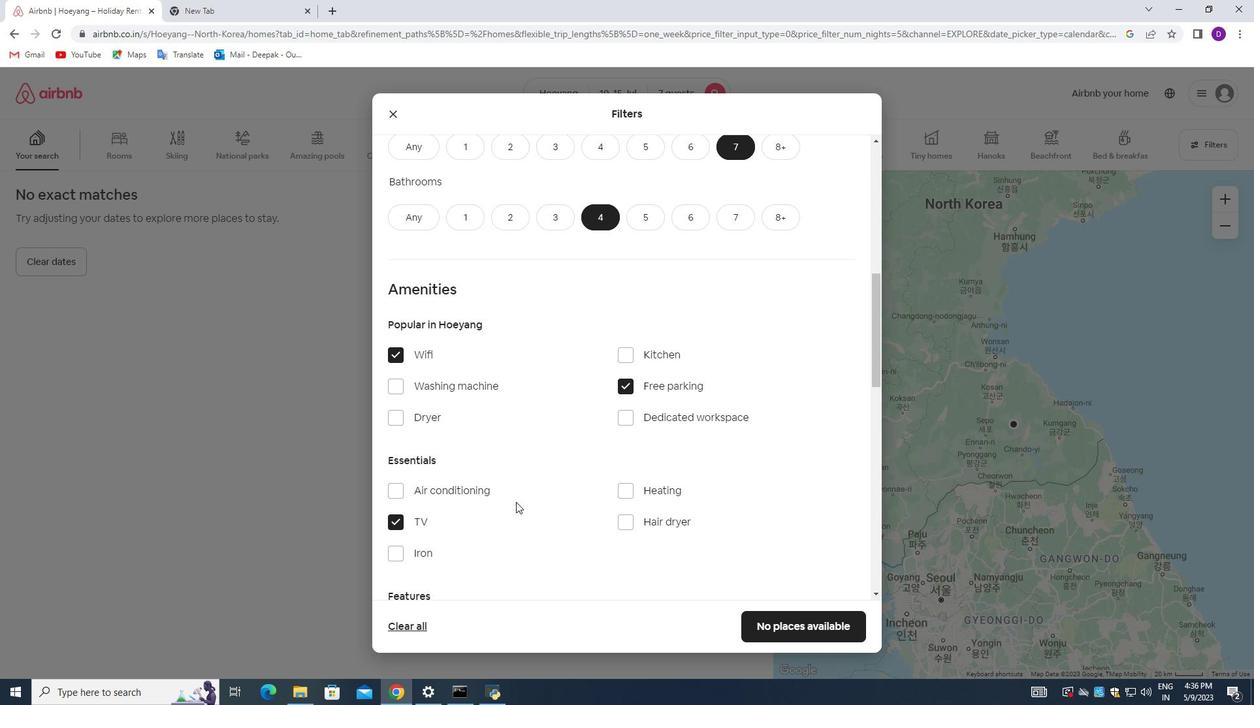 
Action: Mouse moved to (516, 499)
Screenshot: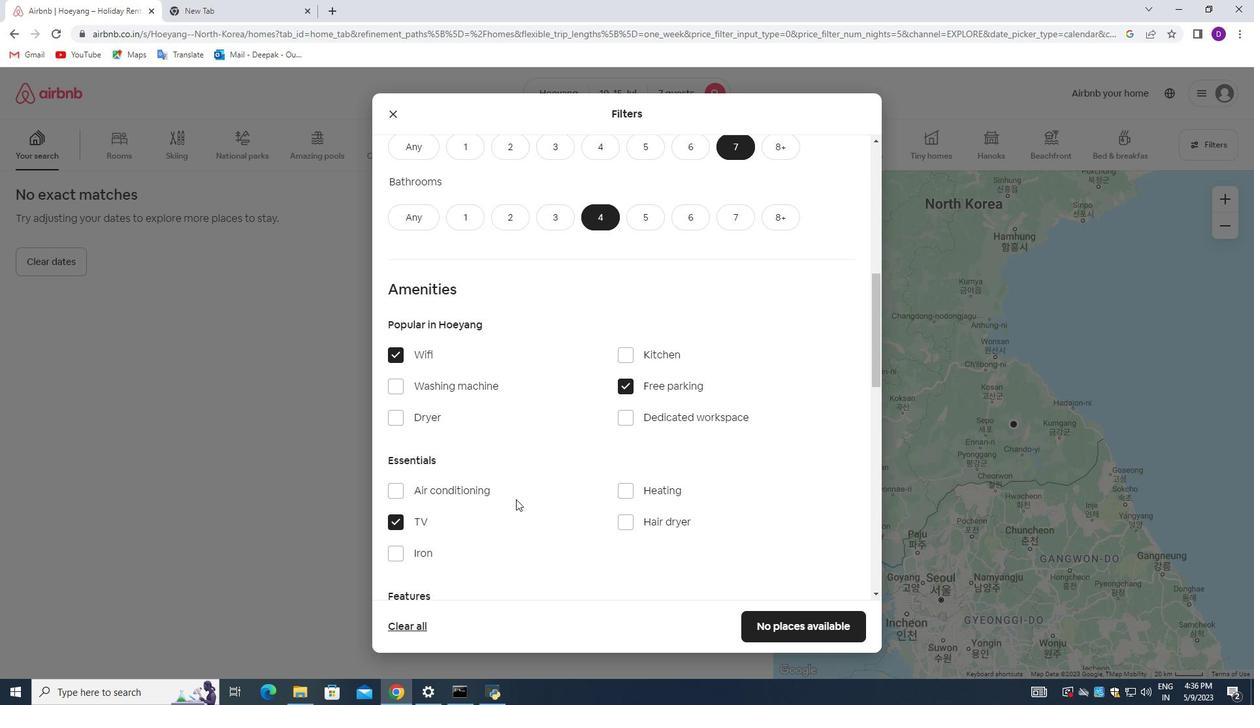 
Action: Mouse scrolled (516, 499) with delta (0, 0)
Screenshot: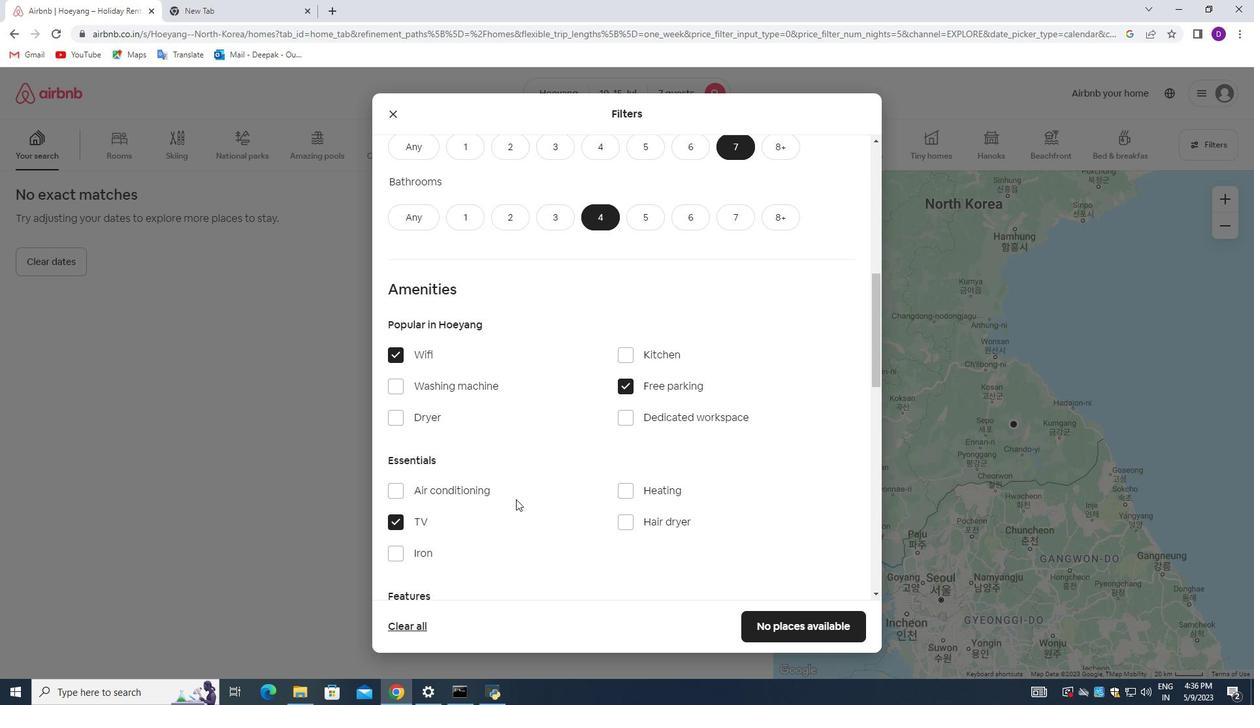 
Action: Mouse moved to (404, 555)
Screenshot: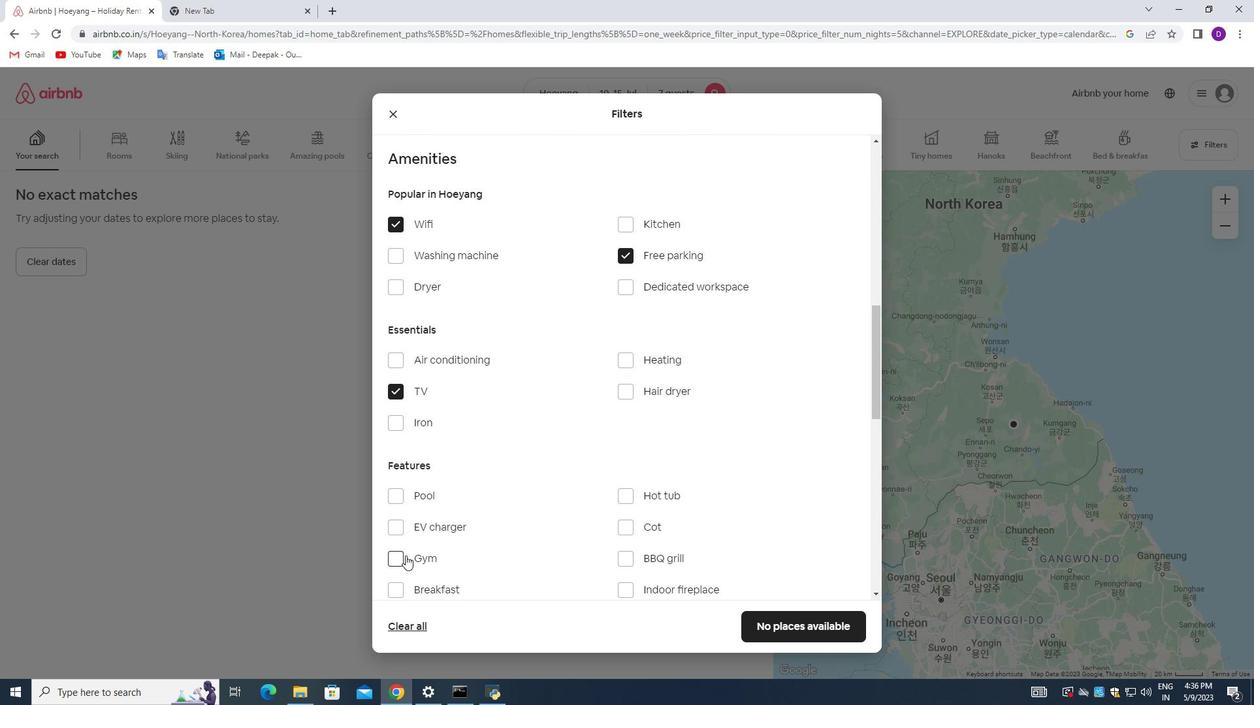 
Action: Mouse pressed left at (404, 555)
Screenshot: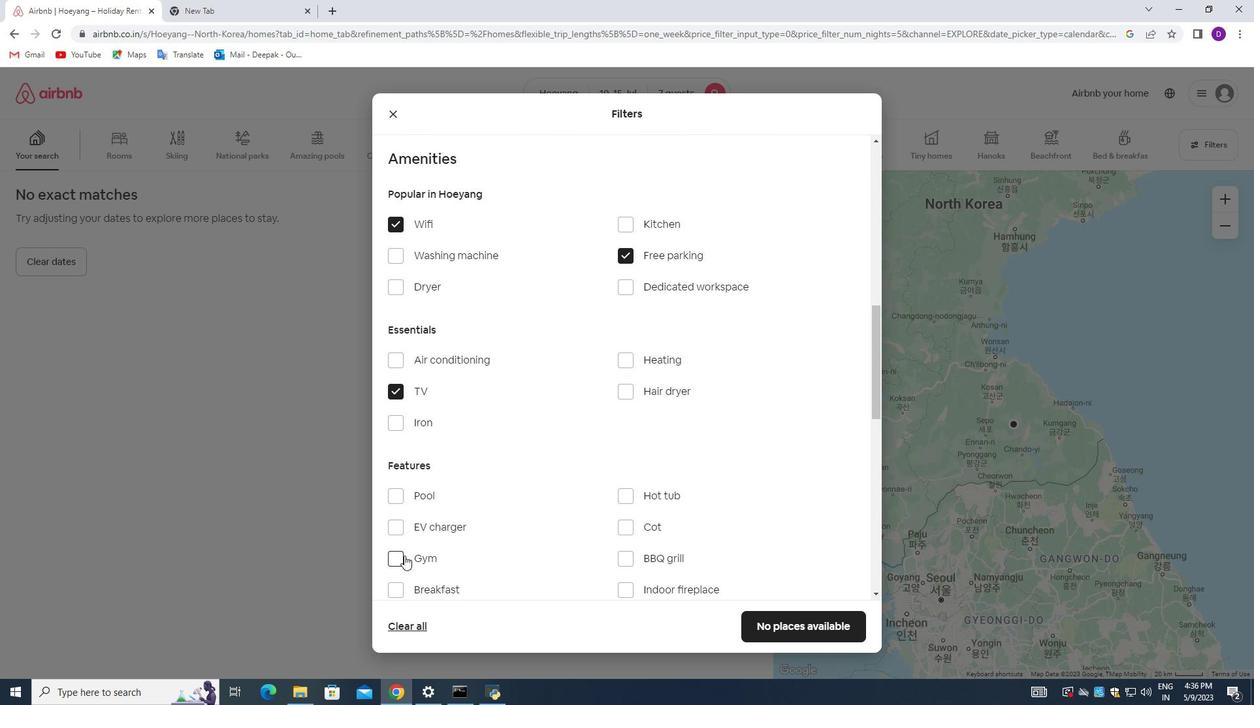 
Action: Mouse moved to (512, 565)
Screenshot: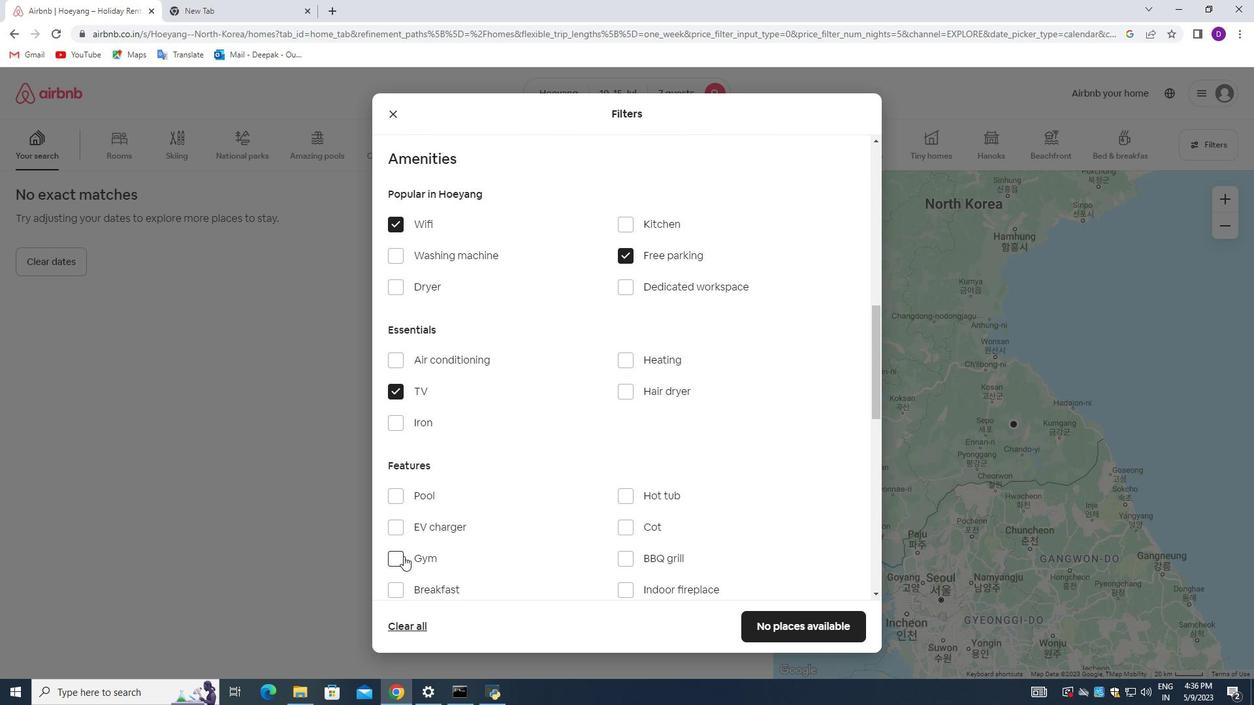 
Action: Mouse scrolled (512, 565) with delta (0, 0)
Screenshot: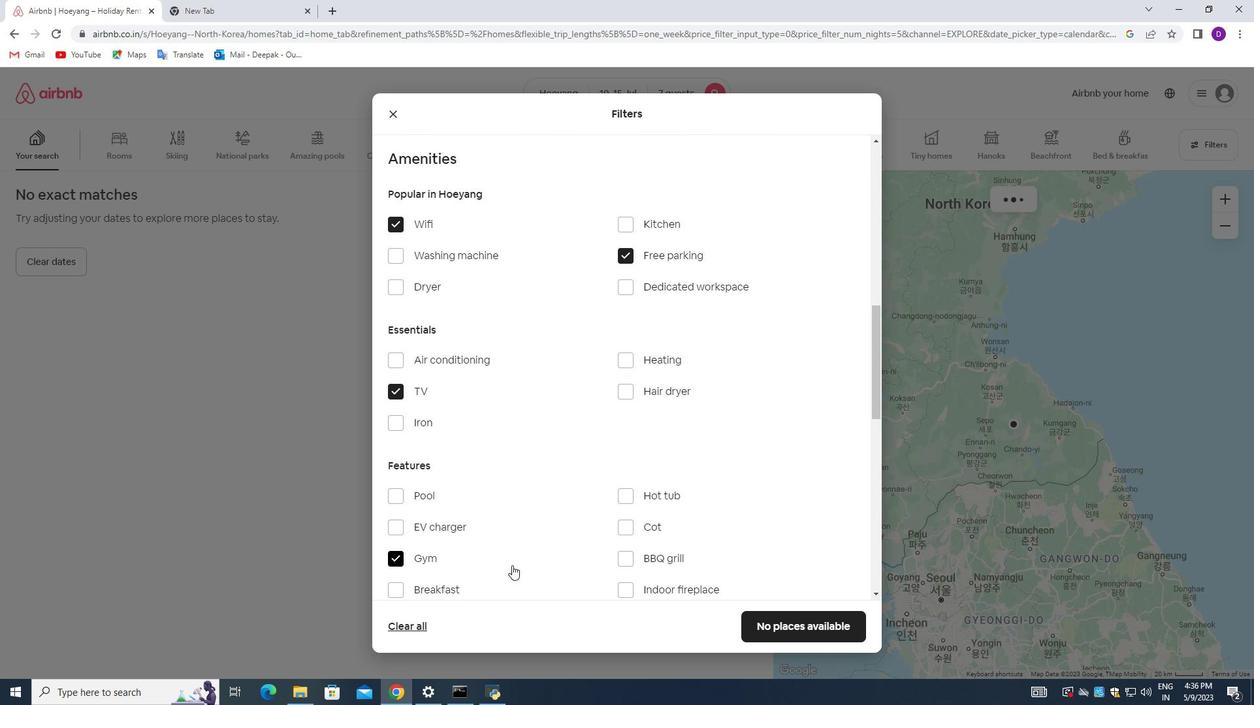 
Action: Mouse moved to (395, 520)
Screenshot: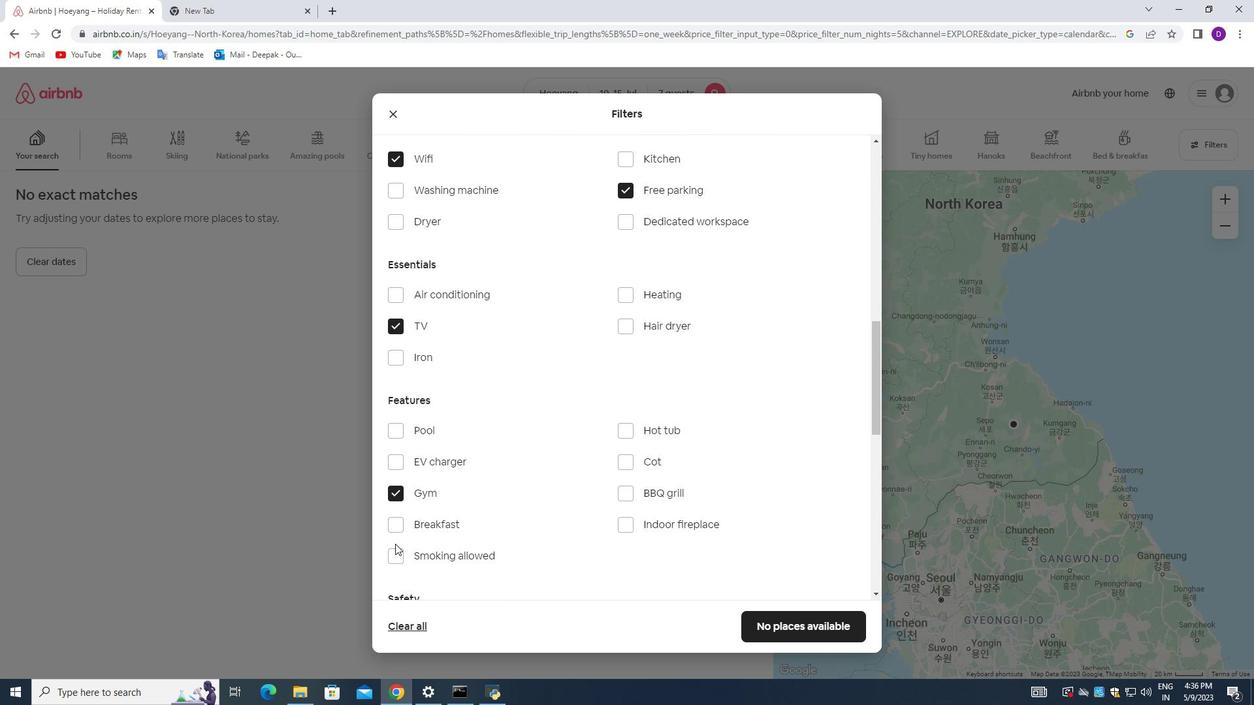 
Action: Mouse pressed left at (395, 520)
Screenshot: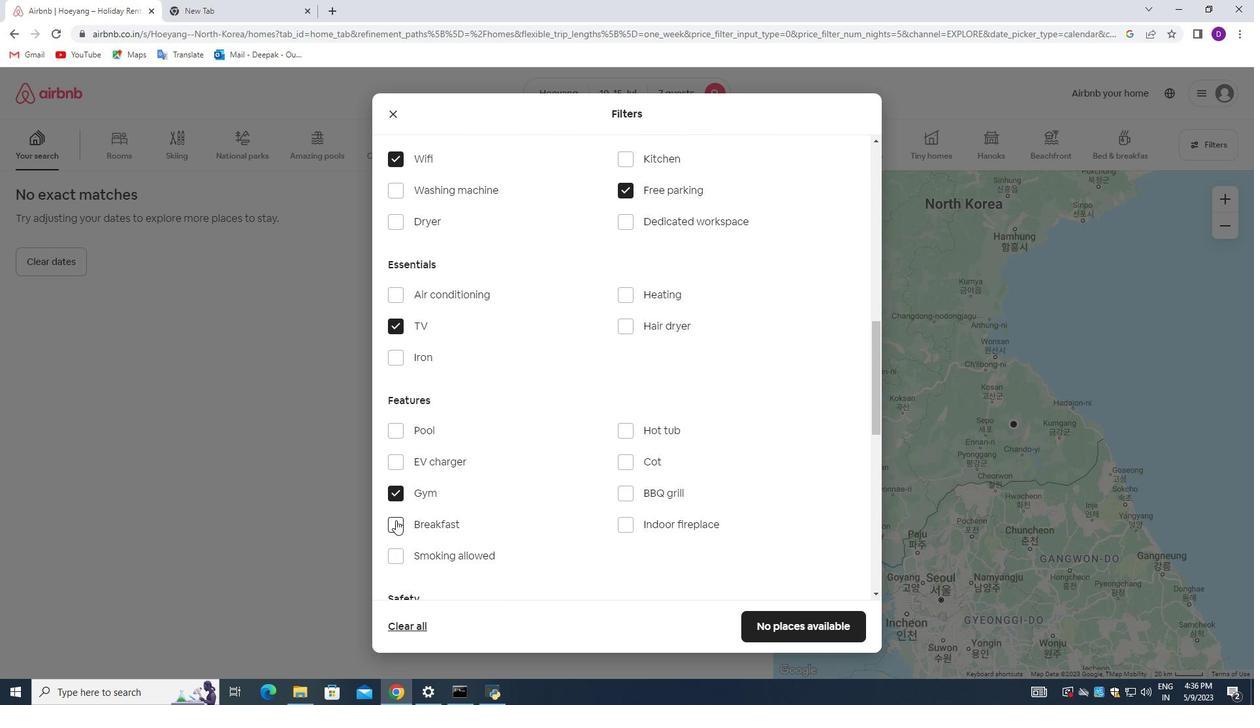 
Action: Mouse moved to (650, 533)
Screenshot: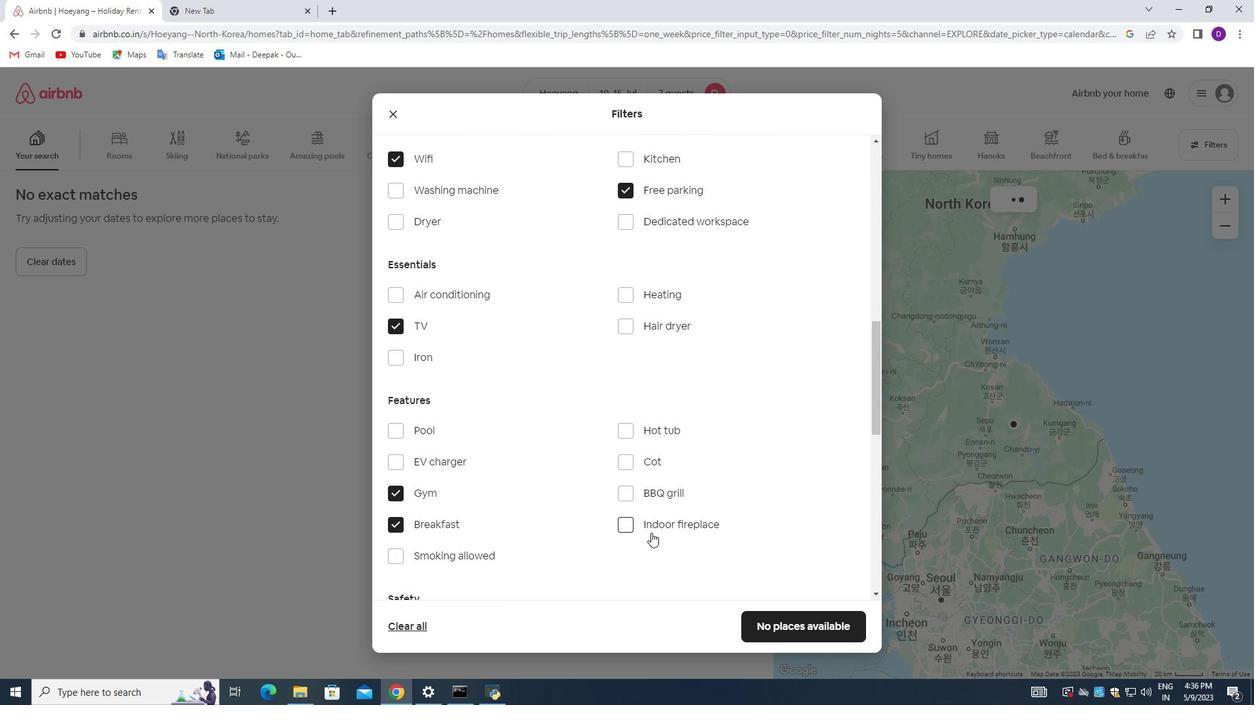 
Action: Mouse scrolled (650, 532) with delta (0, 0)
Screenshot: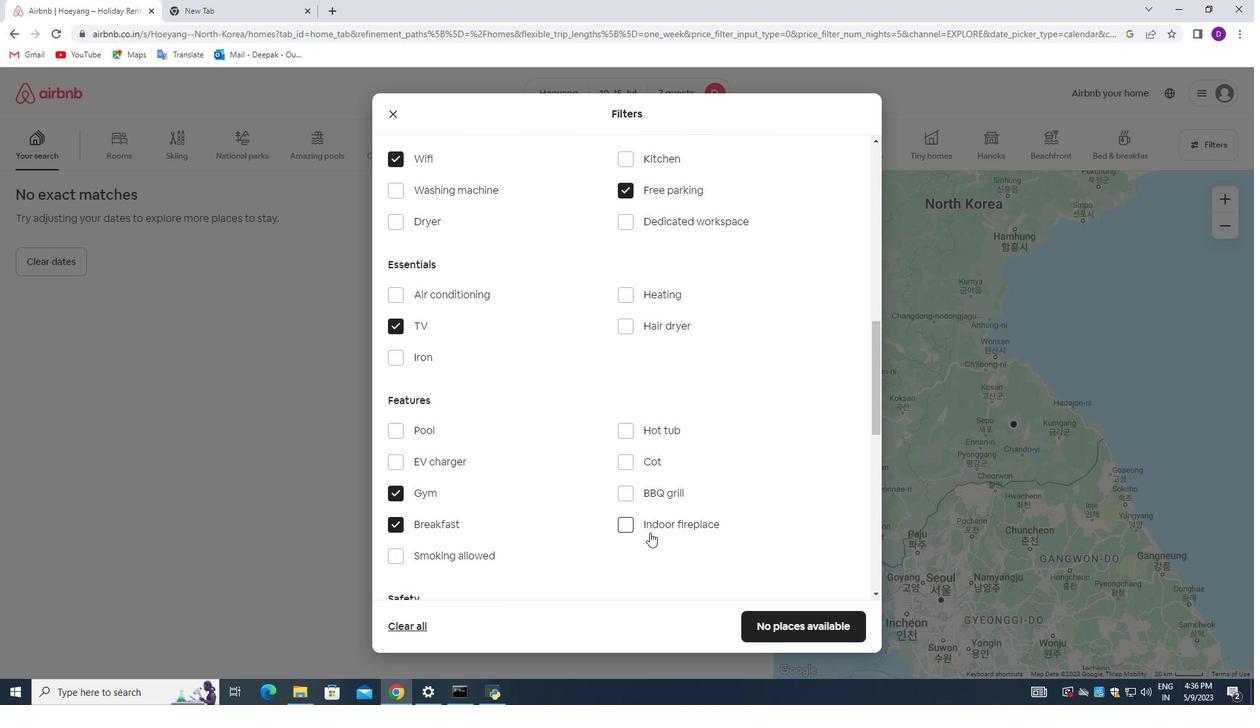 
Action: Mouse scrolled (650, 532) with delta (0, 0)
Screenshot: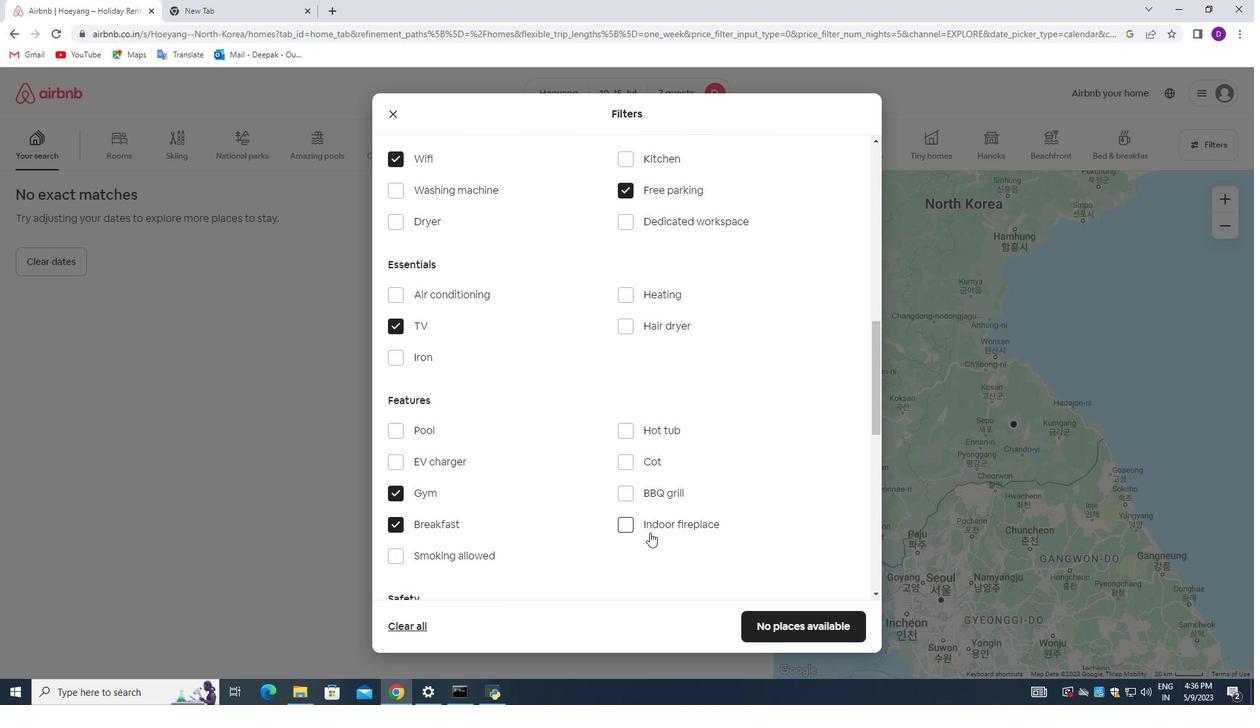 
Action: Mouse scrolled (650, 532) with delta (0, 0)
Screenshot: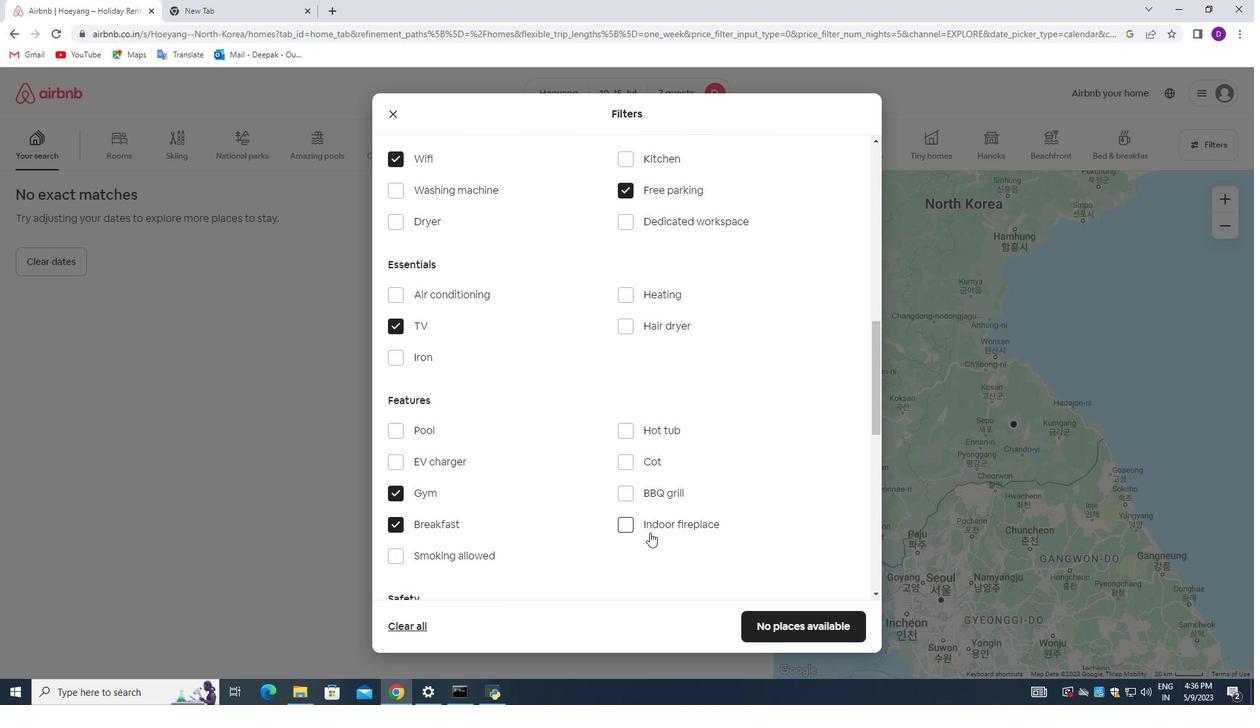 
Action: Mouse scrolled (650, 532) with delta (0, 0)
Screenshot: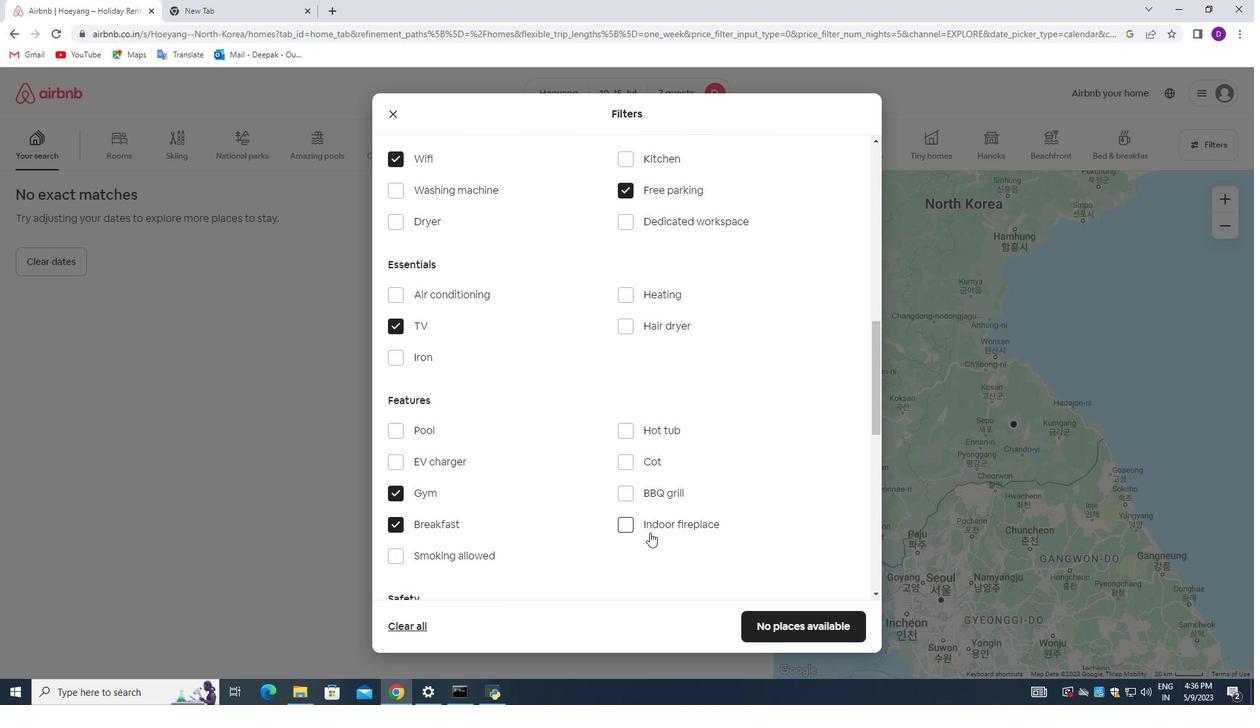 
Action: Mouse scrolled (650, 532) with delta (0, 0)
Screenshot: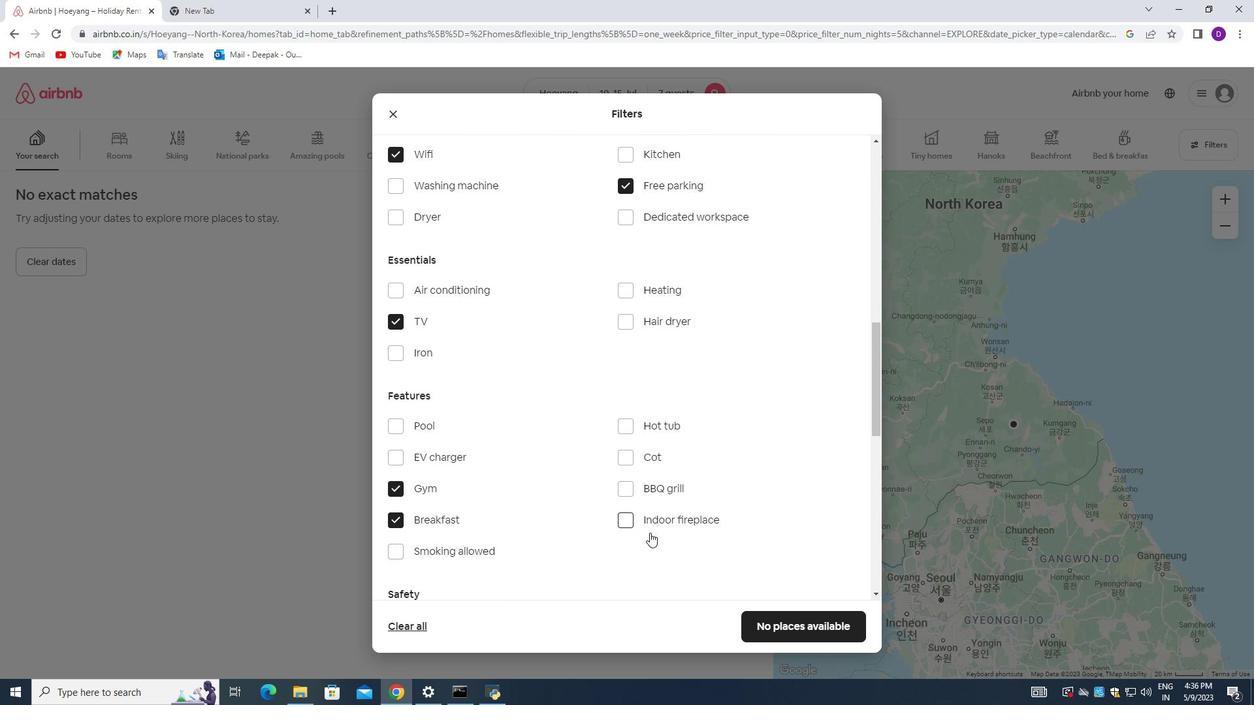 
Action: Mouse scrolled (650, 532) with delta (0, 0)
Screenshot: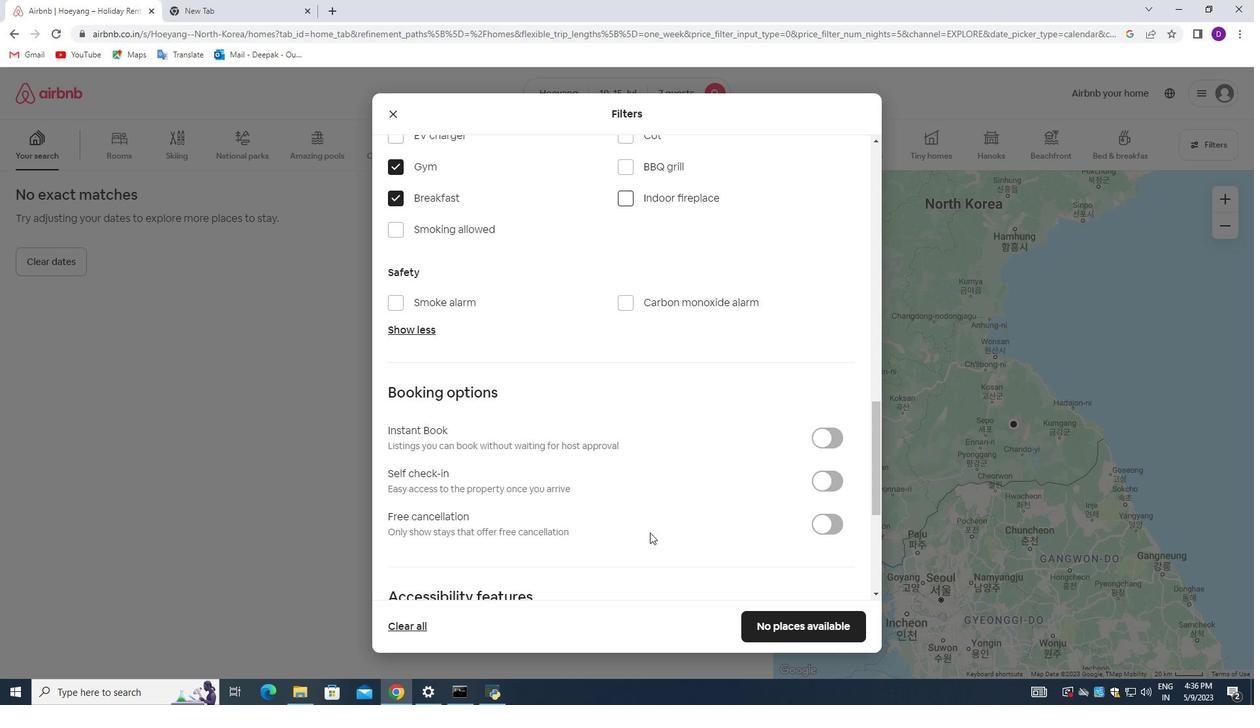 
Action: Mouse scrolled (650, 532) with delta (0, 0)
Screenshot: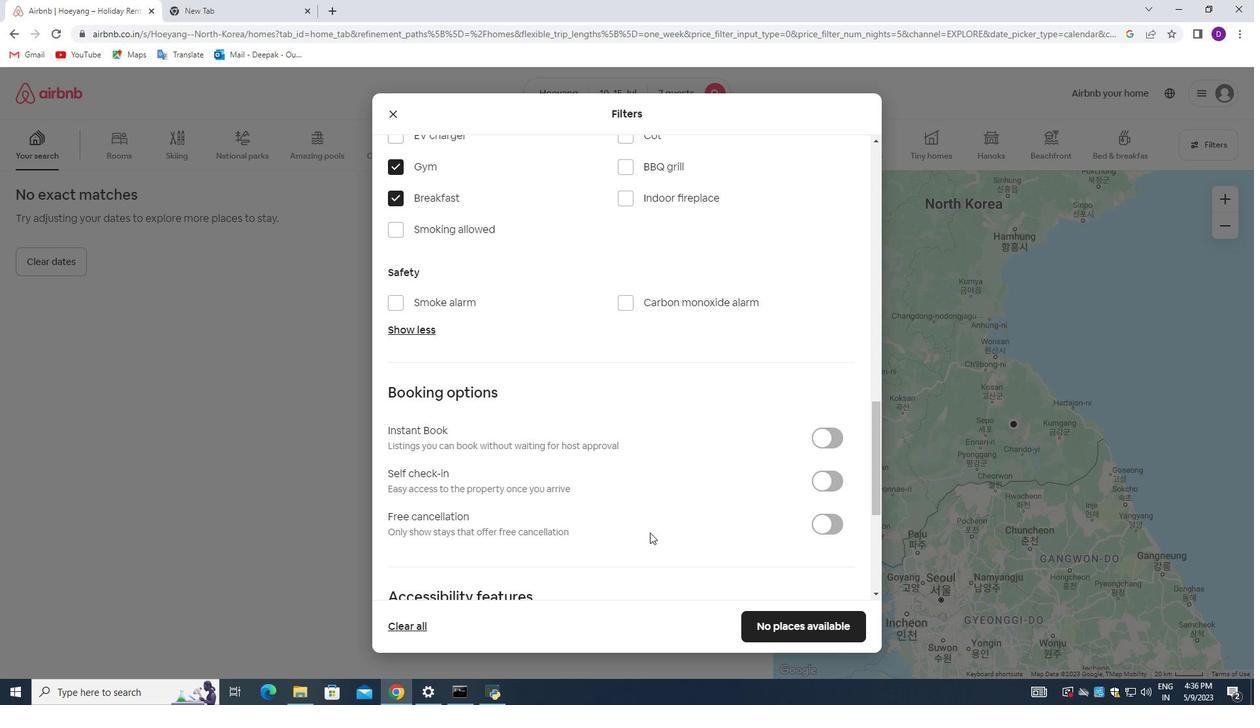 
Action: Mouse scrolled (650, 532) with delta (0, 0)
Screenshot: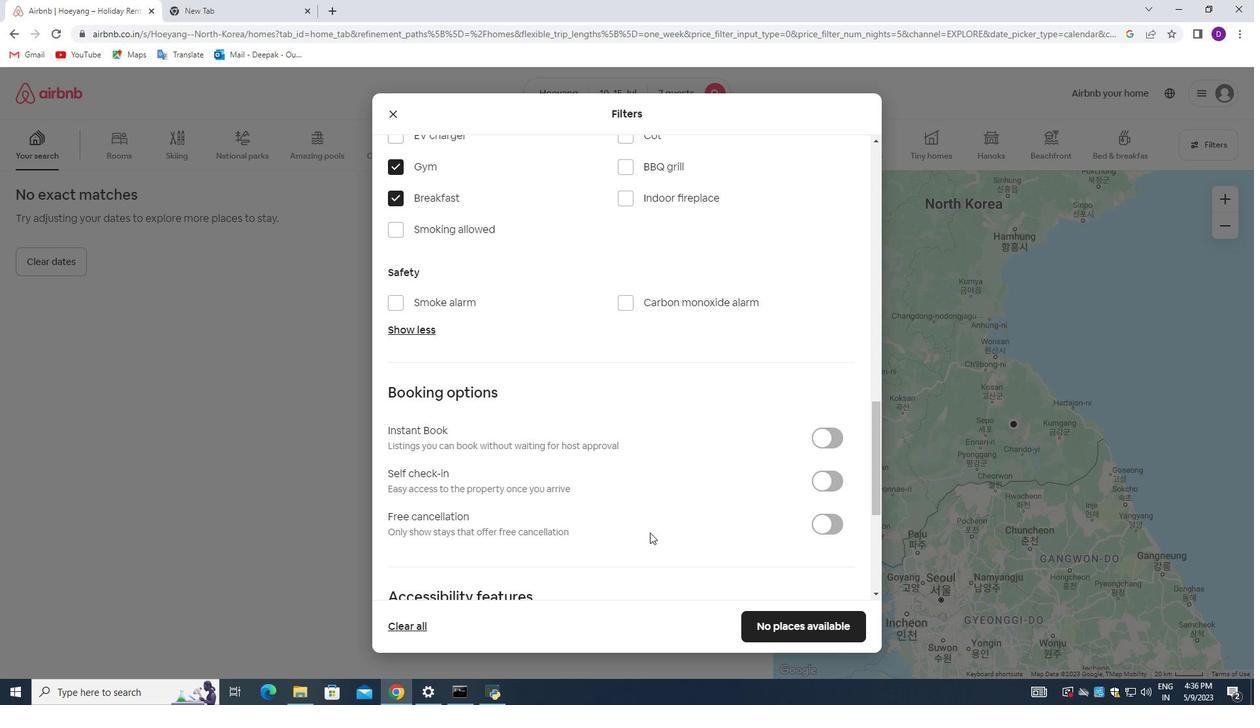 
Action: Mouse scrolled (650, 532) with delta (0, 0)
Screenshot: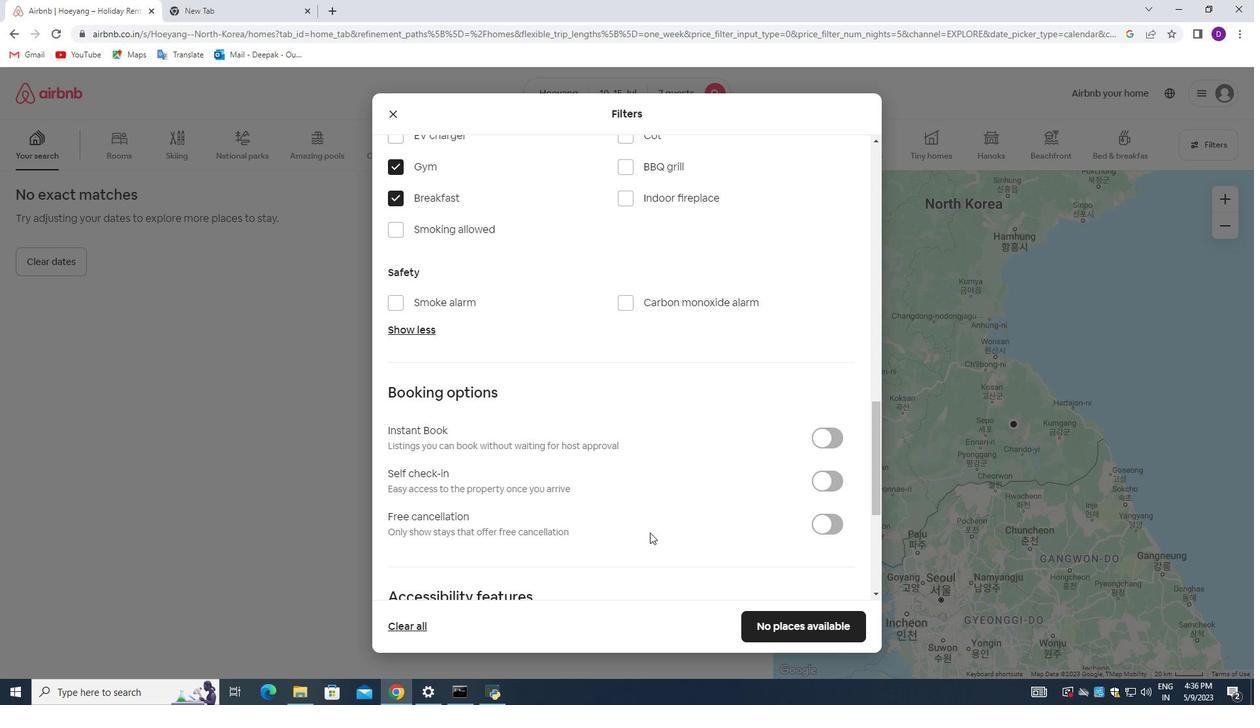
Action: Mouse scrolled (650, 532) with delta (0, 0)
Screenshot: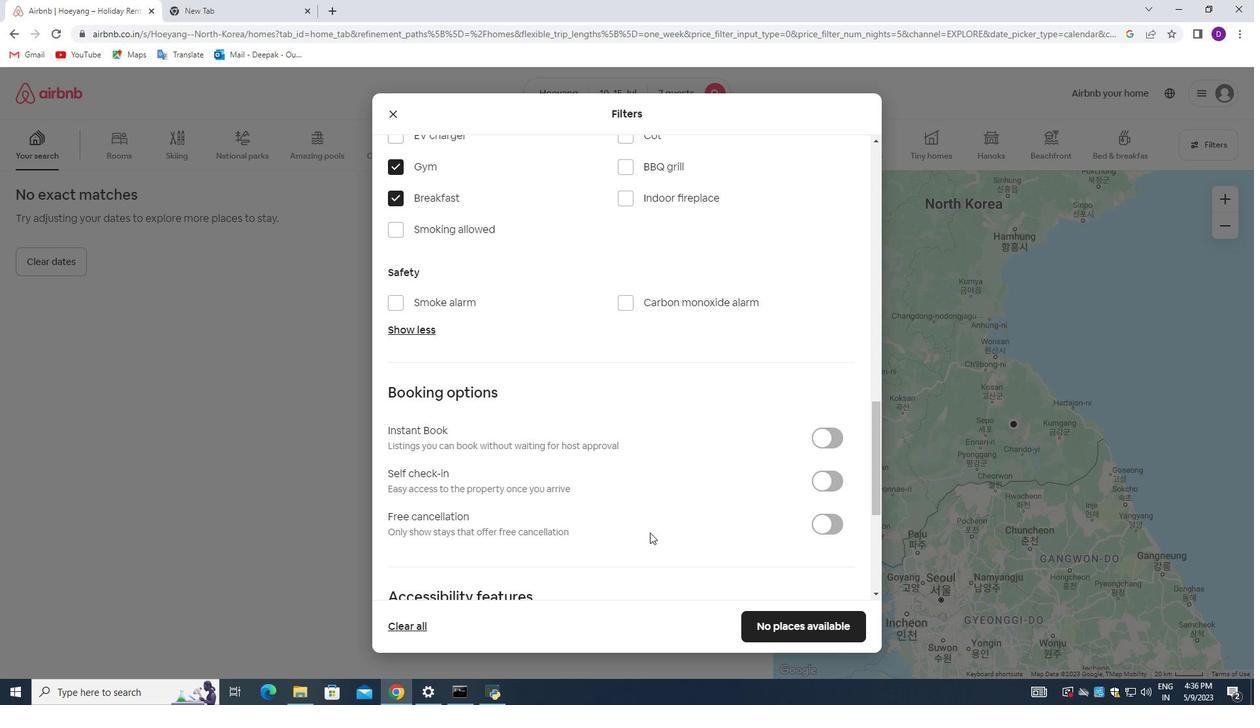
Action: Mouse scrolled (650, 533) with delta (0, 0)
Screenshot: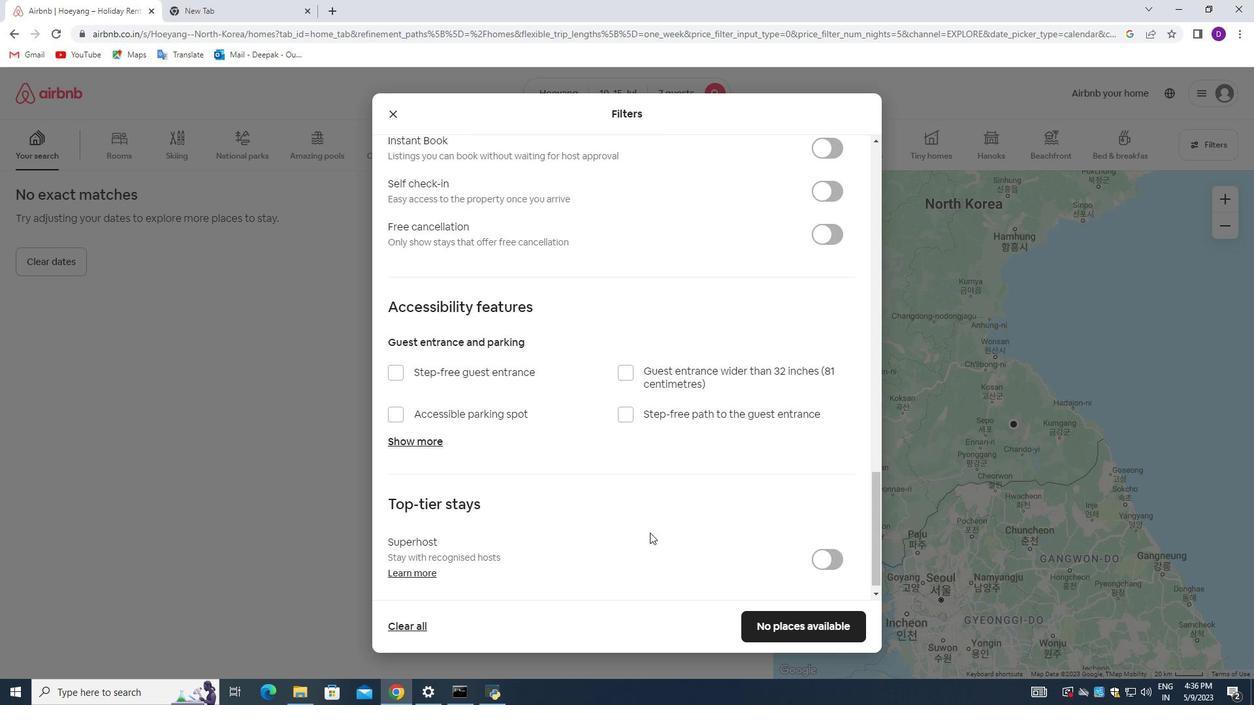 
Action: Mouse scrolled (650, 533) with delta (0, 0)
Screenshot: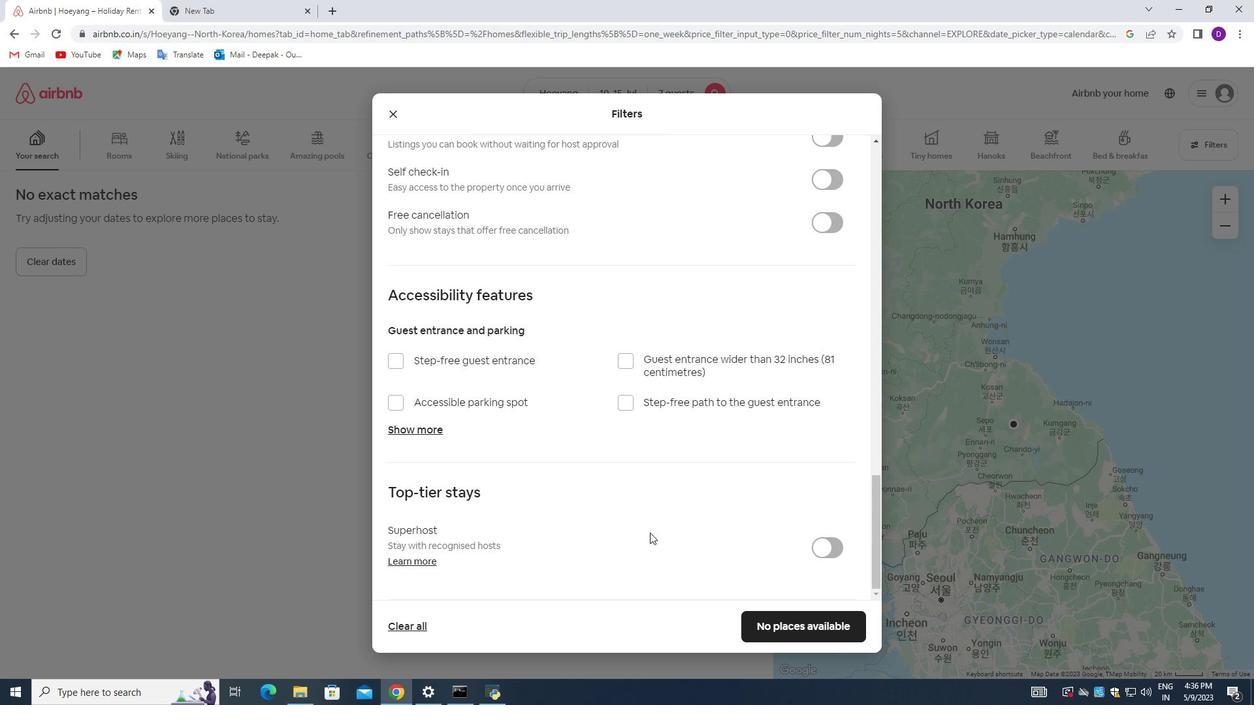 
Action: Mouse scrolled (650, 533) with delta (0, 0)
Screenshot: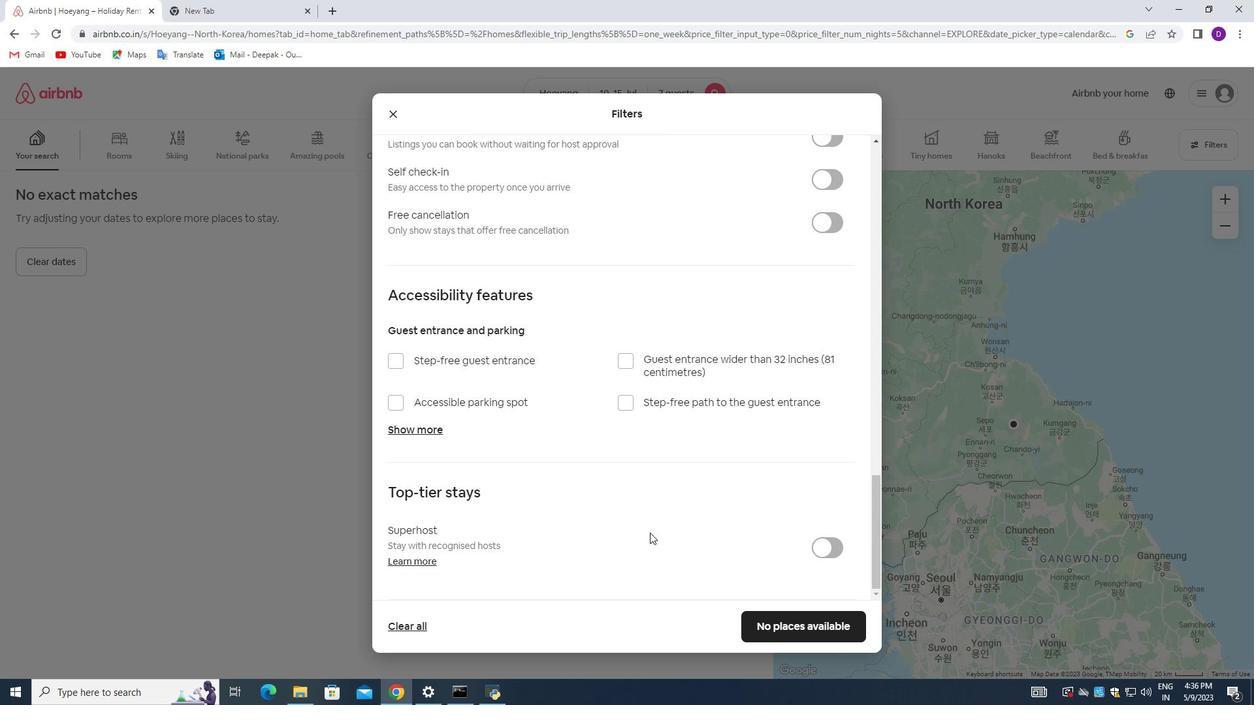 
Action: Mouse scrolled (650, 533) with delta (0, 0)
Screenshot: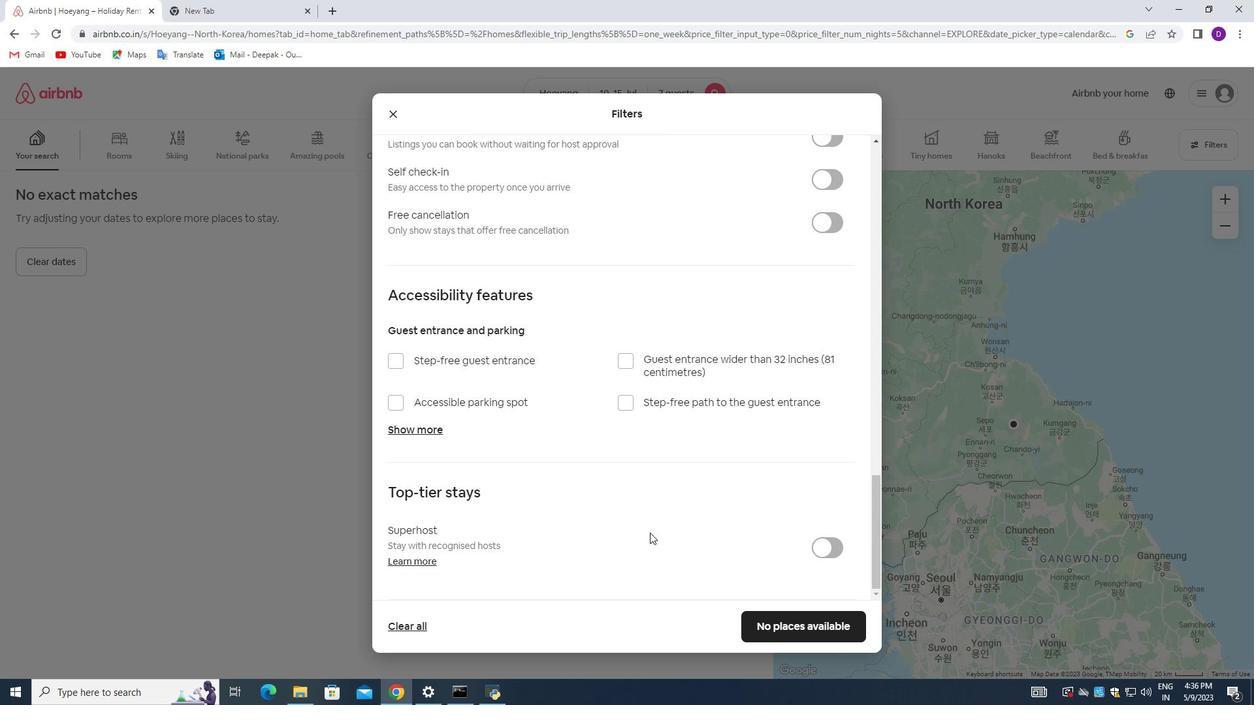 
Action: Mouse scrolled (650, 533) with delta (0, 0)
Screenshot: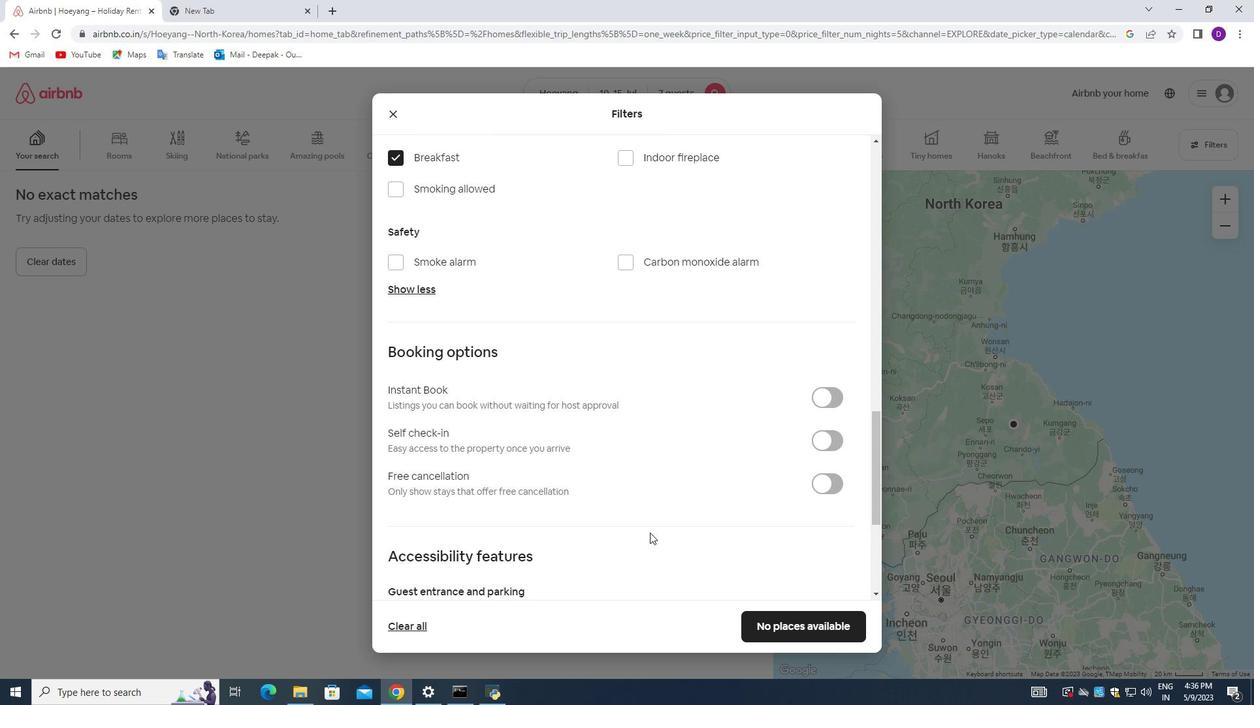 
Action: Mouse scrolled (650, 533) with delta (0, 0)
Screenshot: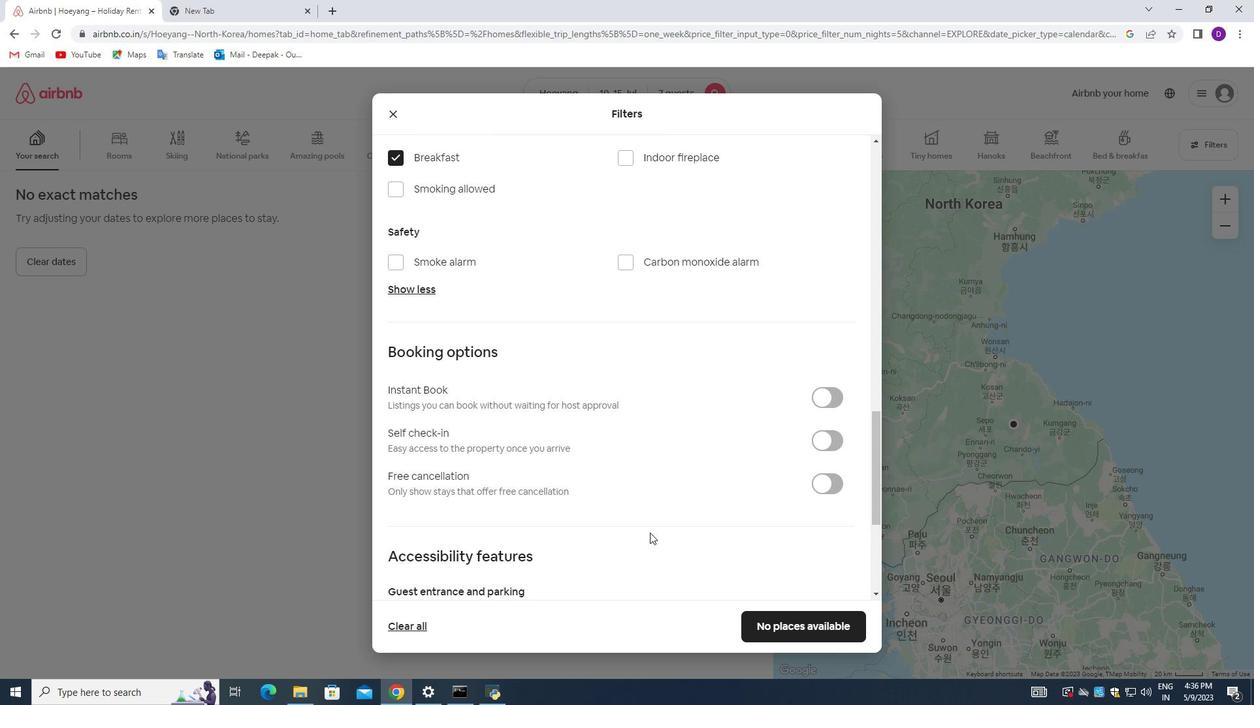 
Action: Mouse scrolled (650, 533) with delta (0, 0)
Screenshot: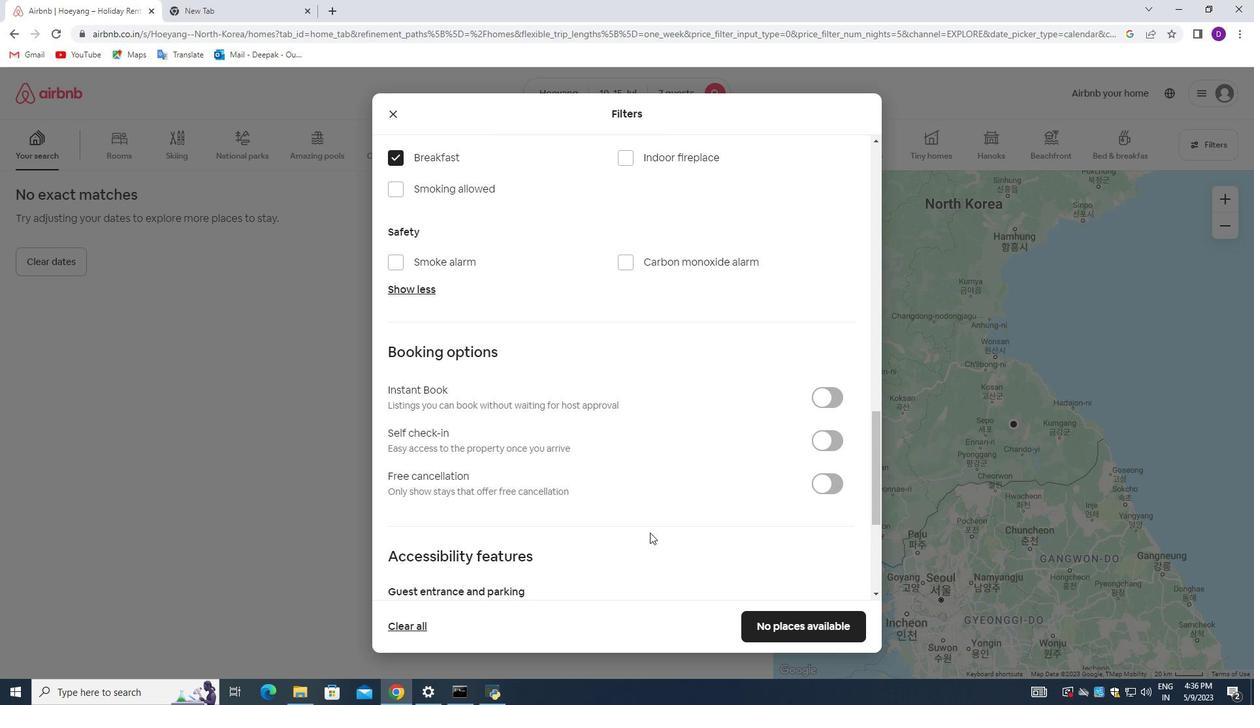 
Action: Mouse scrolled (650, 533) with delta (0, 0)
Screenshot: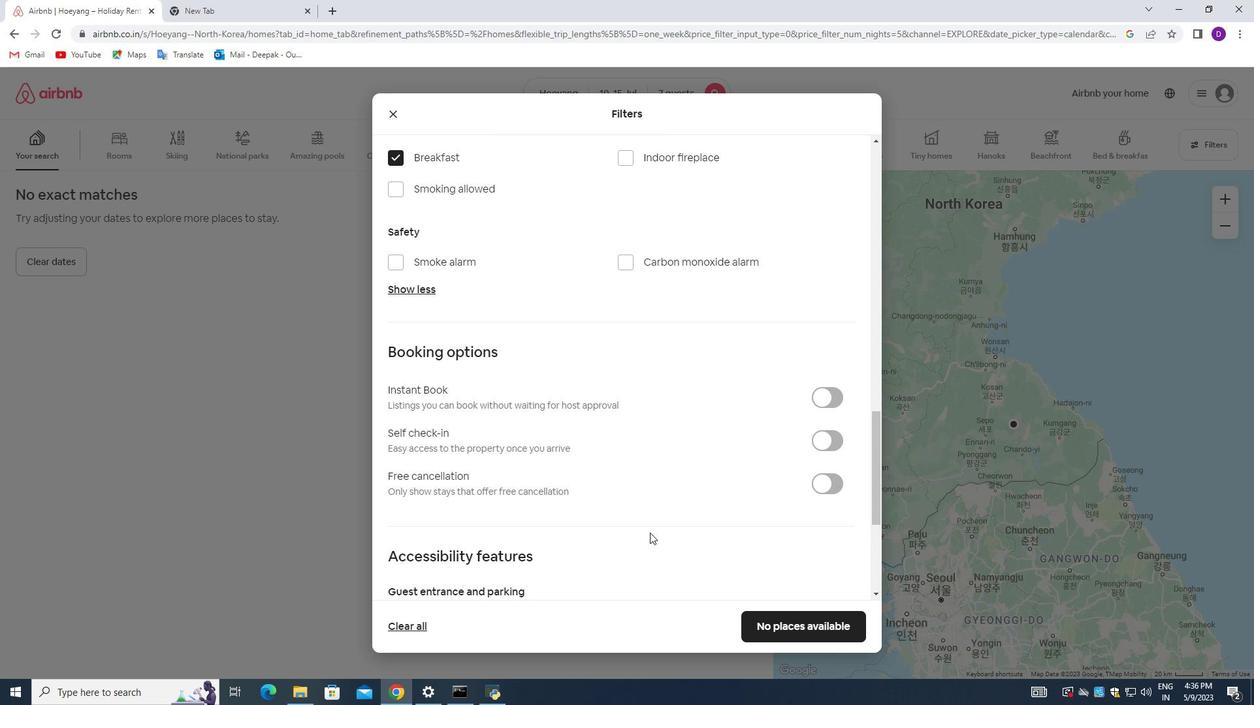 
Action: Mouse scrolled (650, 533) with delta (0, 0)
Screenshot: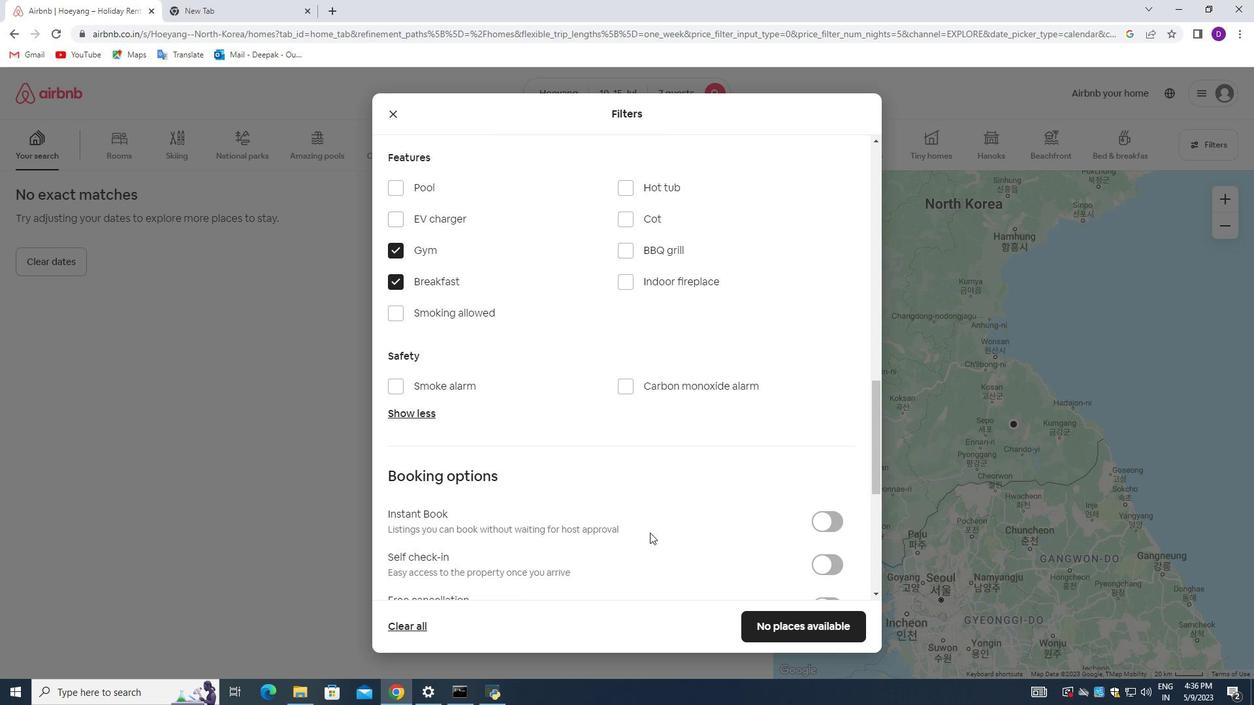 
Action: Mouse scrolled (650, 533) with delta (0, 0)
Screenshot: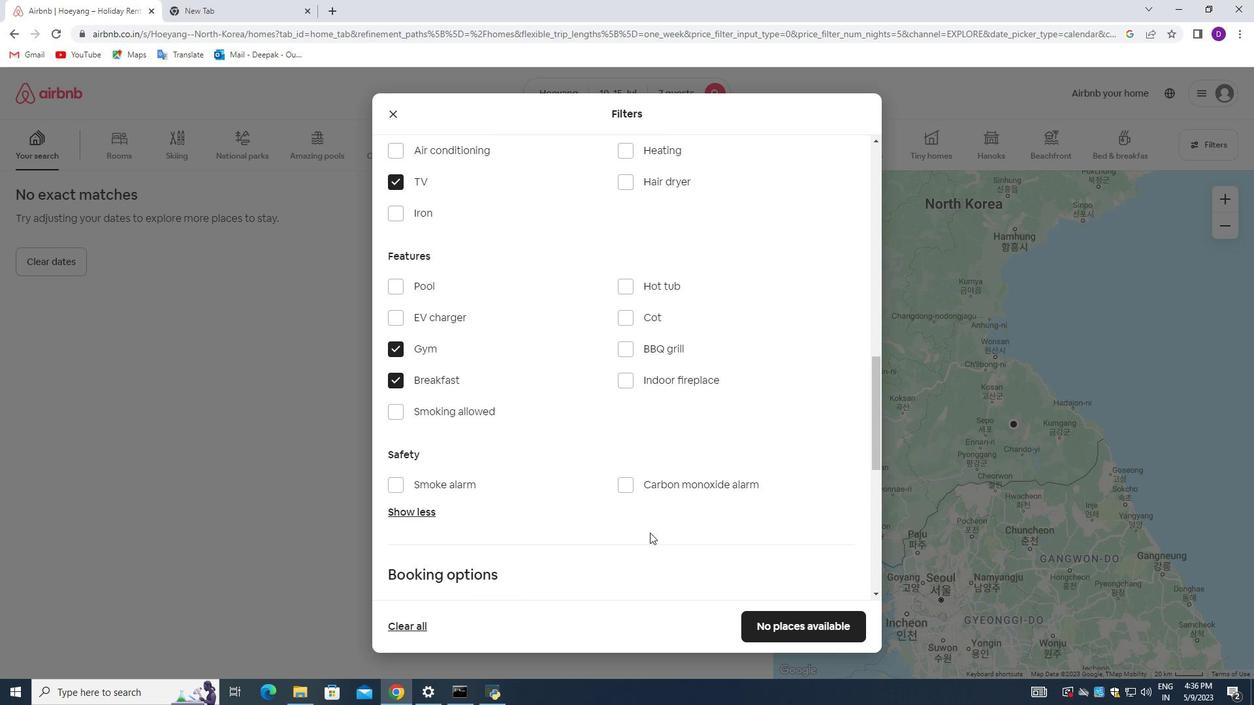 
Action: Mouse scrolled (650, 533) with delta (0, 0)
Screenshot: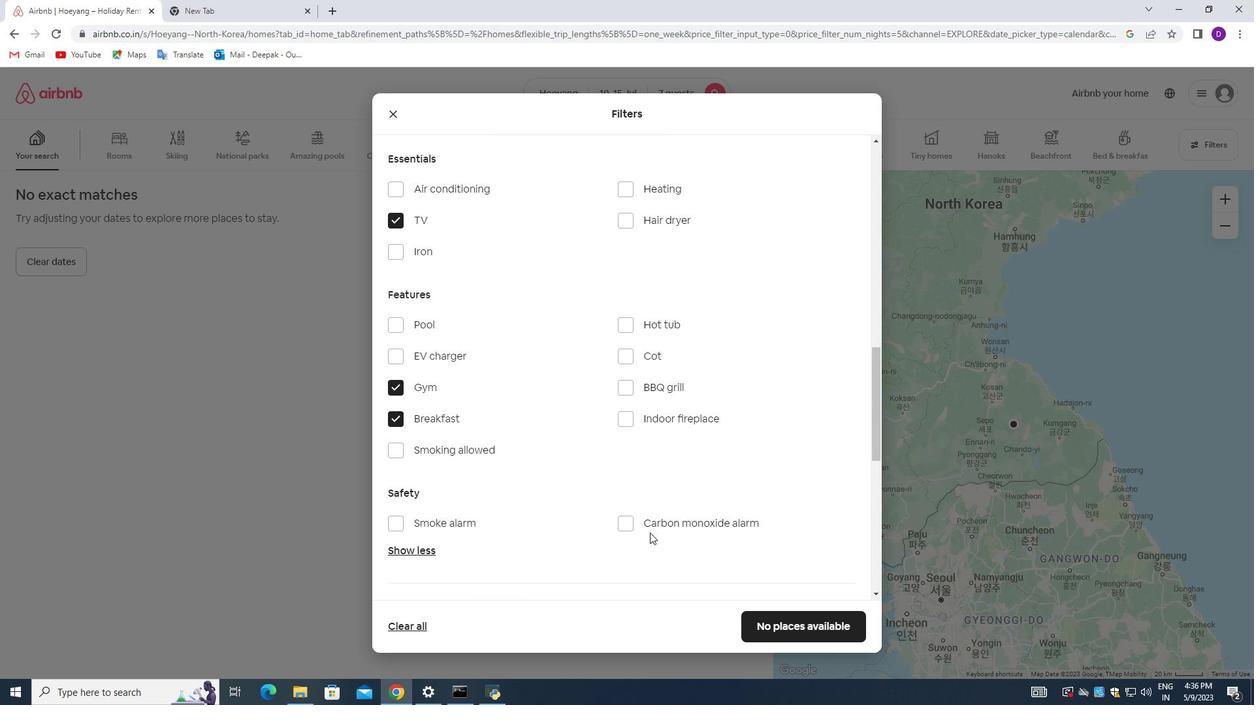 
Action: Mouse scrolled (650, 533) with delta (0, 0)
Screenshot: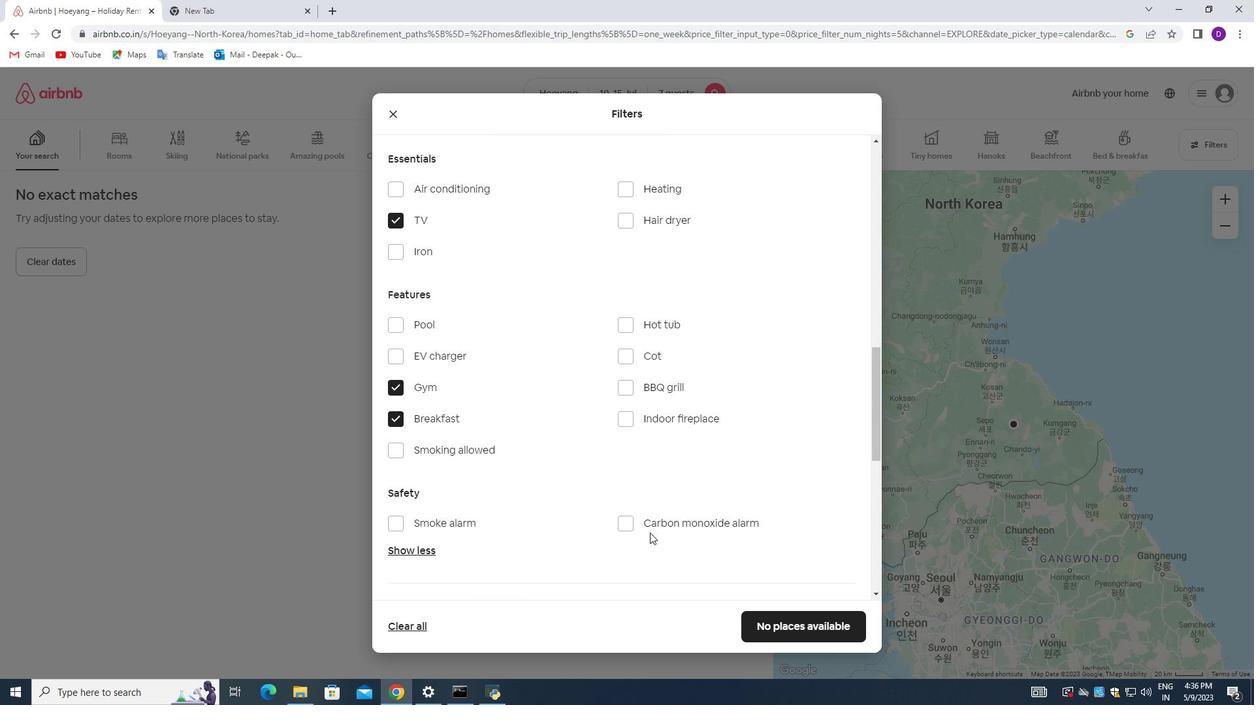 
Action: Mouse scrolled (650, 533) with delta (0, 0)
Screenshot: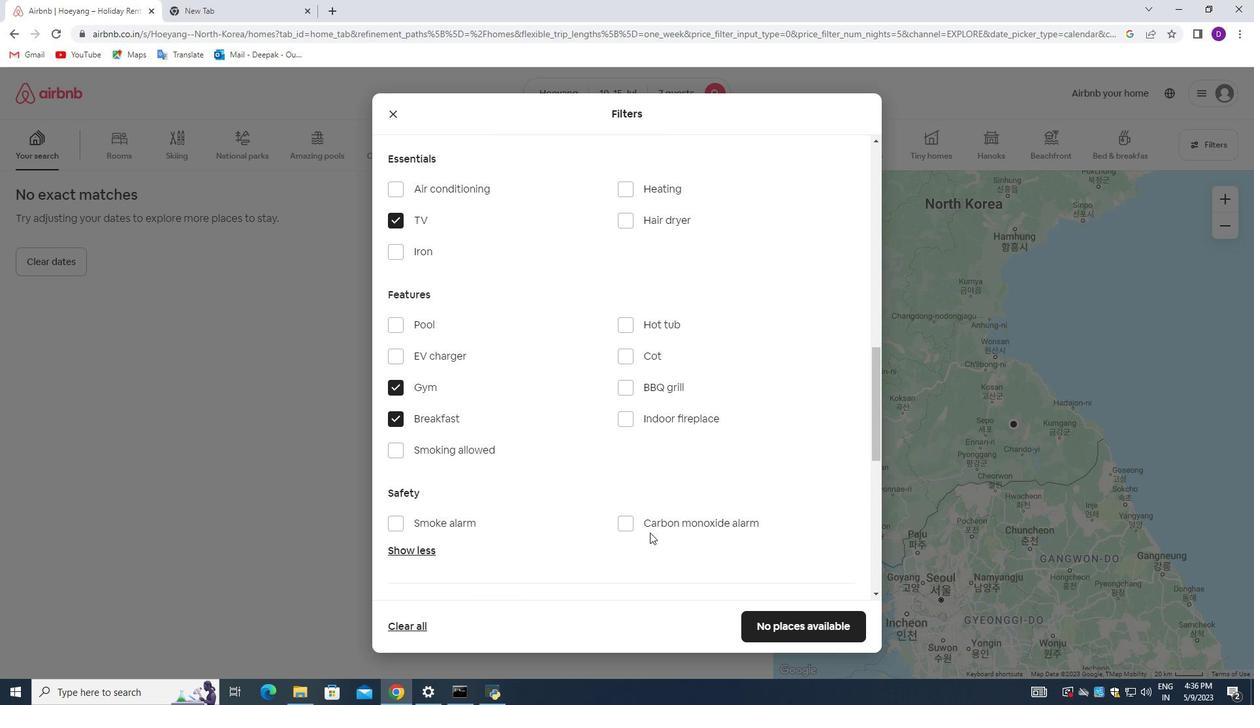 
Action: Mouse scrolled (650, 533) with delta (0, 0)
Screenshot: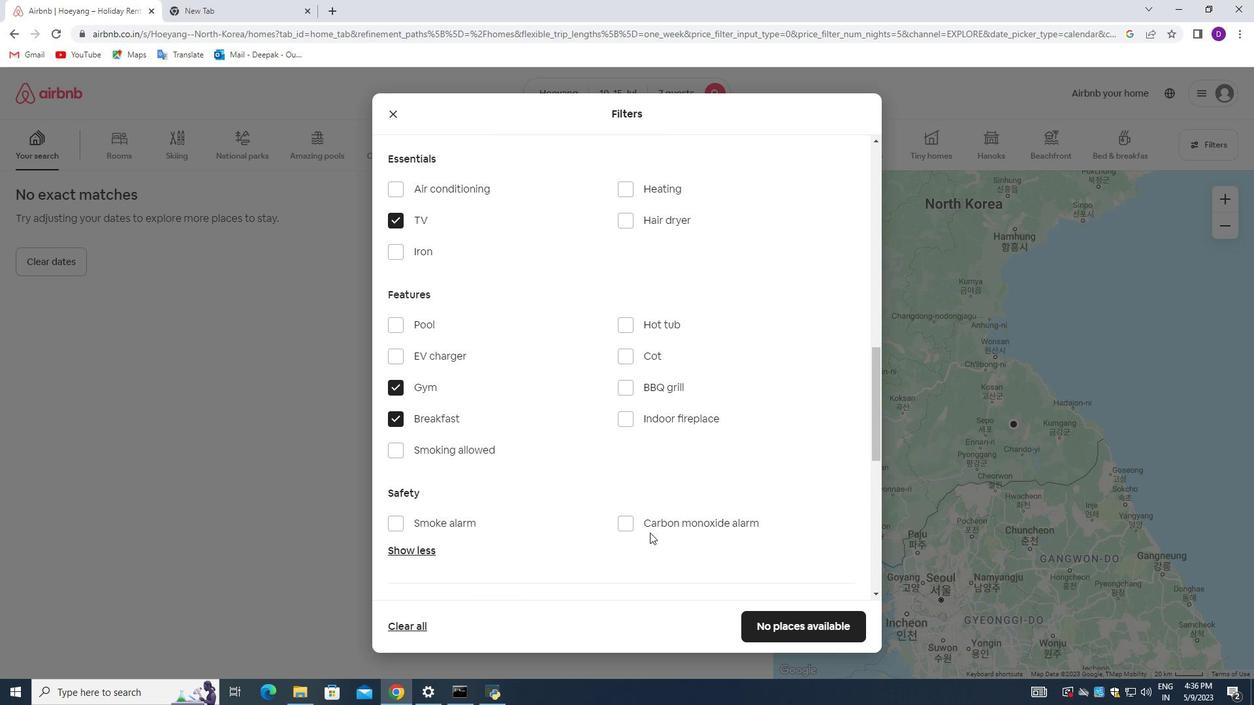 
Action: Mouse scrolled (650, 533) with delta (0, 0)
Screenshot: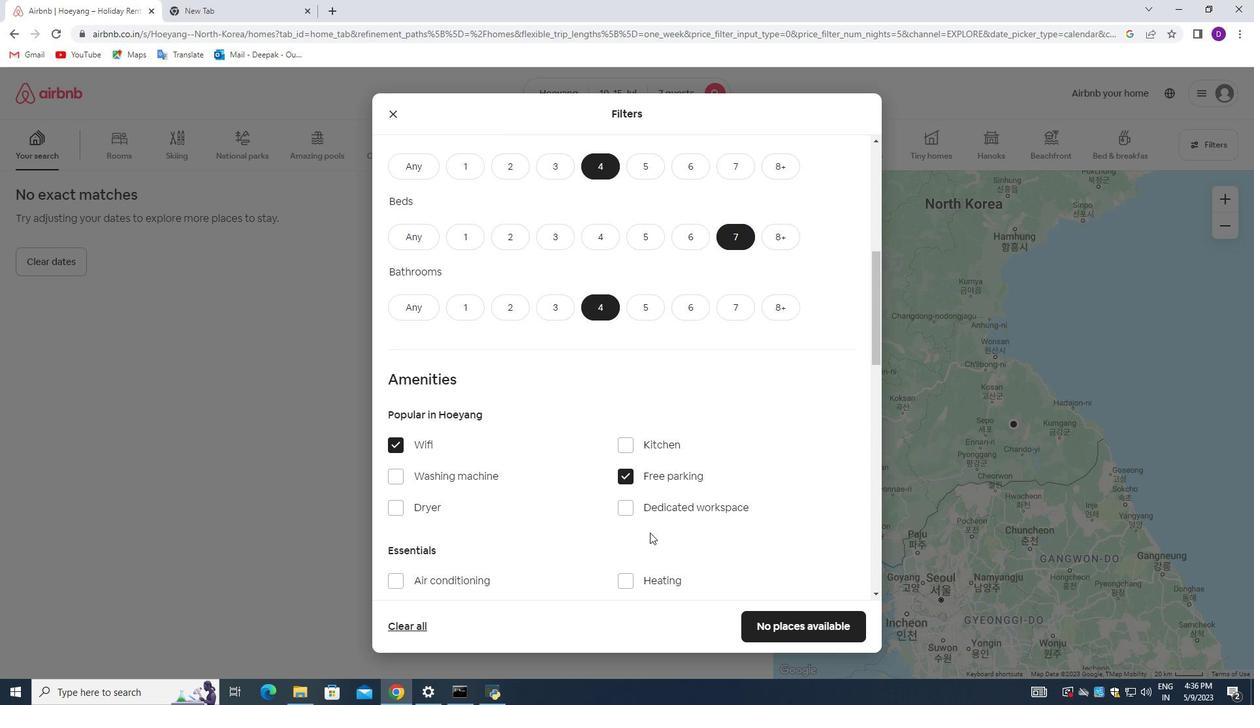 
Action: Mouse scrolled (650, 533) with delta (0, 0)
Screenshot: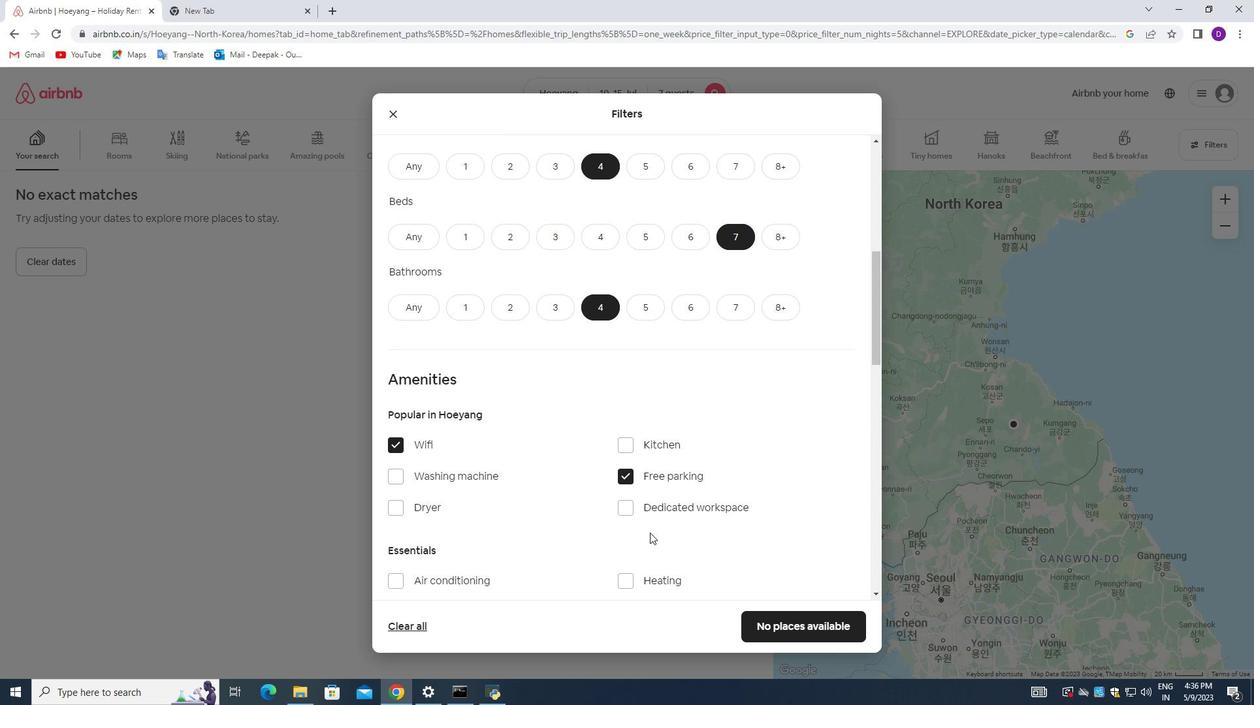 
Action: Mouse scrolled (650, 533) with delta (0, 0)
Screenshot: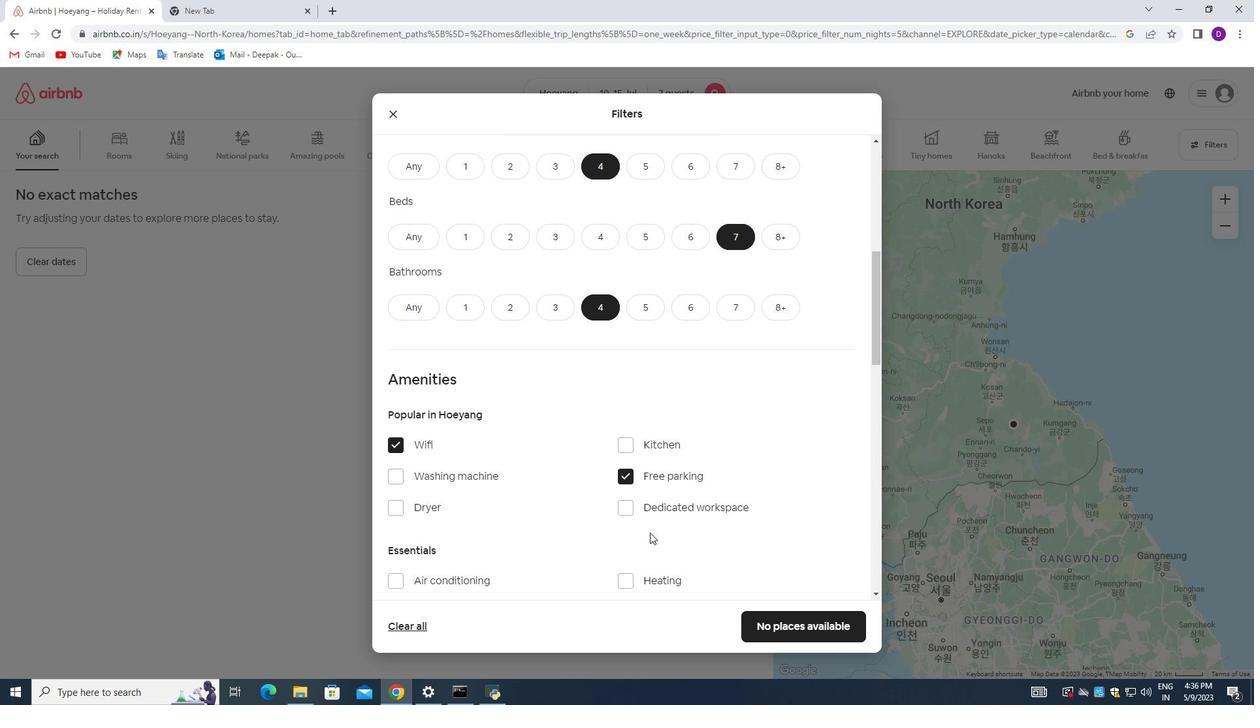 
Action: Mouse scrolled (650, 532) with delta (0, 0)
Screenshot: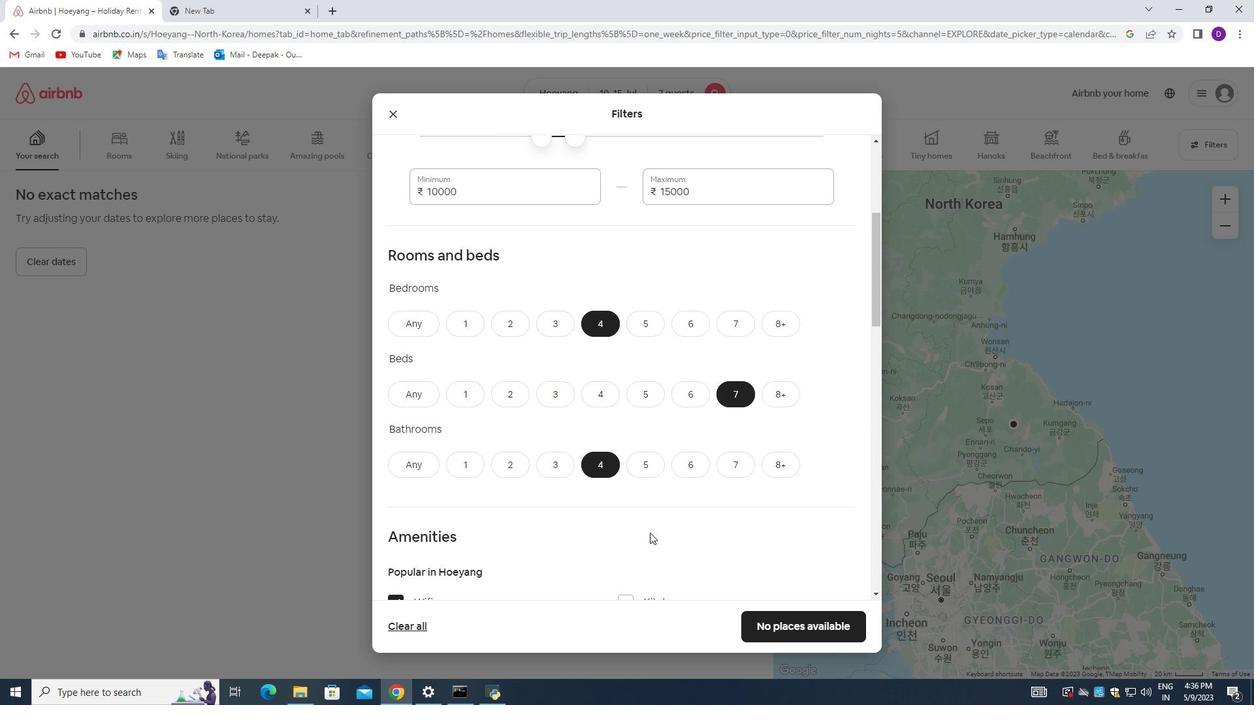 
Action: Mouse scrolled (650, 532) with delta (0, 0)
Screenshot: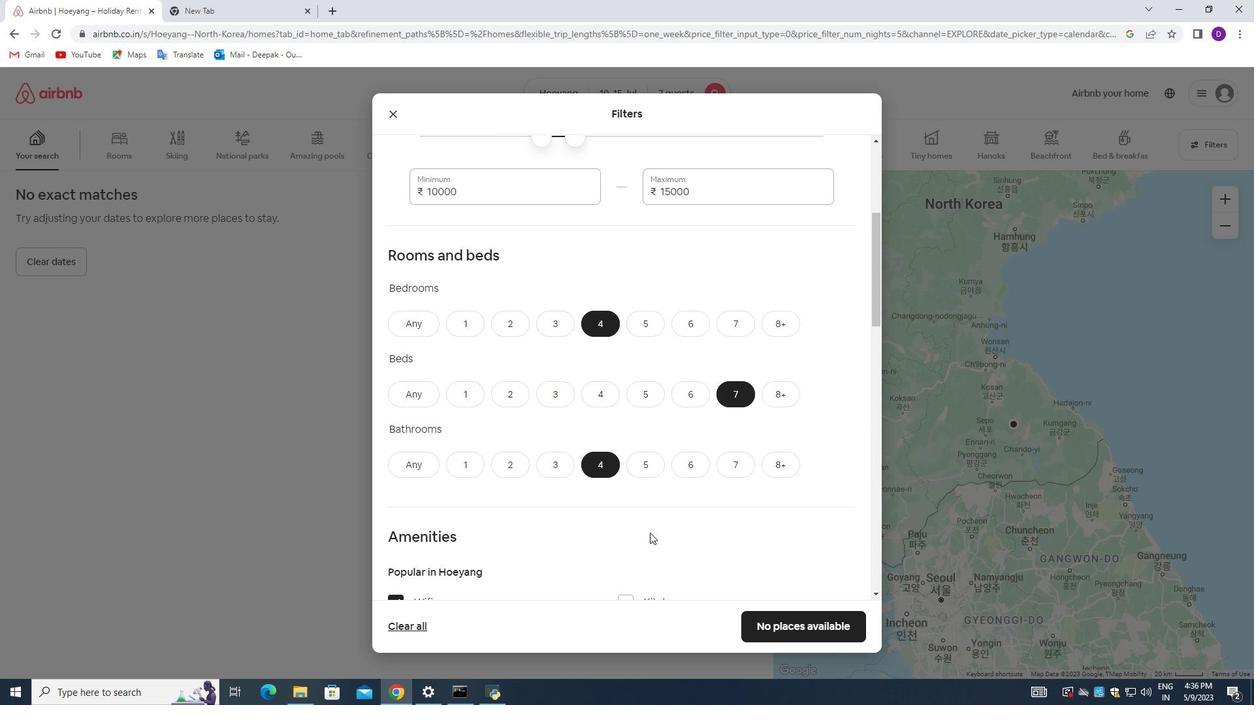
Action: Mouse scrolled (650, 532) with delta (0, 0)
Screenshot: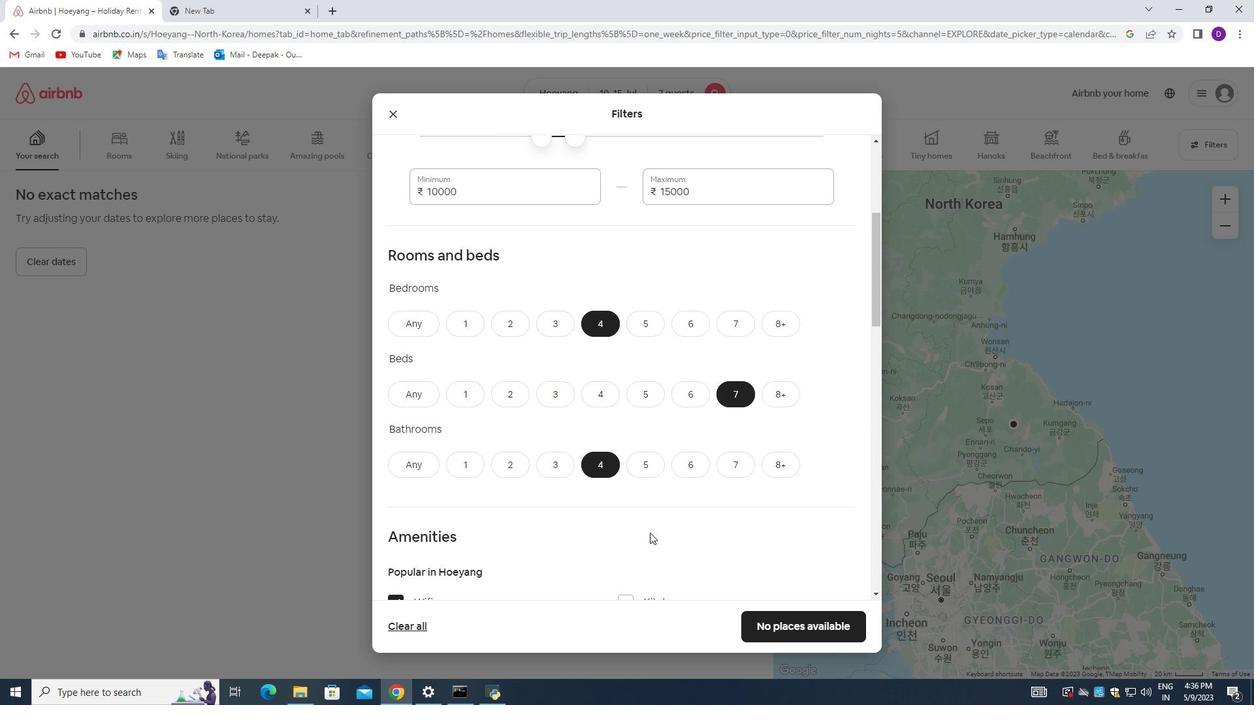 
Action: Mouse scrolled (650, 532) with delta (0, 0)
Screenshot: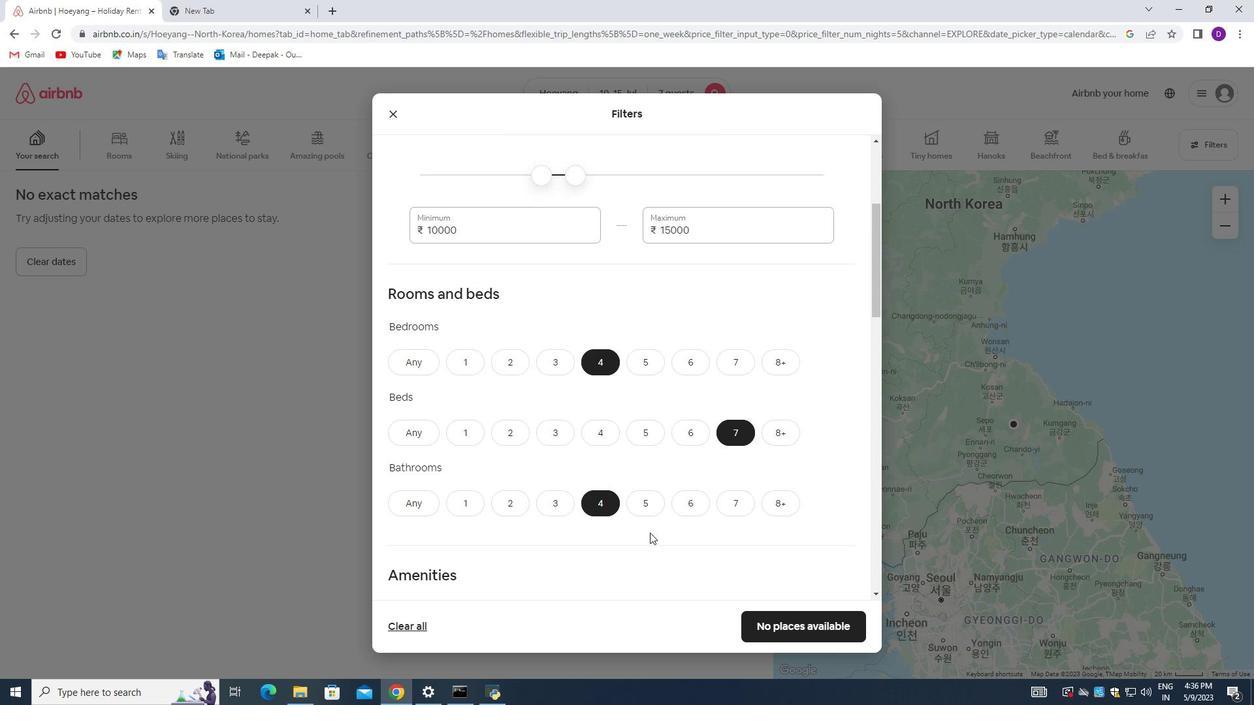
Action: Mouse scrolled (650, 532) with delta (0, 0)
Screenshot: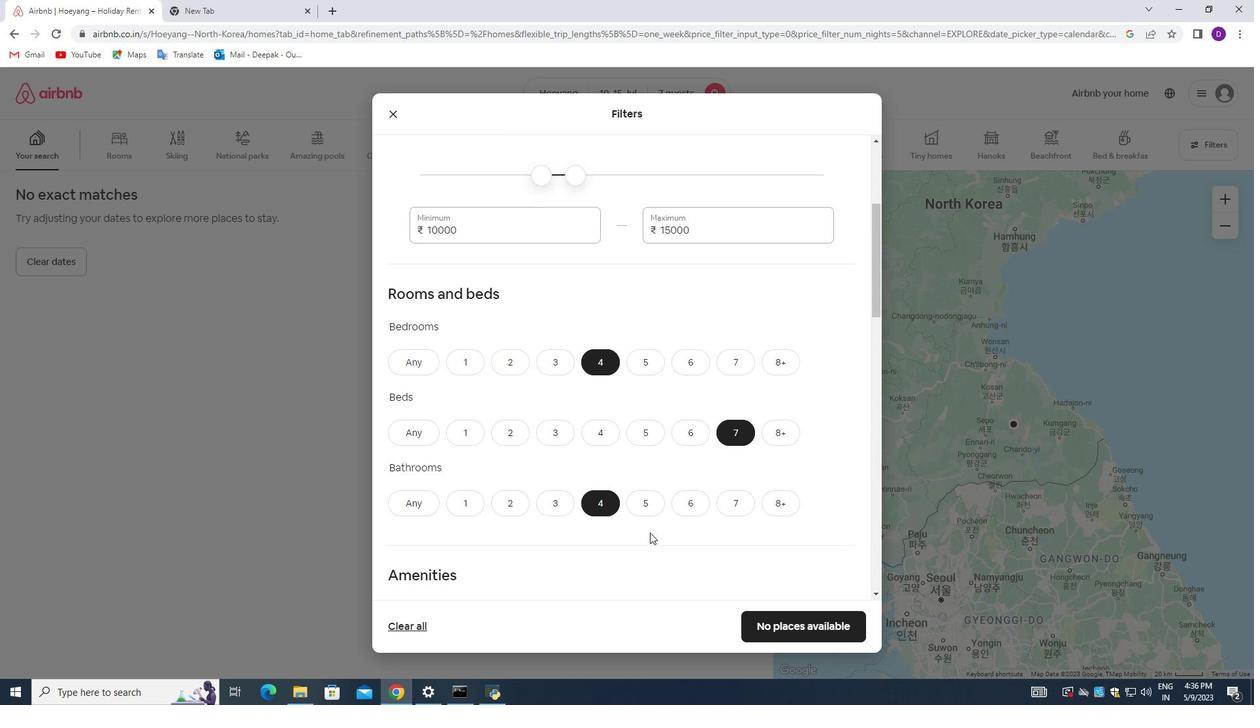 
Action: Mouse scrolled (650, 532) with delta (0, 0)
Screenshot: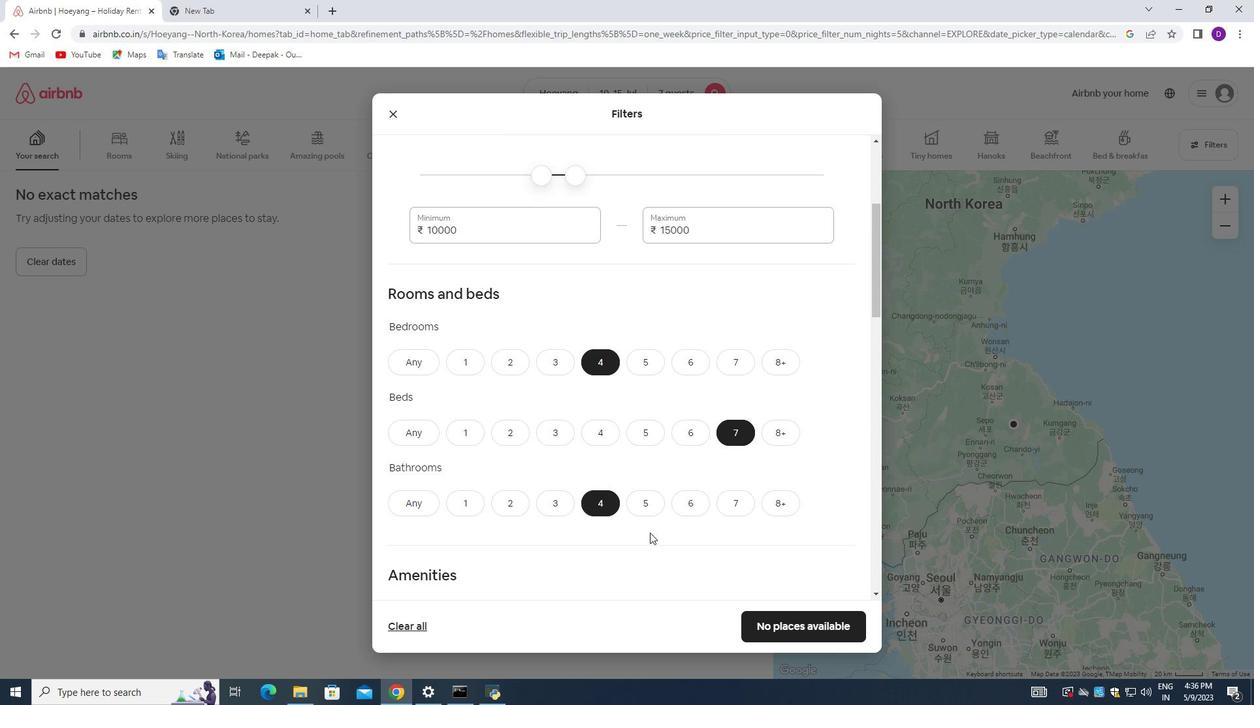 
Action: Mouse scrolled (650, 532) with delta (0, 0)
Screenshot: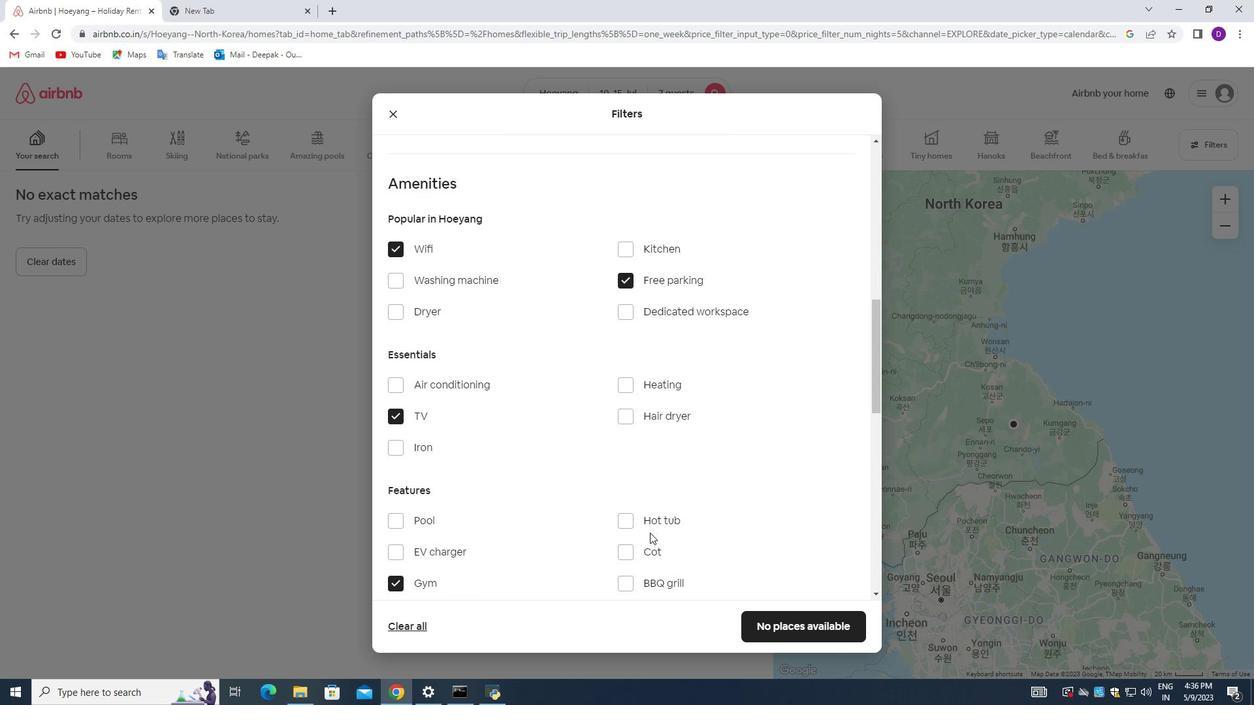 
Action: Mouse scrolled (650, 532) with delta (0, 0)
Screenshot: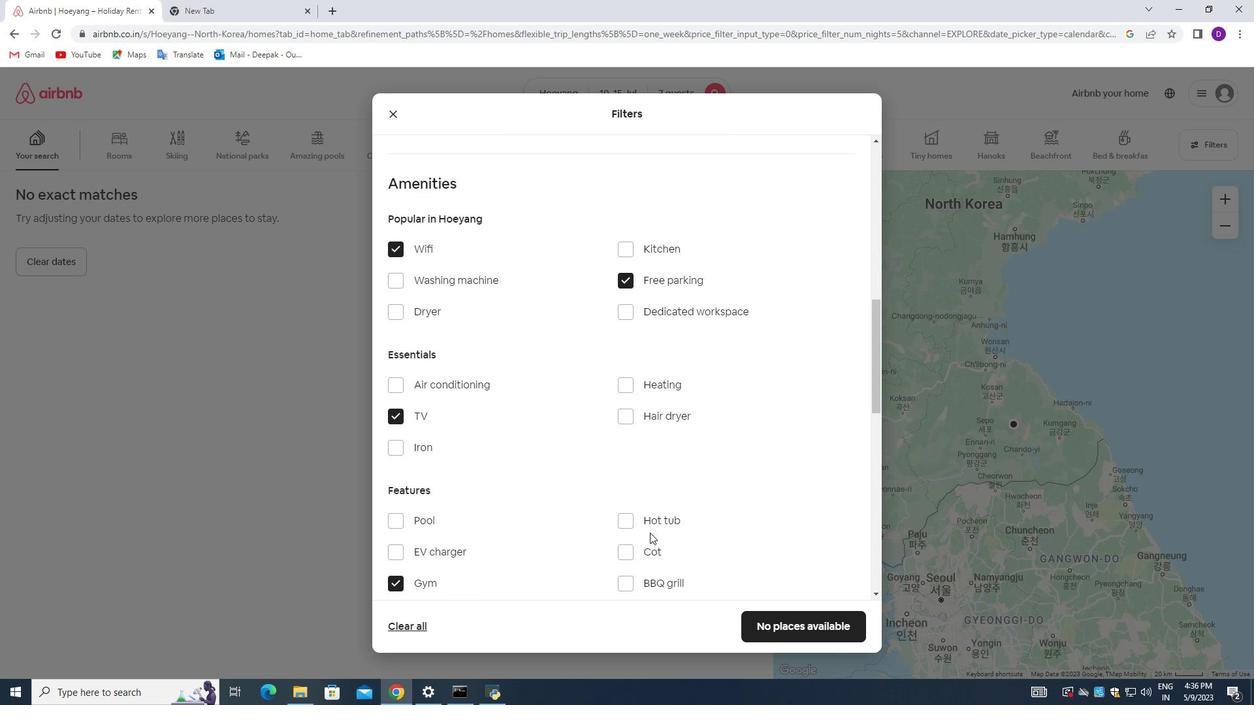 
Action: Mouse scrolled (650, 532) with delta (0, 0)
Screenshot: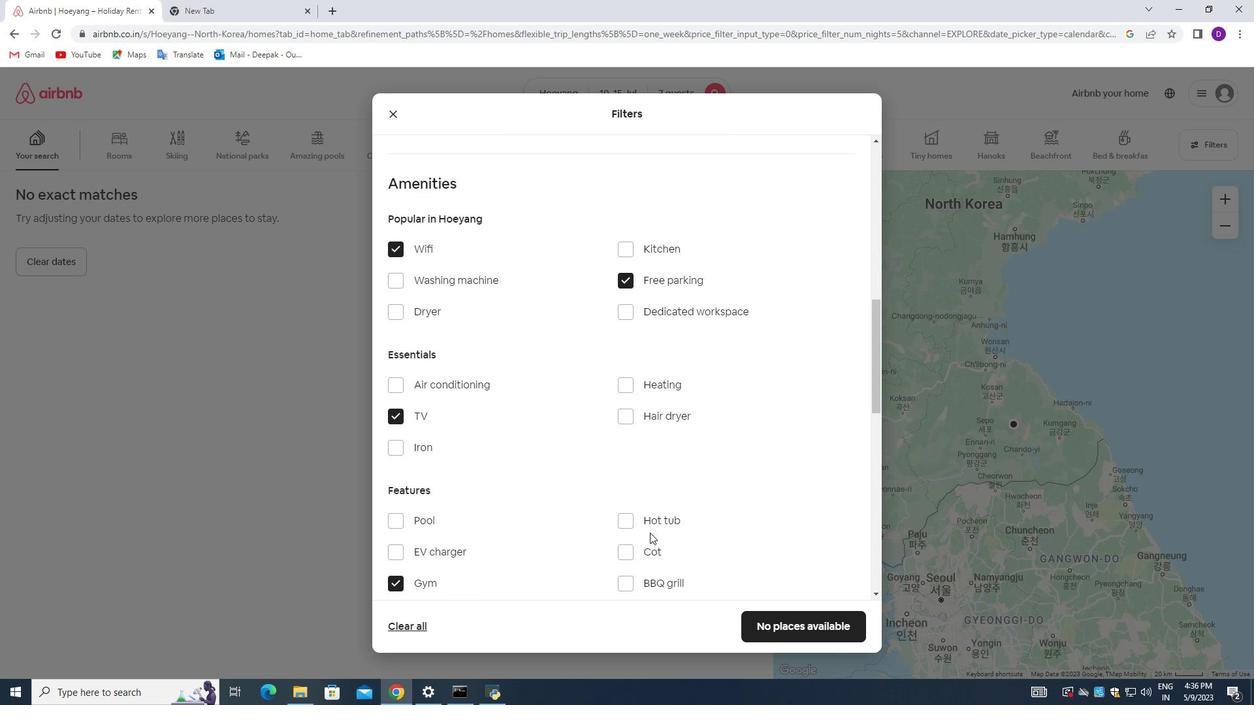 
Action: Mouse scrolled (650, 532) with delta (0, 0)
Screenshot: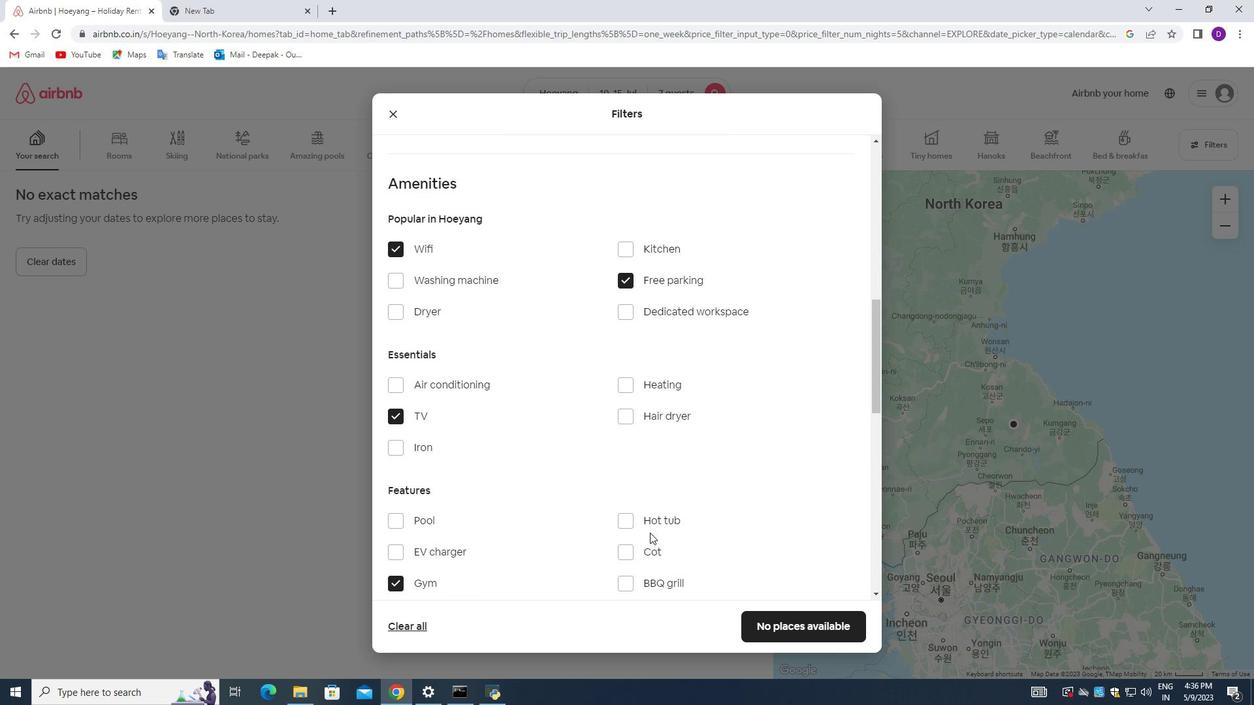 
Action: Mouse scrolled (650, 532) with delta (0, 0)
Screenshot: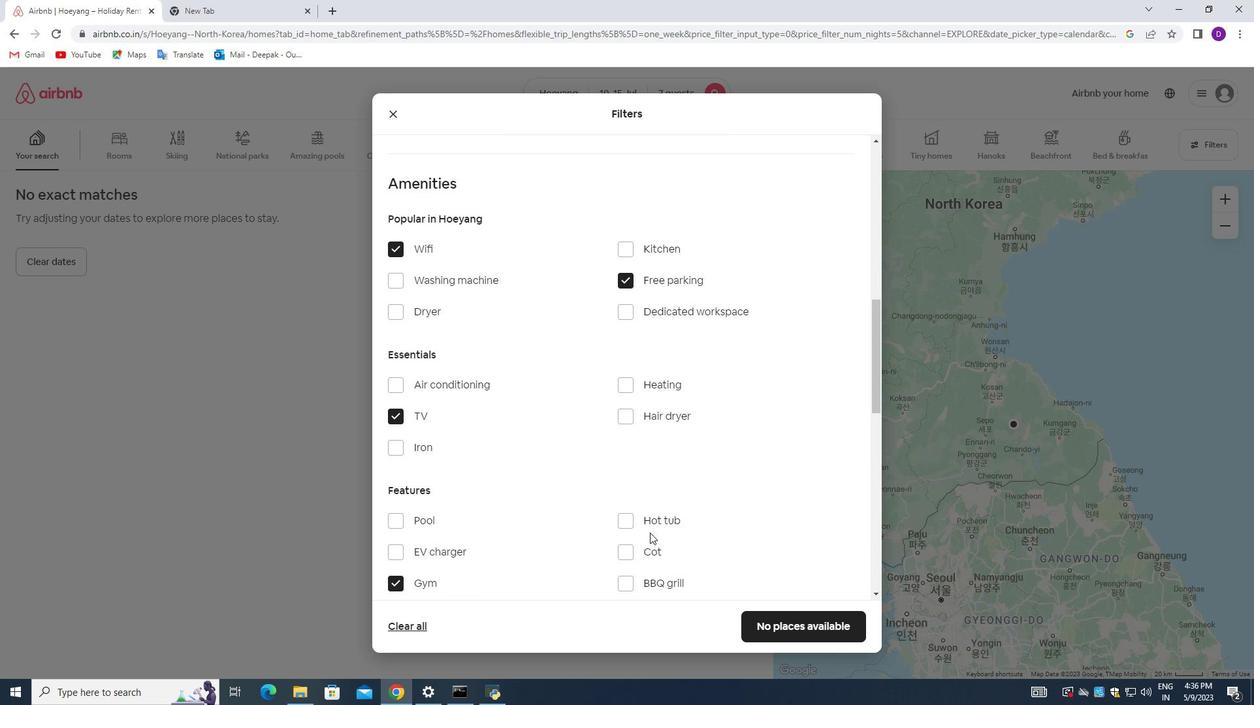 
Action: Mouse scrolled (650, 532) with delta (0, 0)
Screenshot: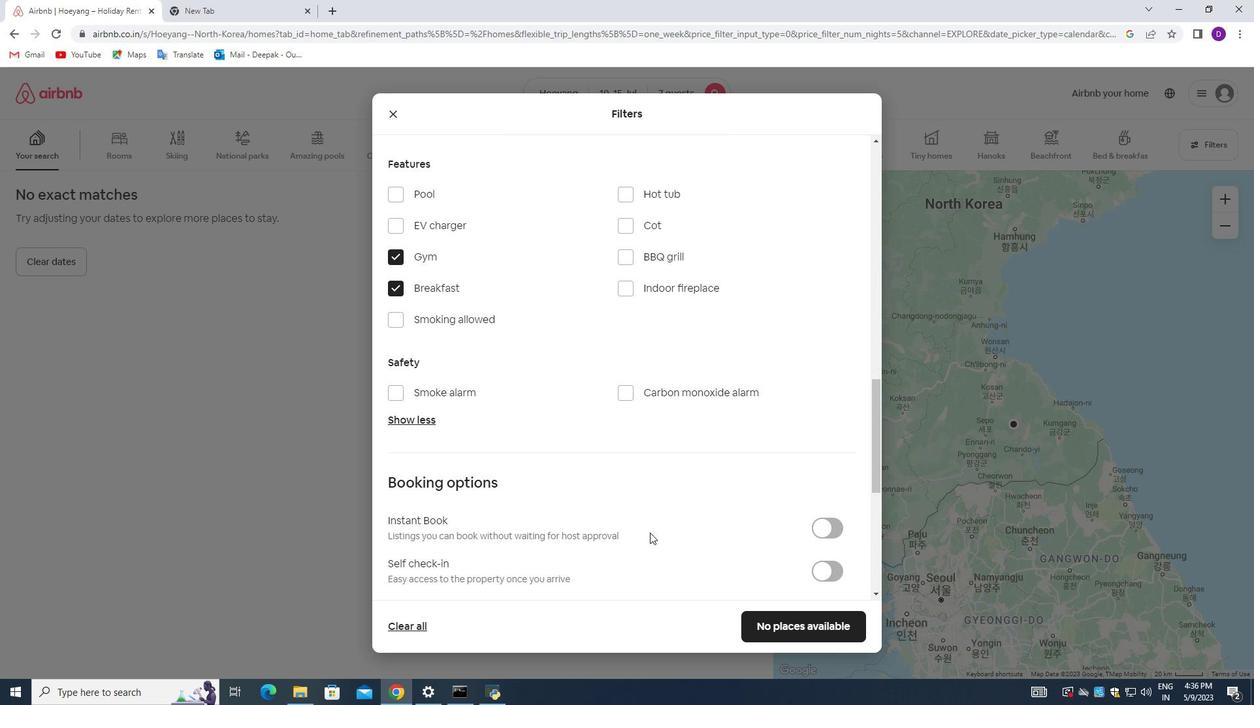 
Action: Mouse scrolled (650, 532) with delta (0, 0)
Screenshot: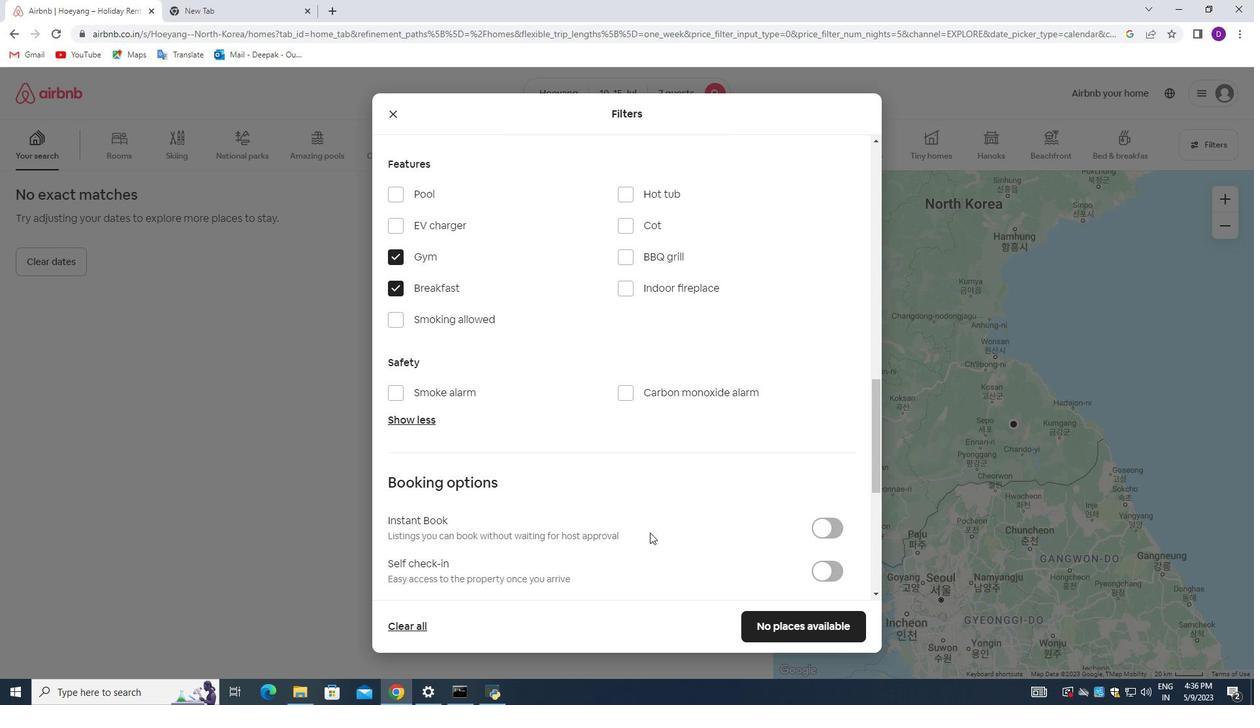 
Action: Mouse scrolled (650, 532) with delta (0, 0)
Screenshot: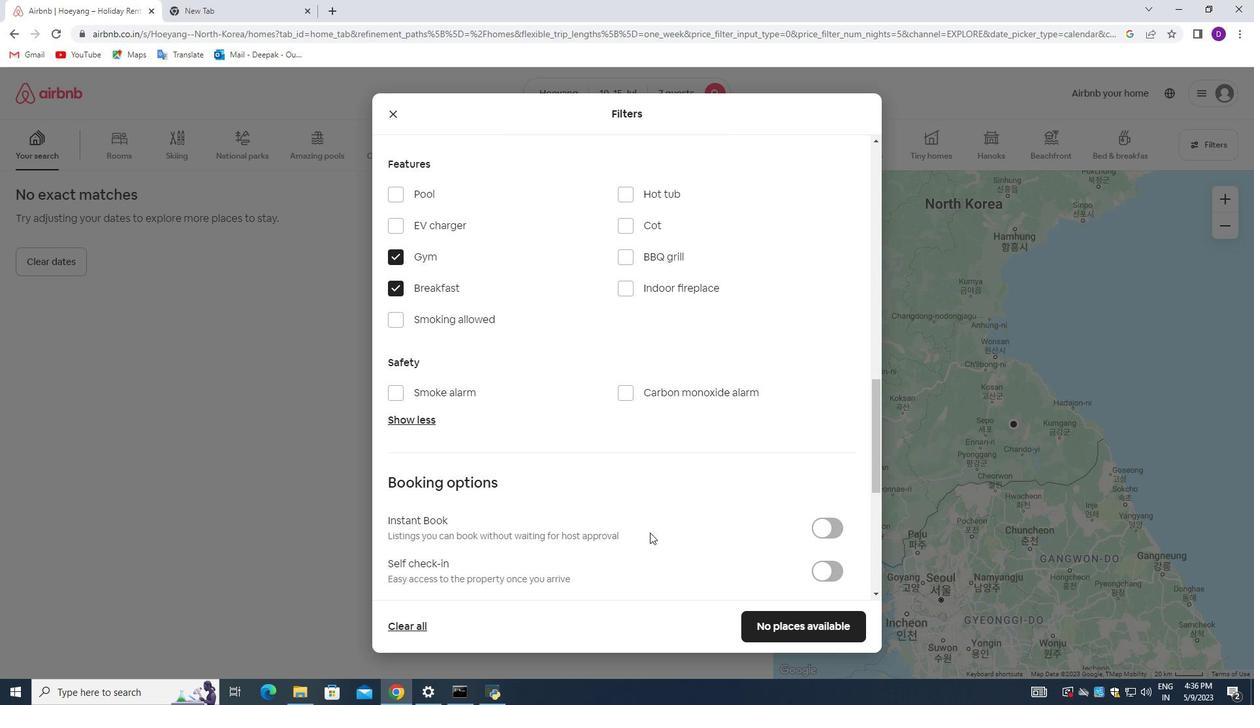 
Action: Mouse scrolled (650, 532) with delta (0, 0)
Screenshot: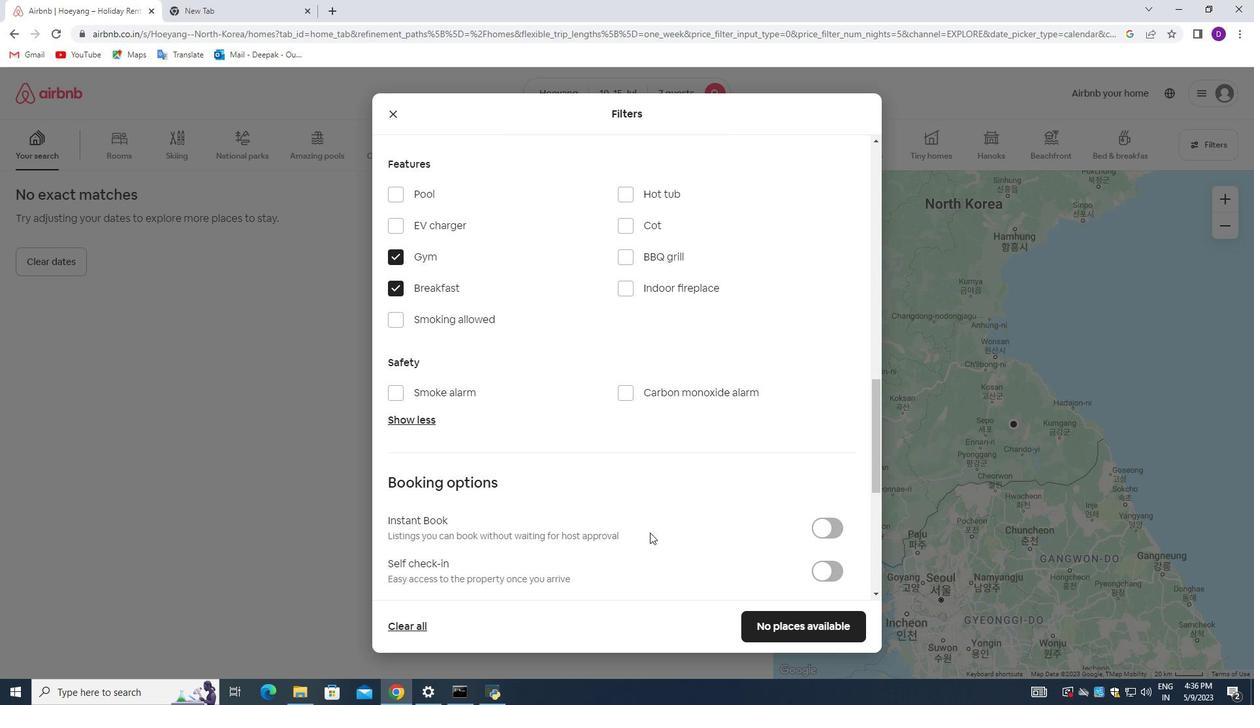 
Action: Mouse scrolled (650, 532) with delta (0, 0)
Screenshot: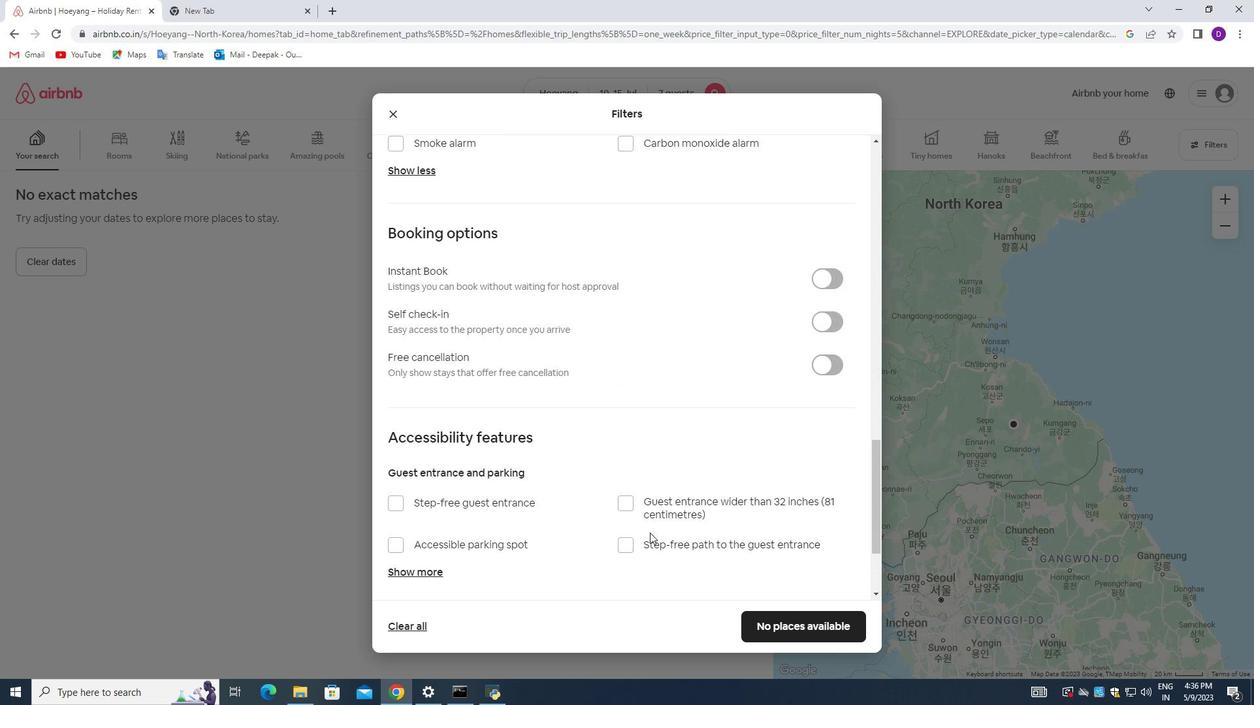 
Action: Mouse moved to (824, 252)
Screenshot: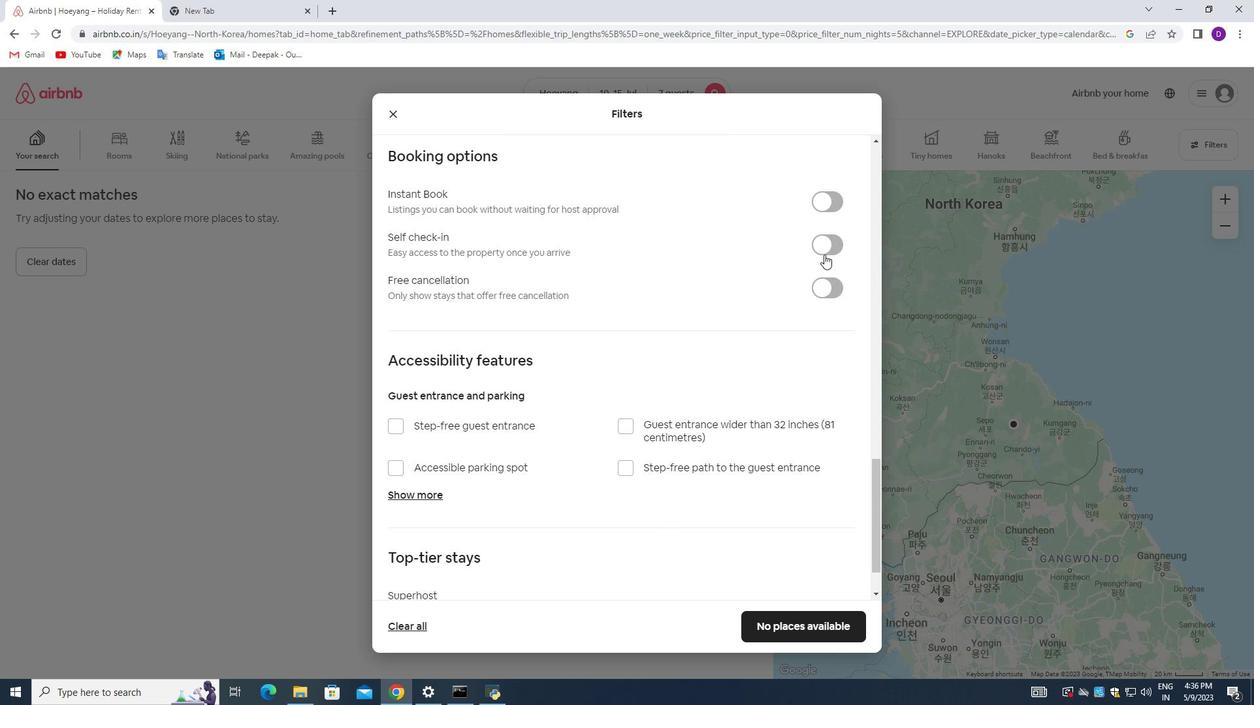
Action: Mouse pressed left at (824, 252)
Screenshot: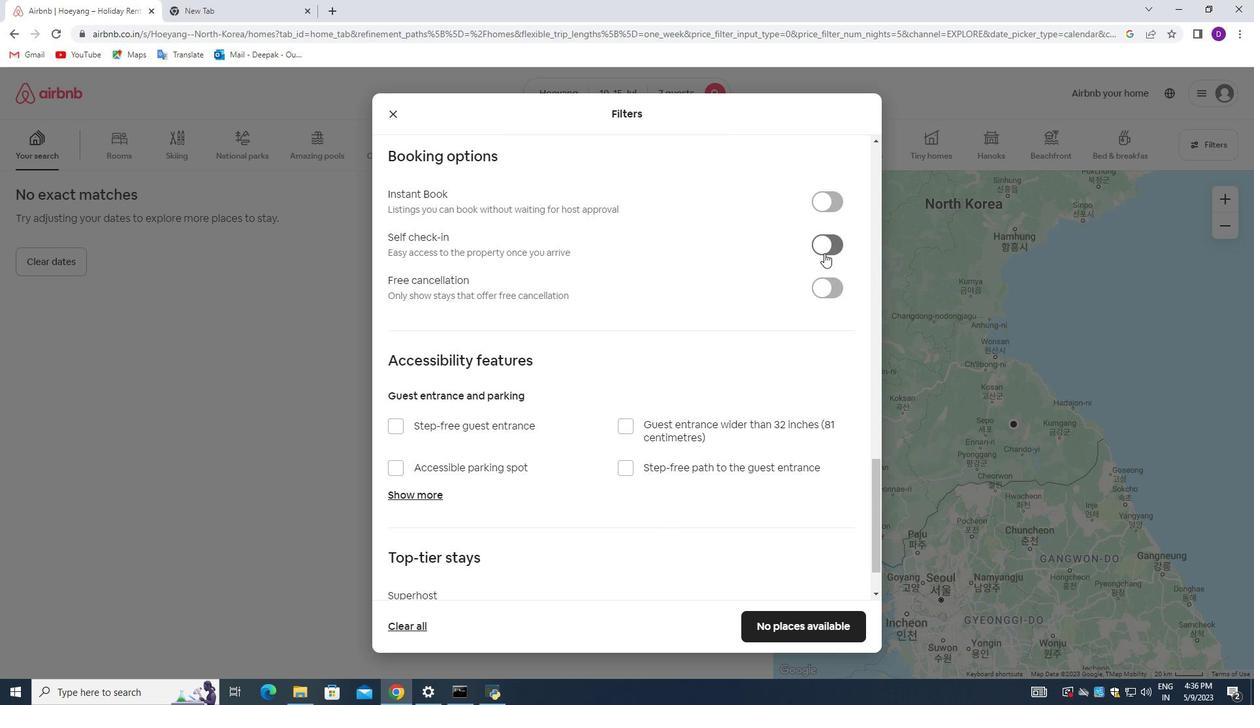 
Action: Mouse moved to (674, 376)
Screenshot: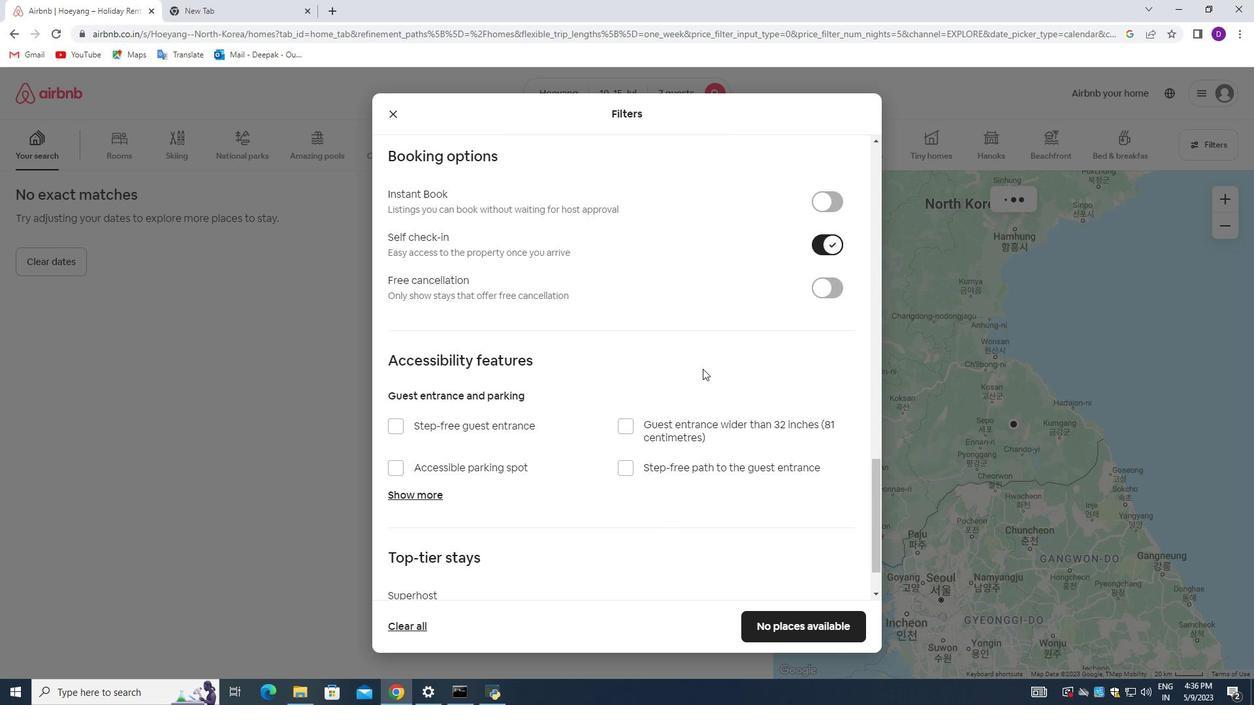 
Action: Mouse scrolled (674, 376) with delta (0, 0)
Screenshot: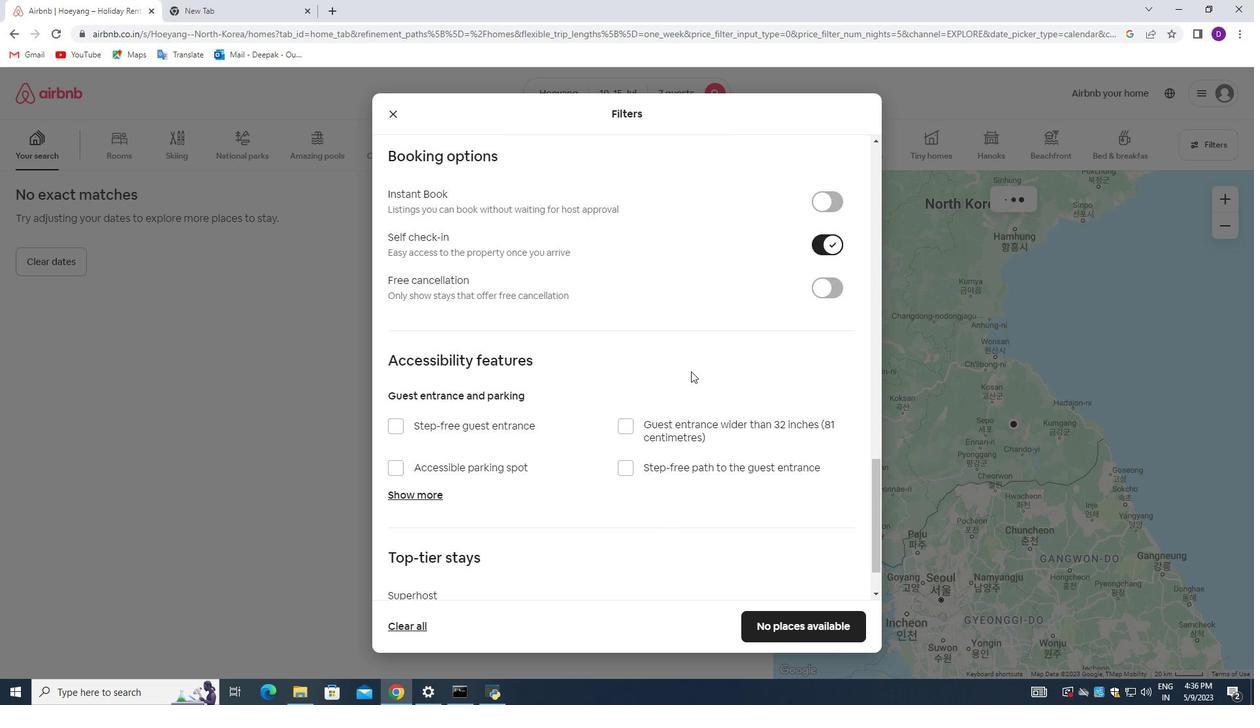 
Action: Mouse scrolled (674, 376) with delta (0, 0)
Screenshot: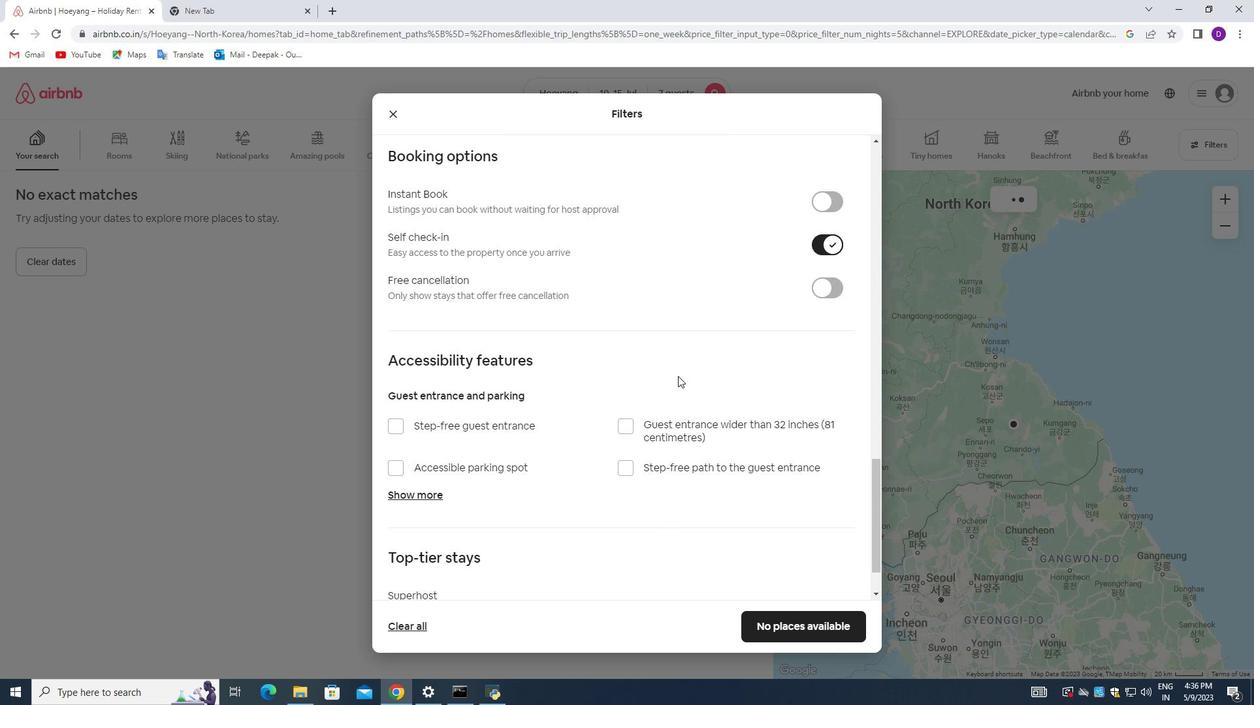 
Action: Mouse scrolled (674, 376) with delta (0, 0)
Screenshot: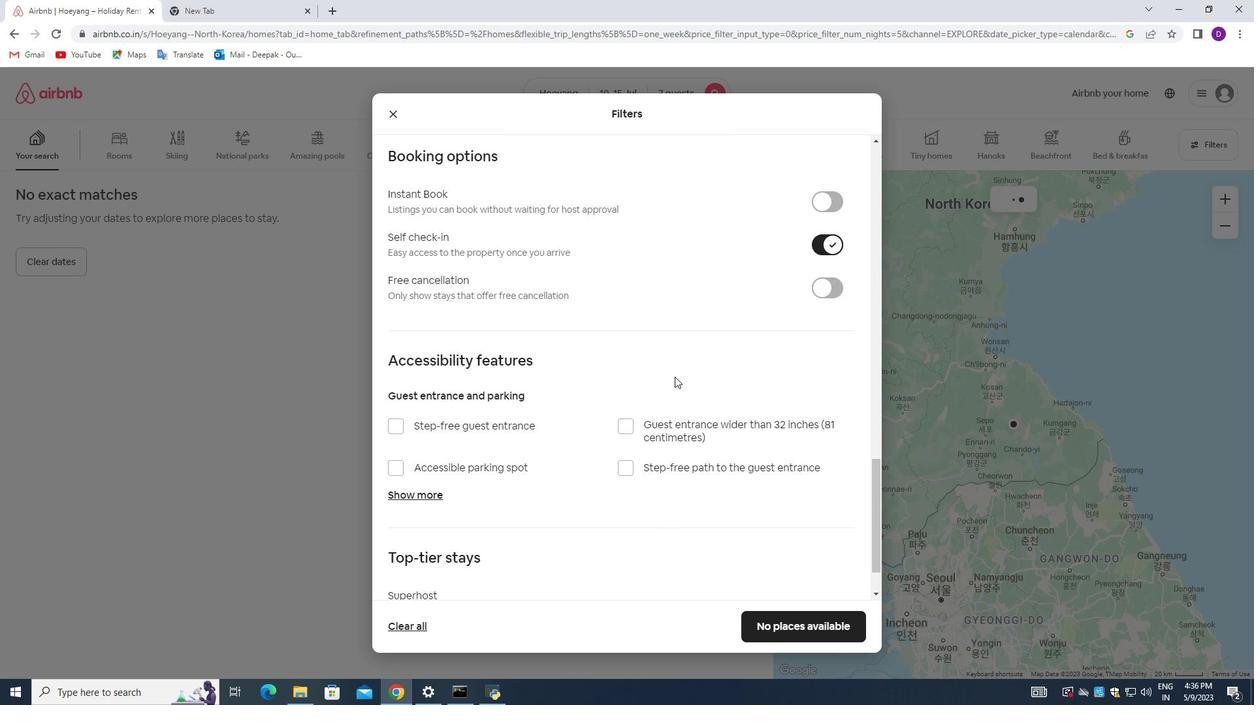 
Action: Mouse scrolled (674, 376) with delta (0, 0)
Screenshot: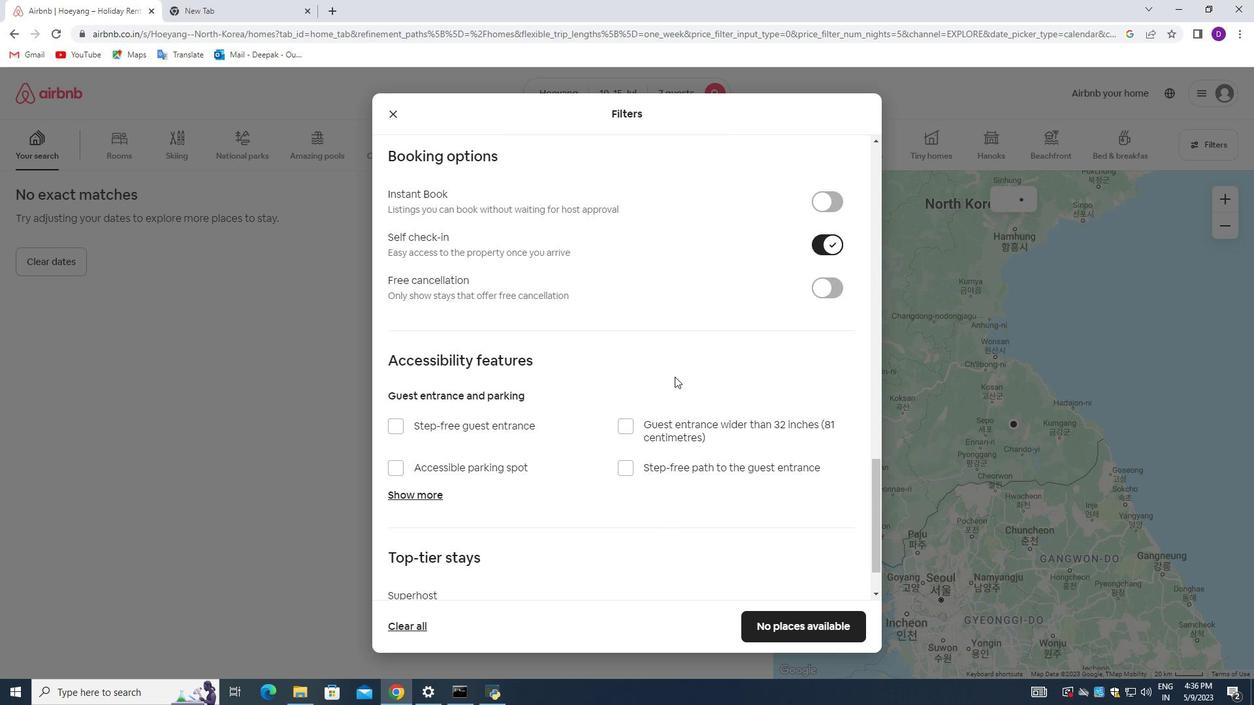 
Action: Mouse moved to (797, 625)
Screenshot: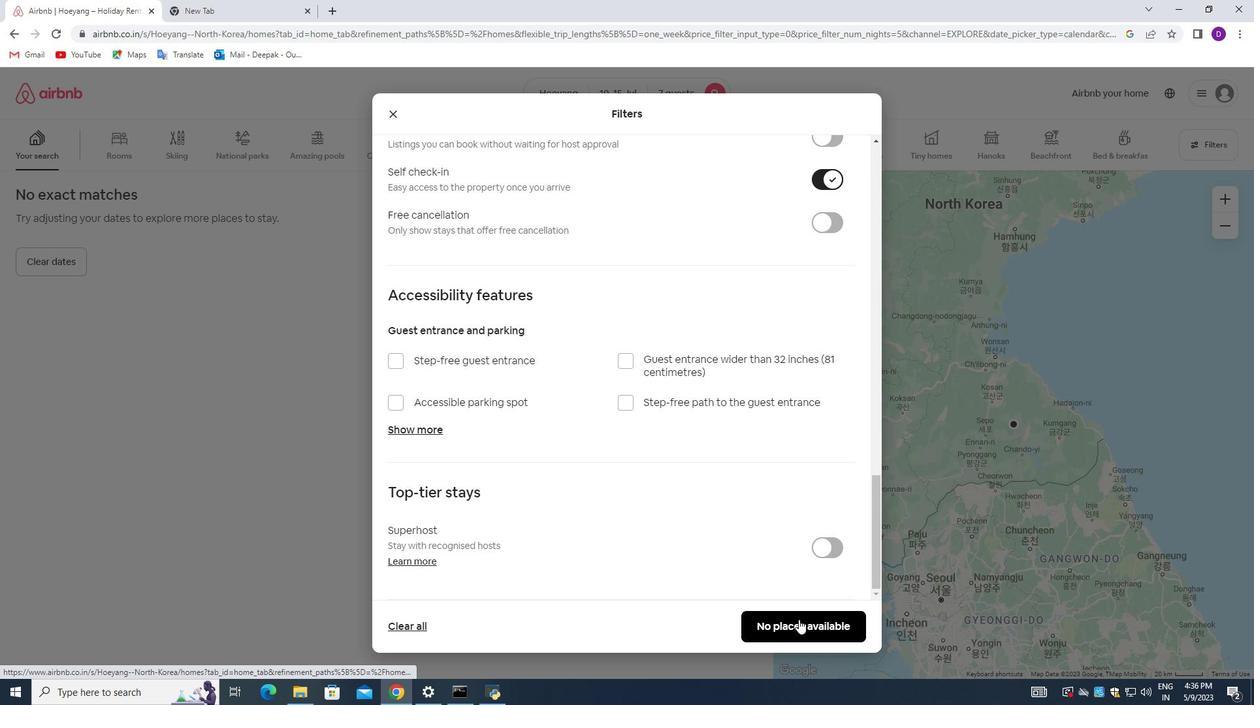 
Action: Mouse pressed left at (797, 625)
Screenshot: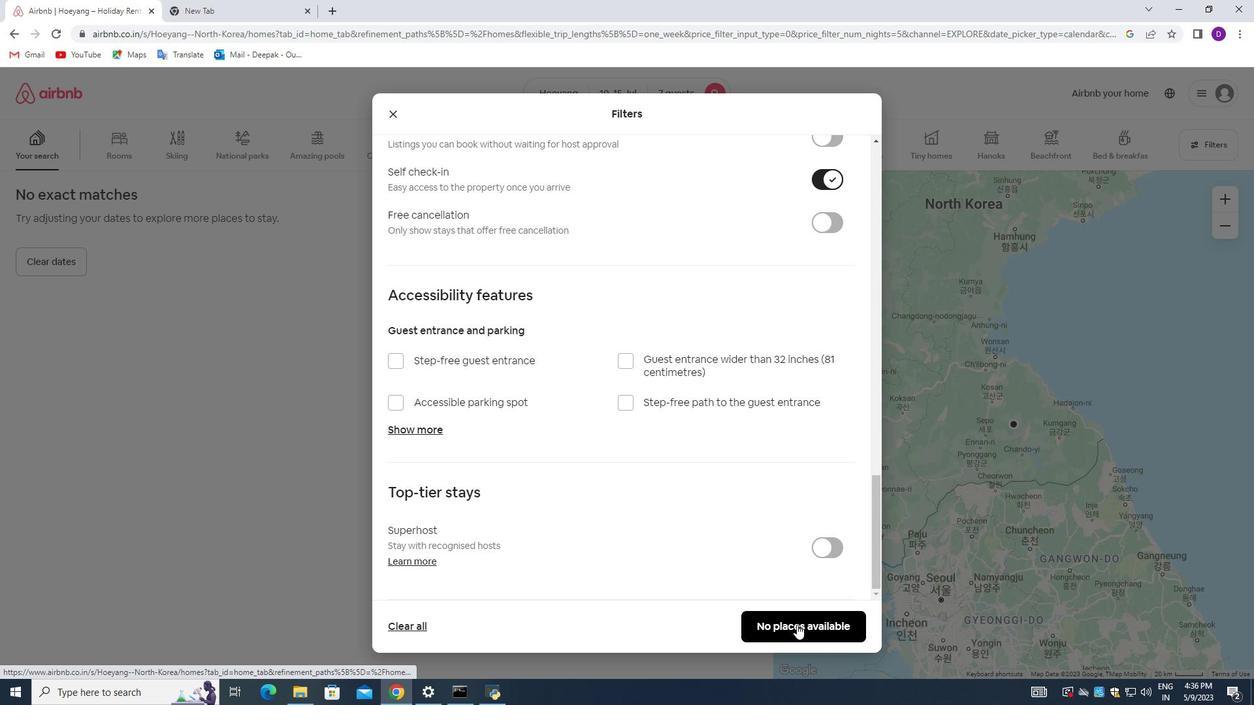 
